 Task: Find connections with filter location Manzanillo with filter topic #innovationwith filter profile language French with filter current company GovtJobsAlert.In with filter school Sri Eshwar College of Engineering with filter industry Plastics Manufacturing with filter service category Video Editing with filter keywords title Controller
Action: Mouse moved to (688, 90)
Screenshot: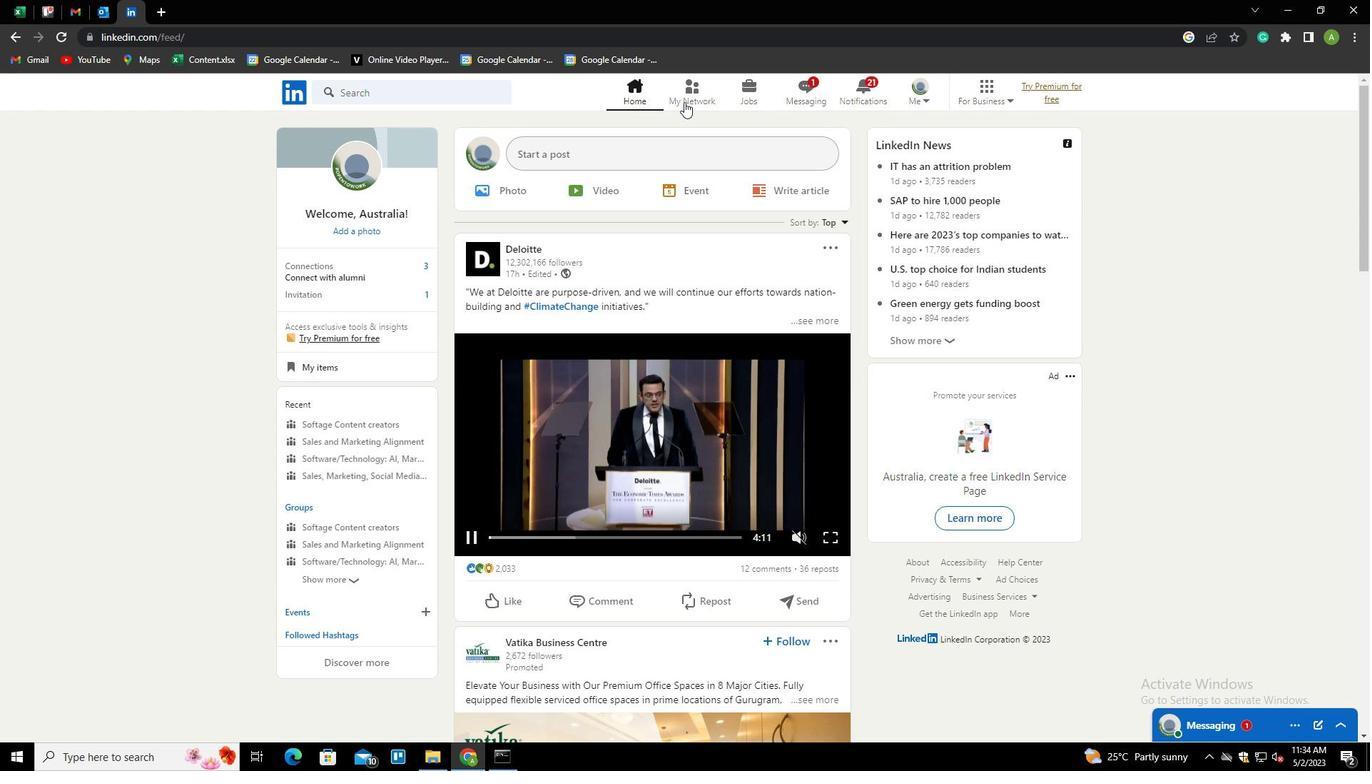 
Action: Mouse pressed left at (688, 90)
Screenshot: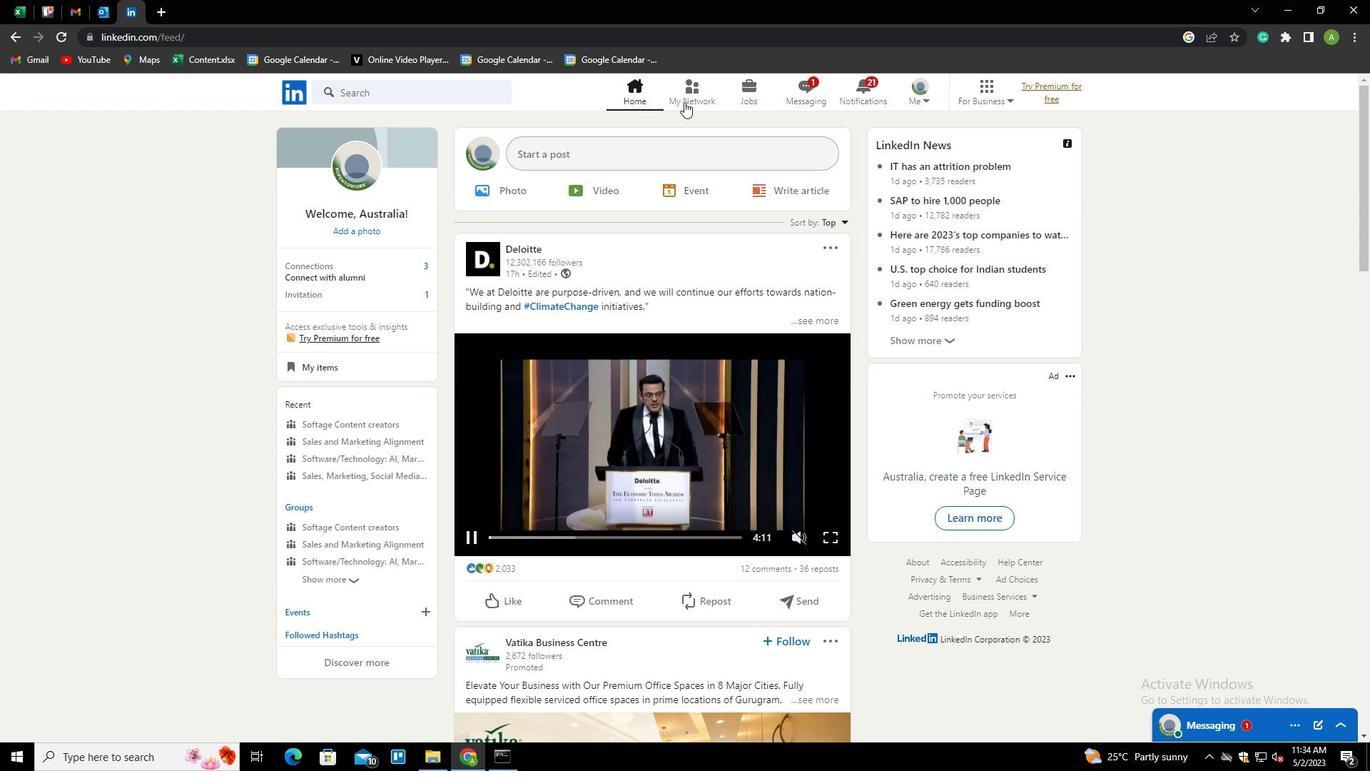 
Action: Mouse moved to (351, 161)
Screenshot: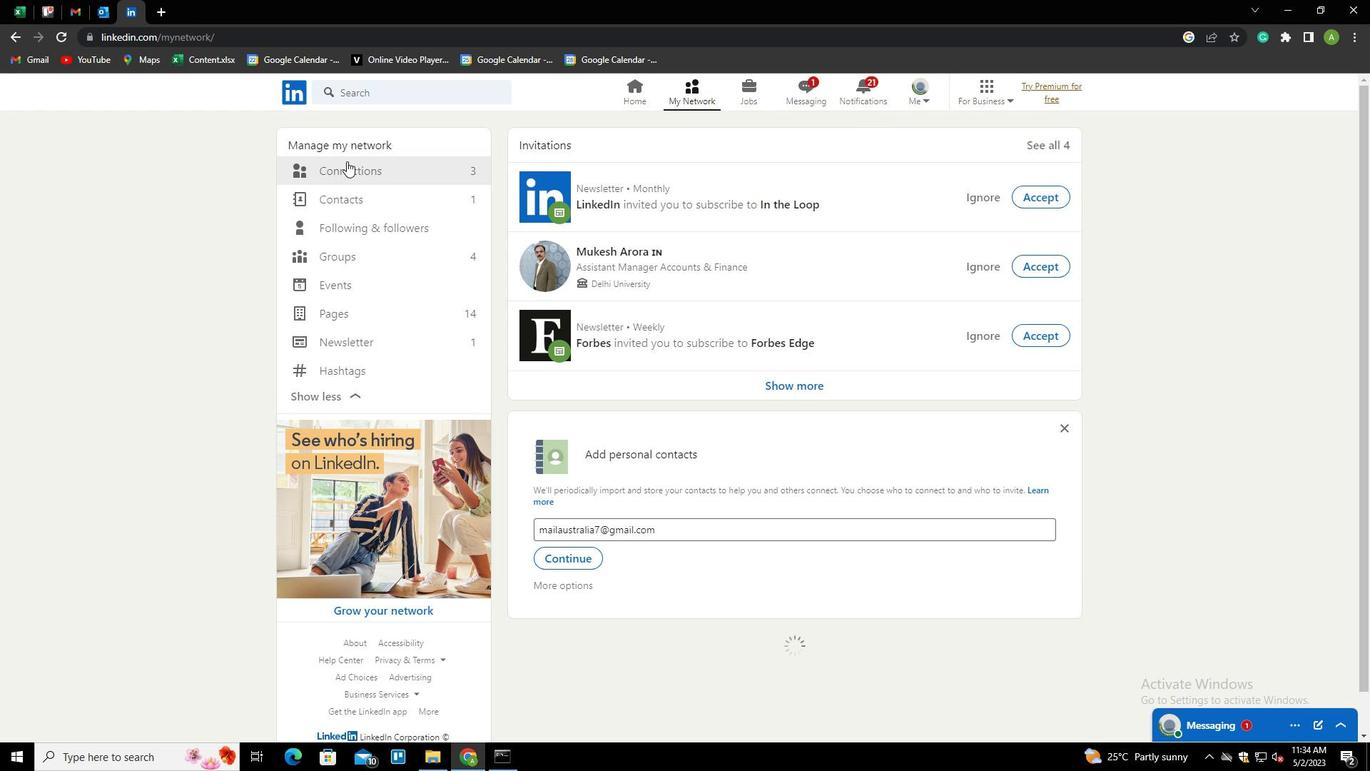 
Action: Mouse pressed left at (351, 161)
Screenshot: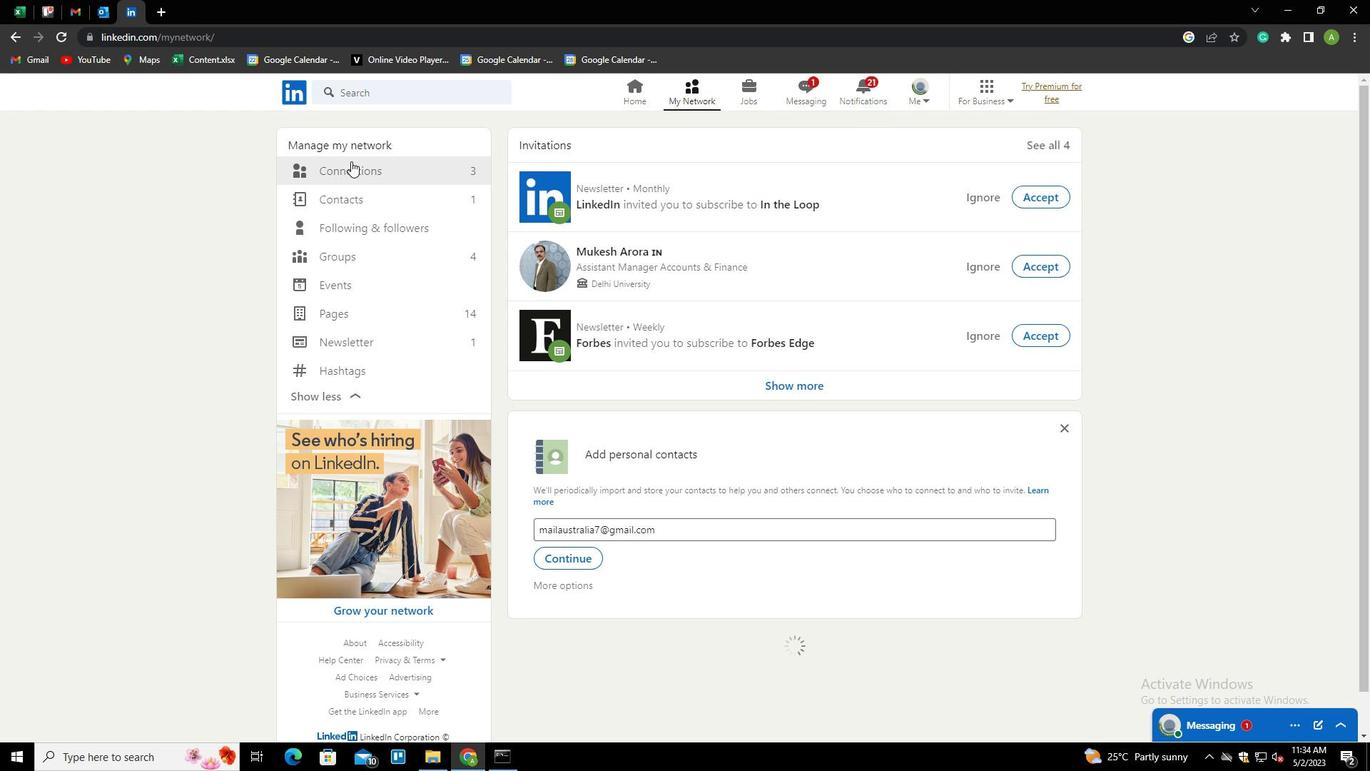 
Action: Mouse moved to (391, 169)
Screenshot: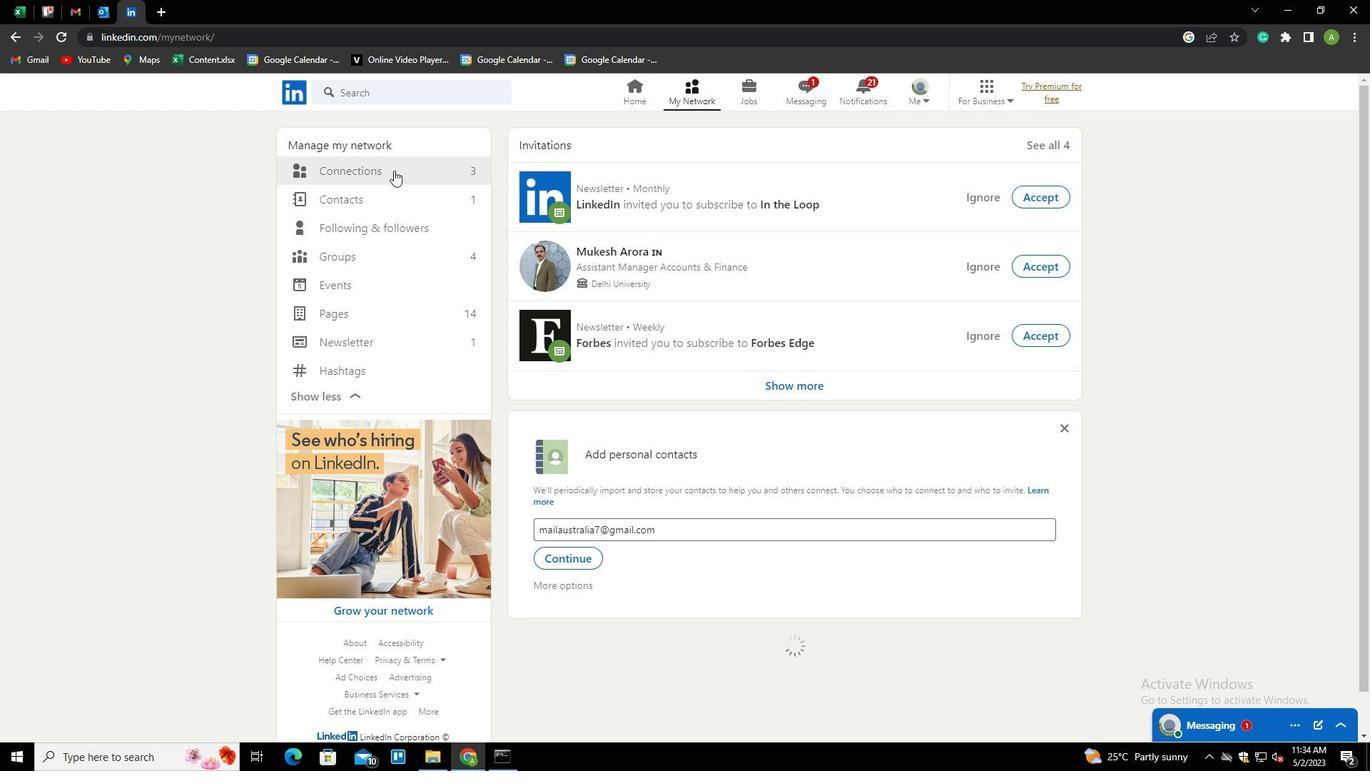 
Action: Mouse pressed left at (391, 169)
Screenshot: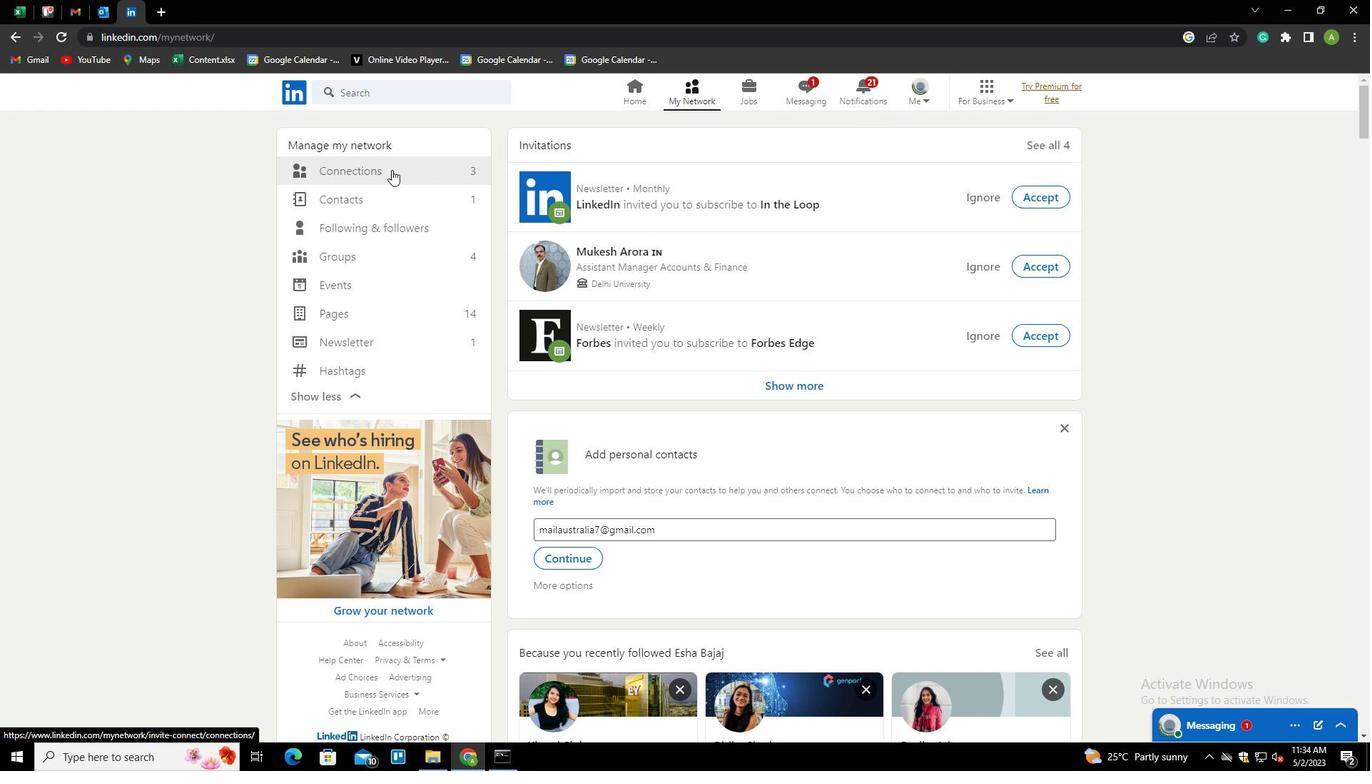 
Action: Mouse moved to (783, 172)
Screenshot: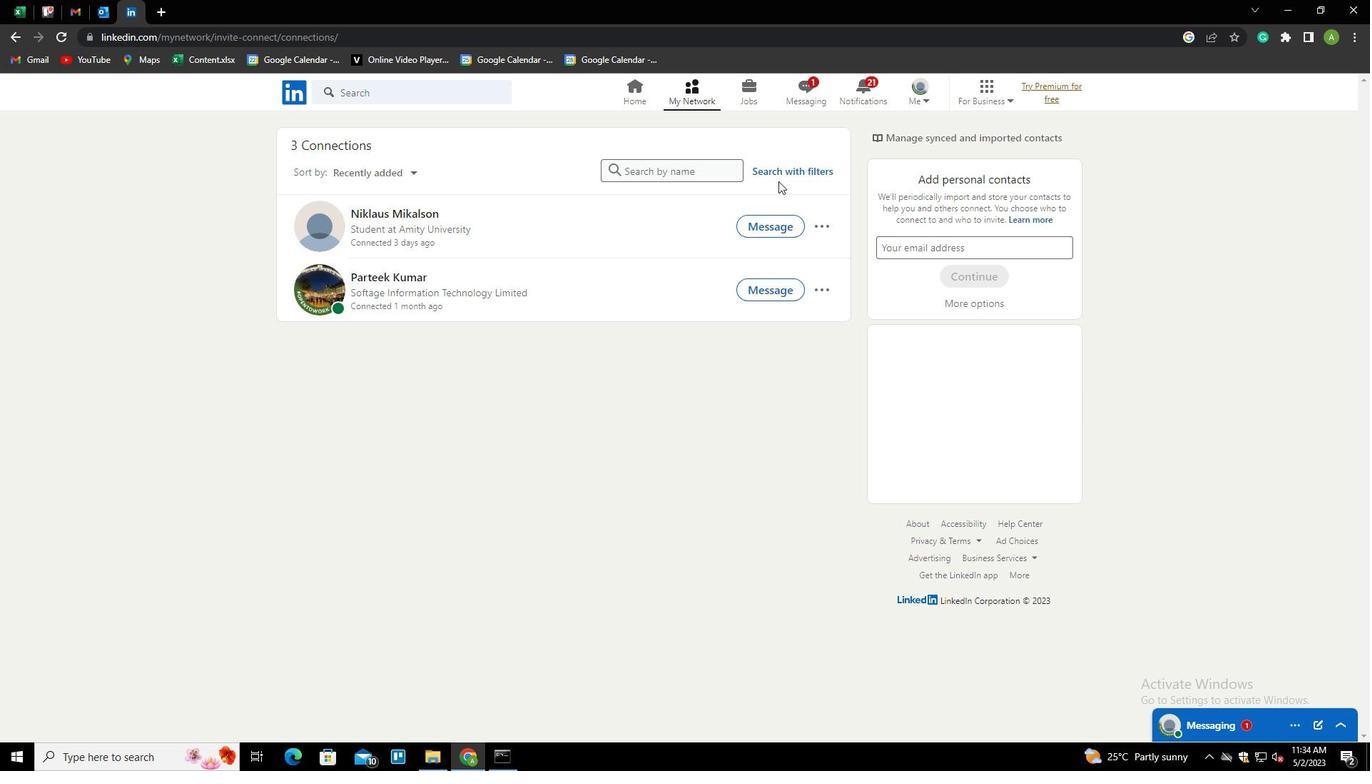 
Action: Mouse pressed left at (783, 172)
Screenshot: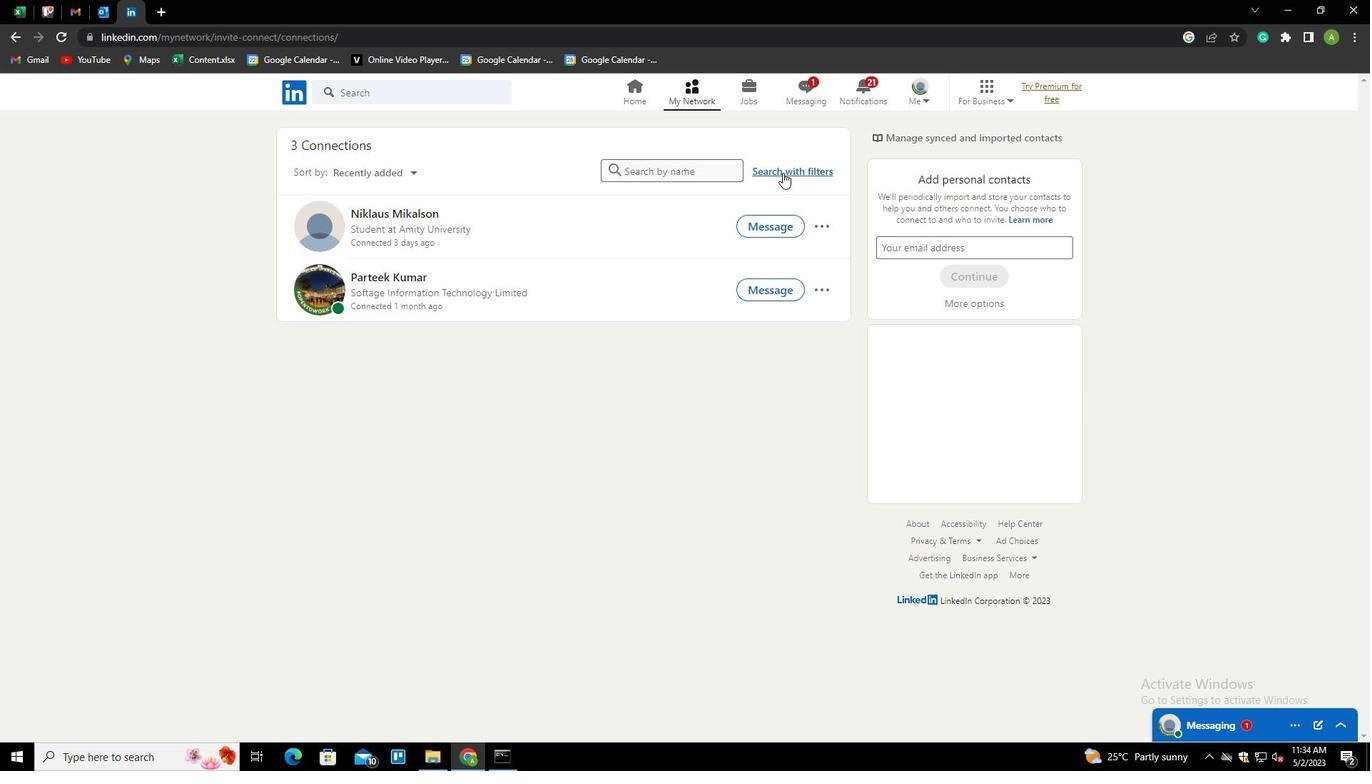 
Action: Mouse moved to (721, 132)
Screenshot: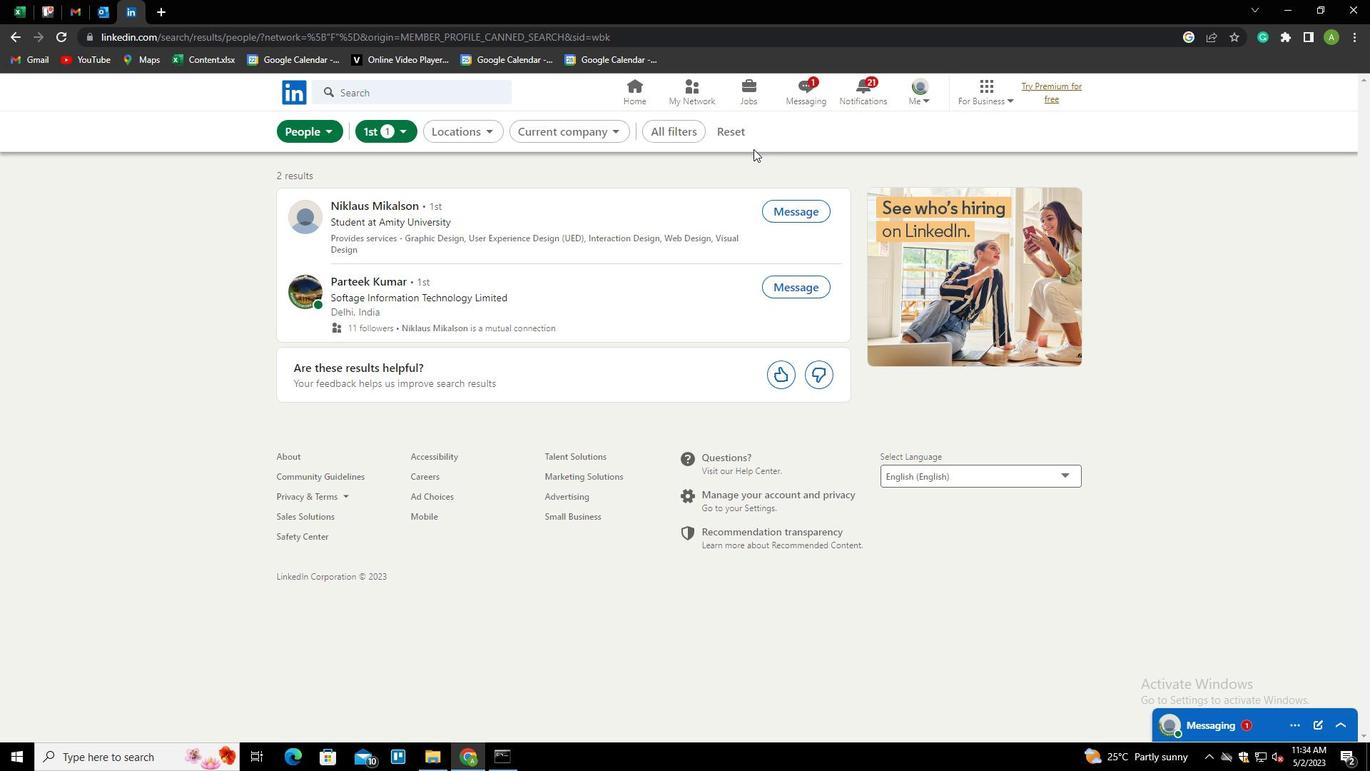 
Action: Mouse pressed left at (721, 132)
Screenshot: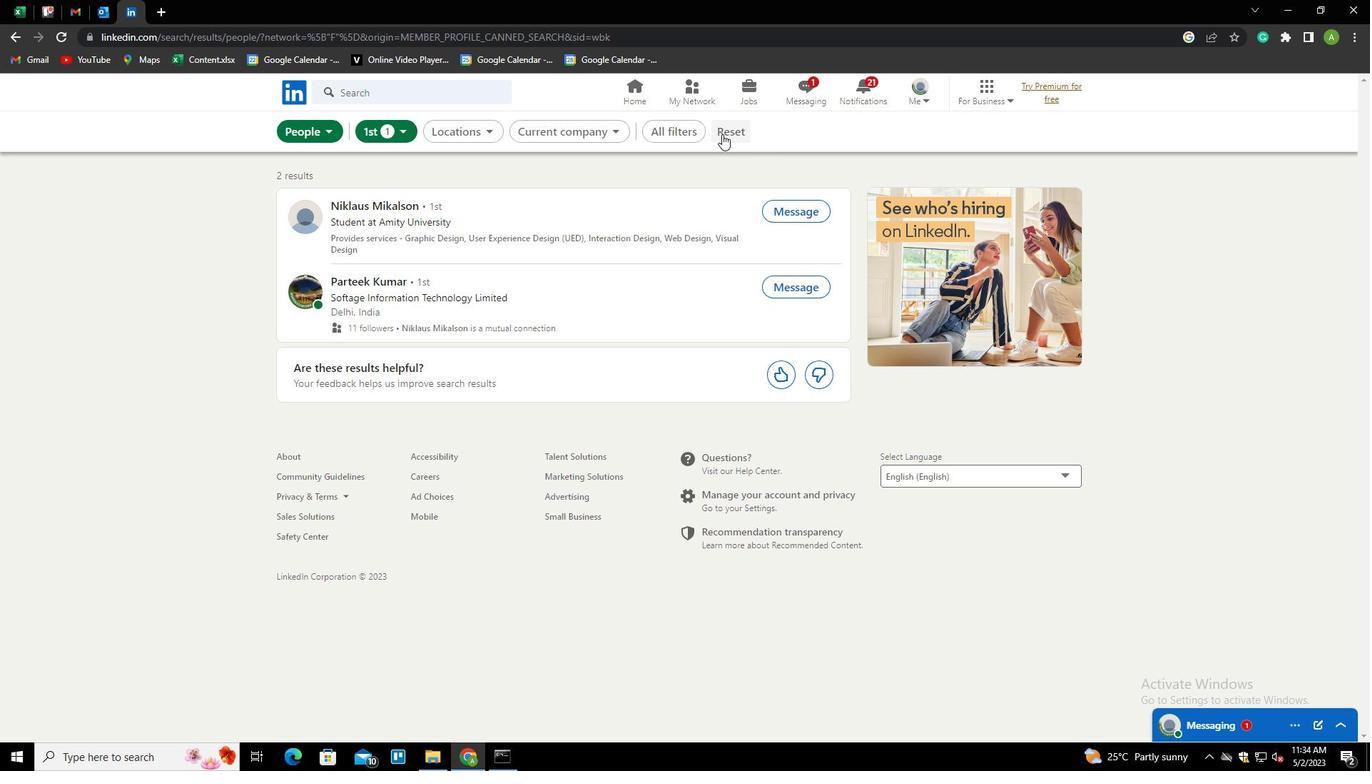 
Action: Mouse moved to (716, 121)
Screenshot: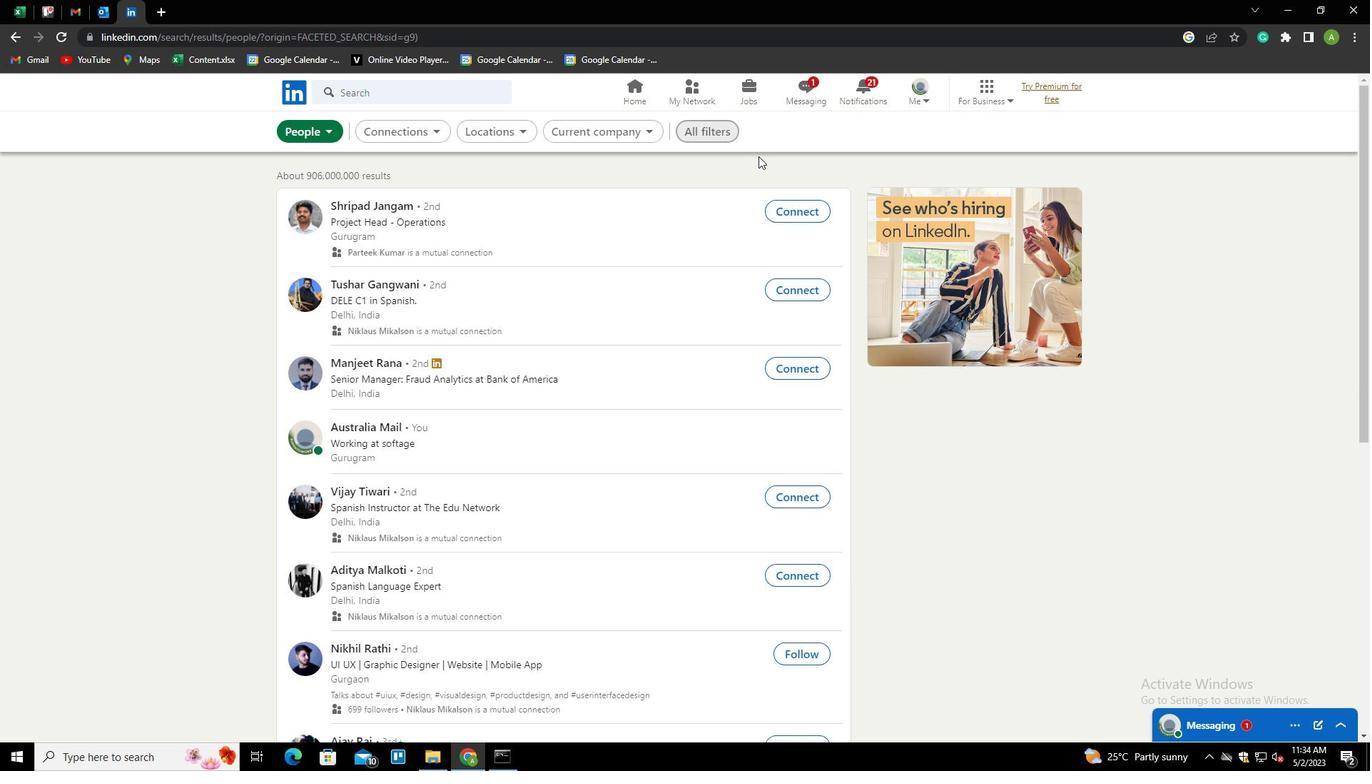 
Action: Mouse pressed left at (716, 121)
Screenshot: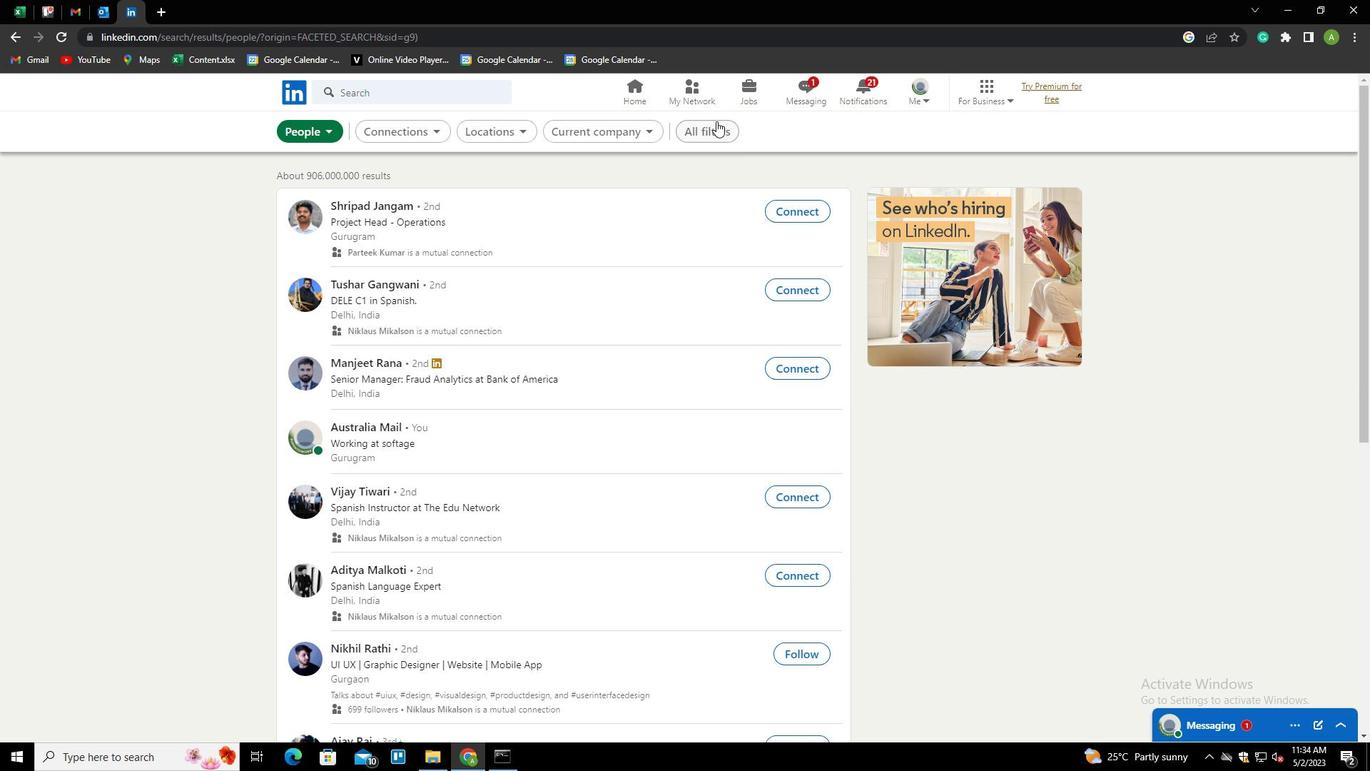 
Action: Mouse moved to (1216, 424)
Screenshot: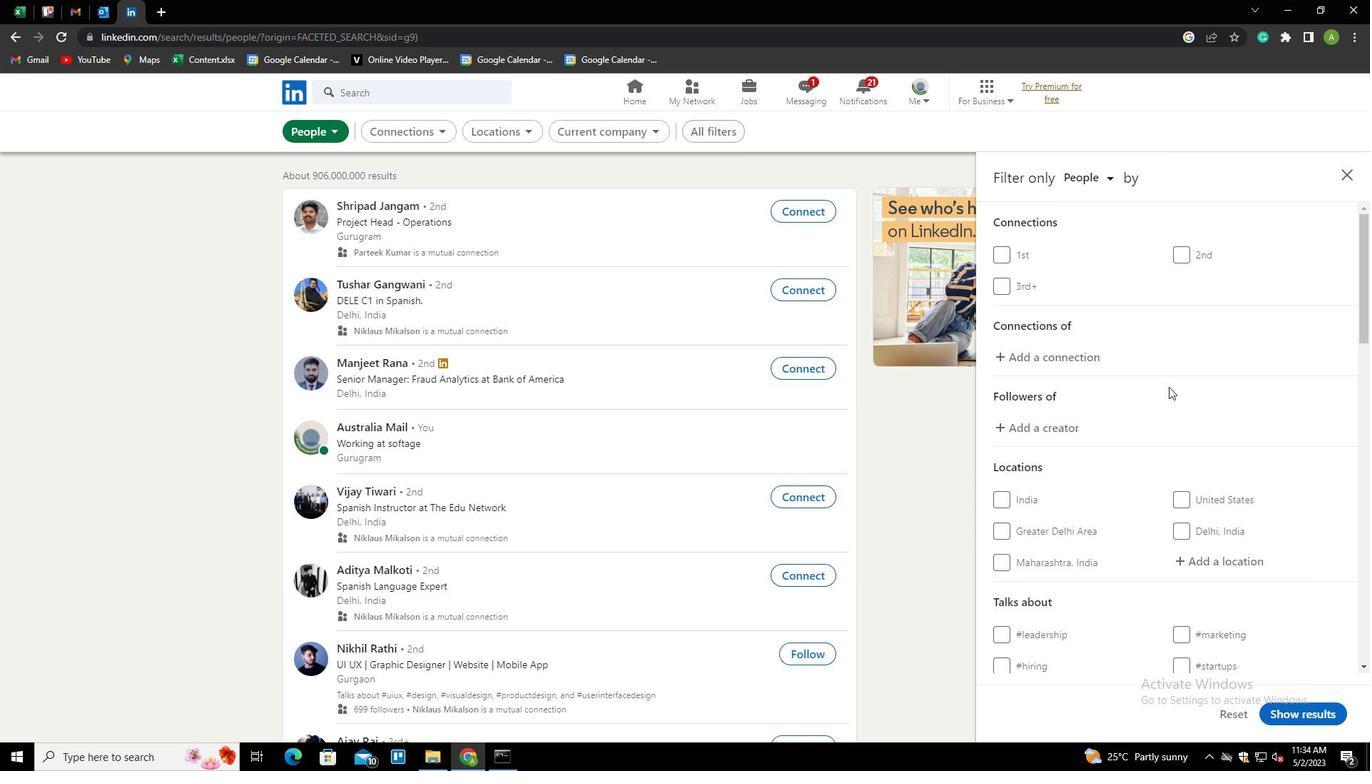
Action: Mouse scrolled (1216, 424) with delta (0, 0)
Screenshot: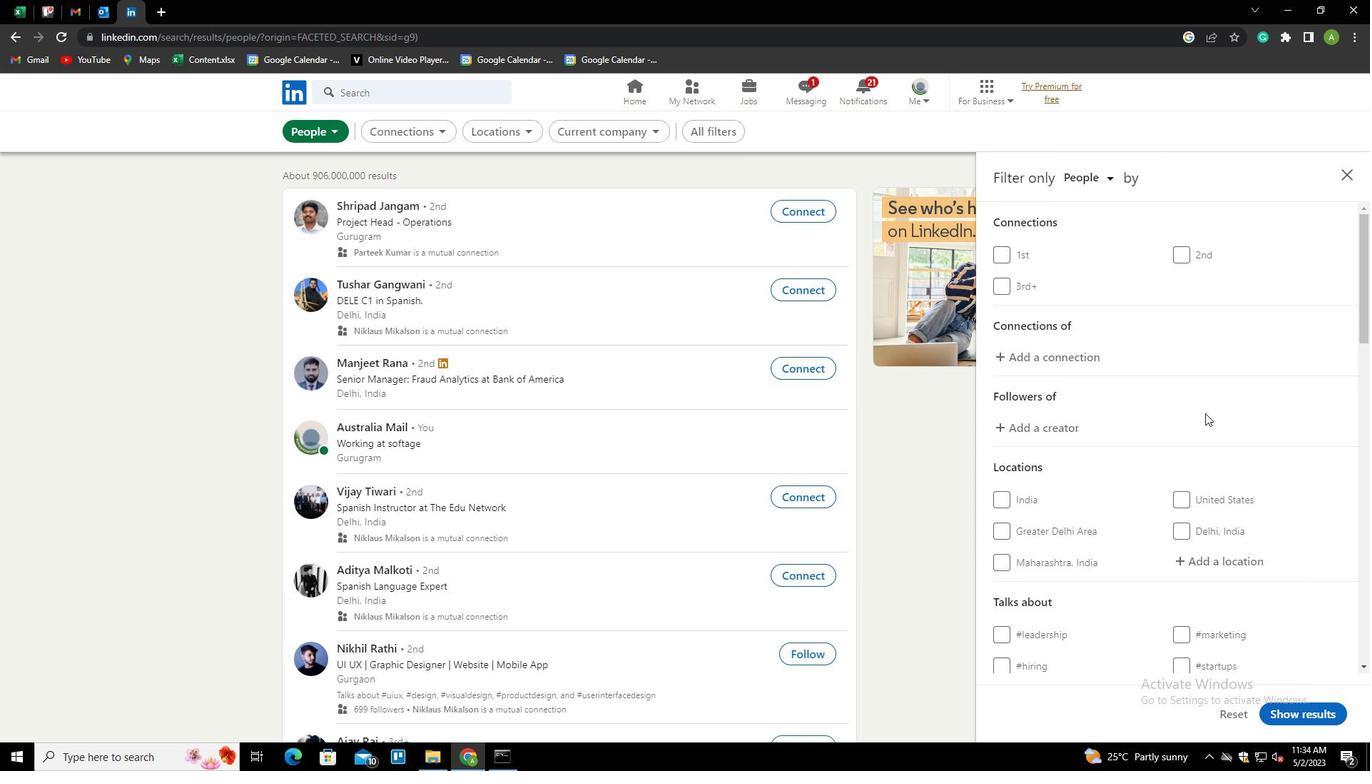 
Action: Mouse scrolled (1216, 424) with delta (0, 0)
Screenshot: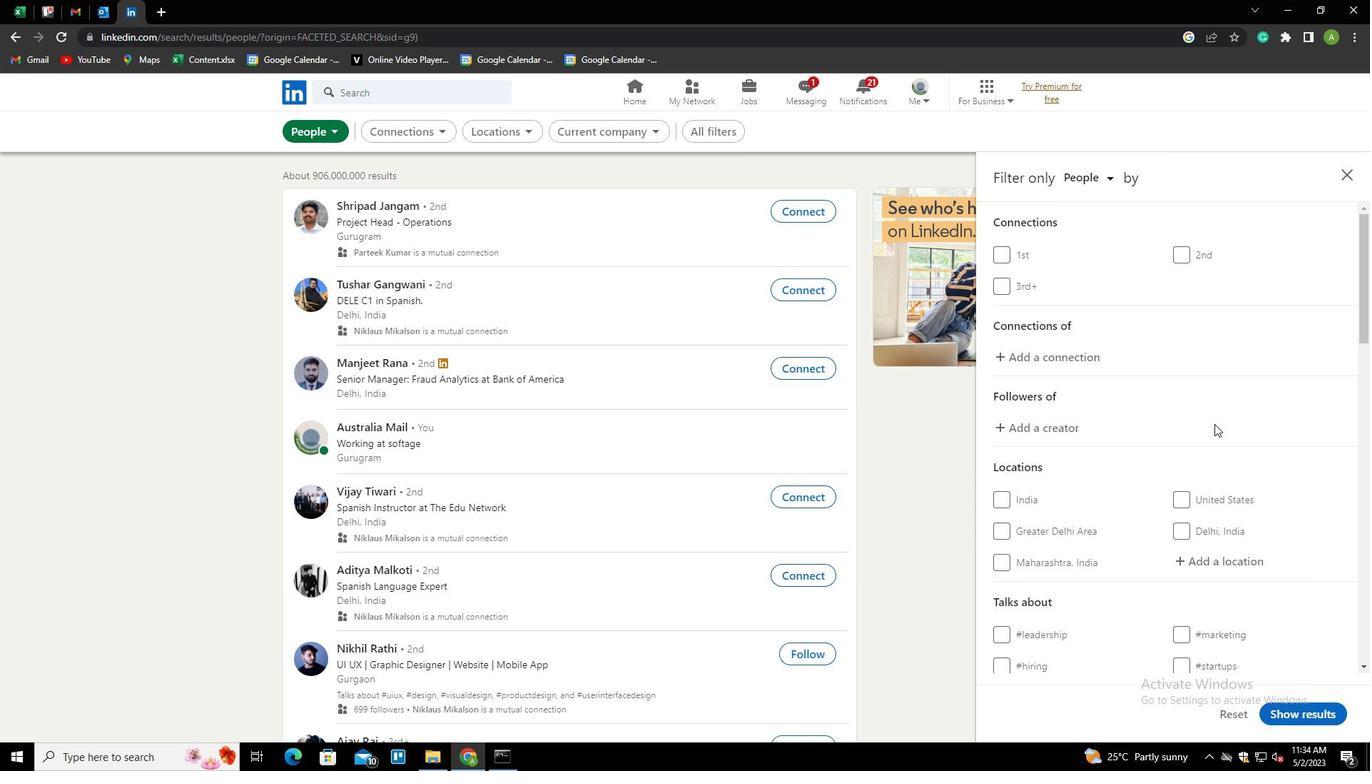 
Action: Mouse scrolled (1216, 424) with delta (0, 0)
Screenshot: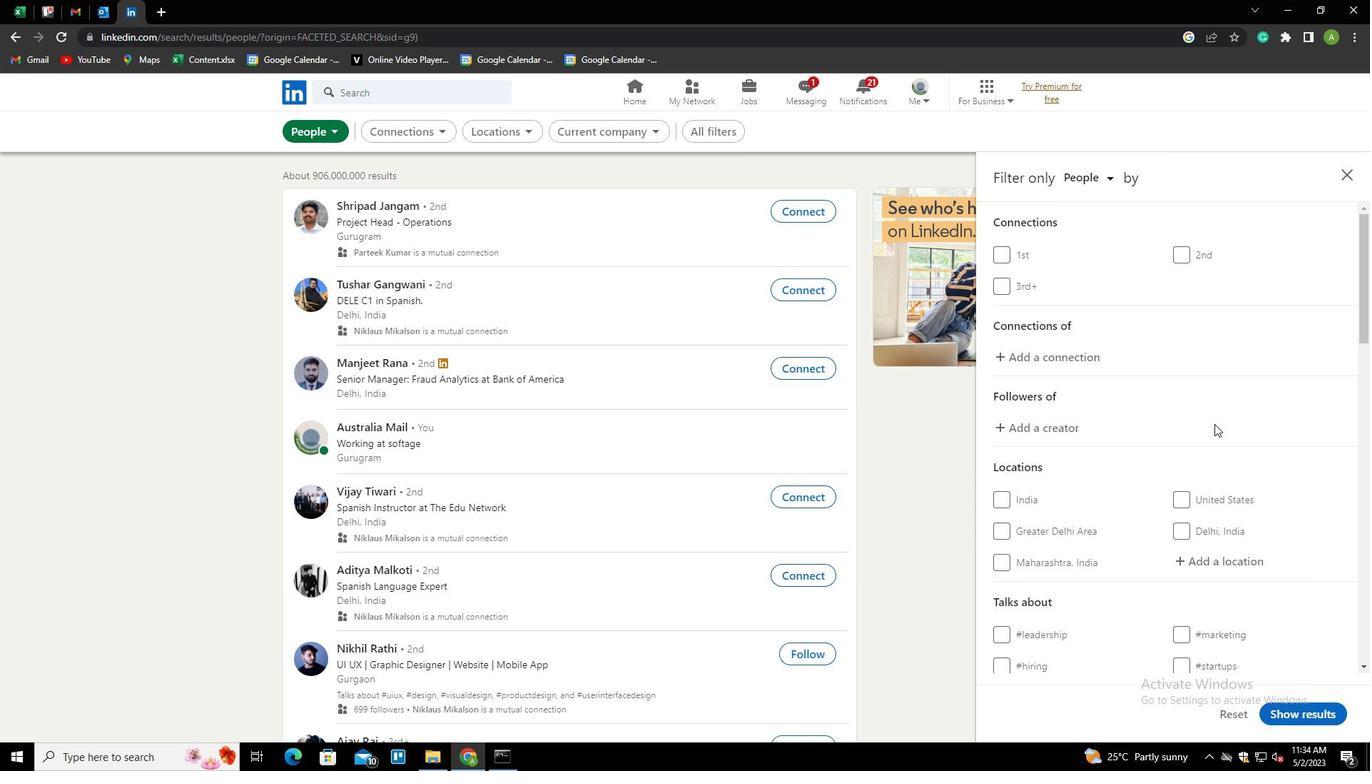
Action: Mouse moved to (1200, 346)
Screenshot: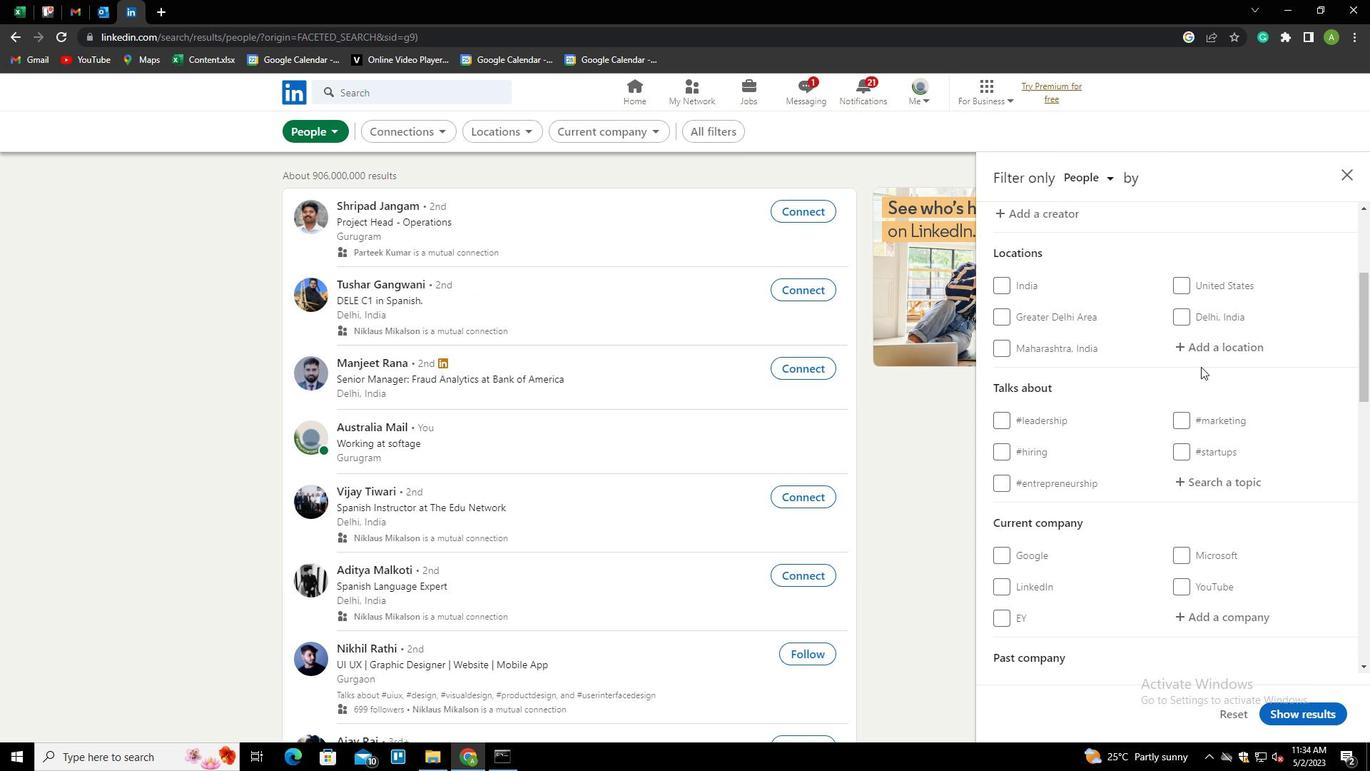 
Action: Mouse pressed left at (1200, 346)
Screenshot: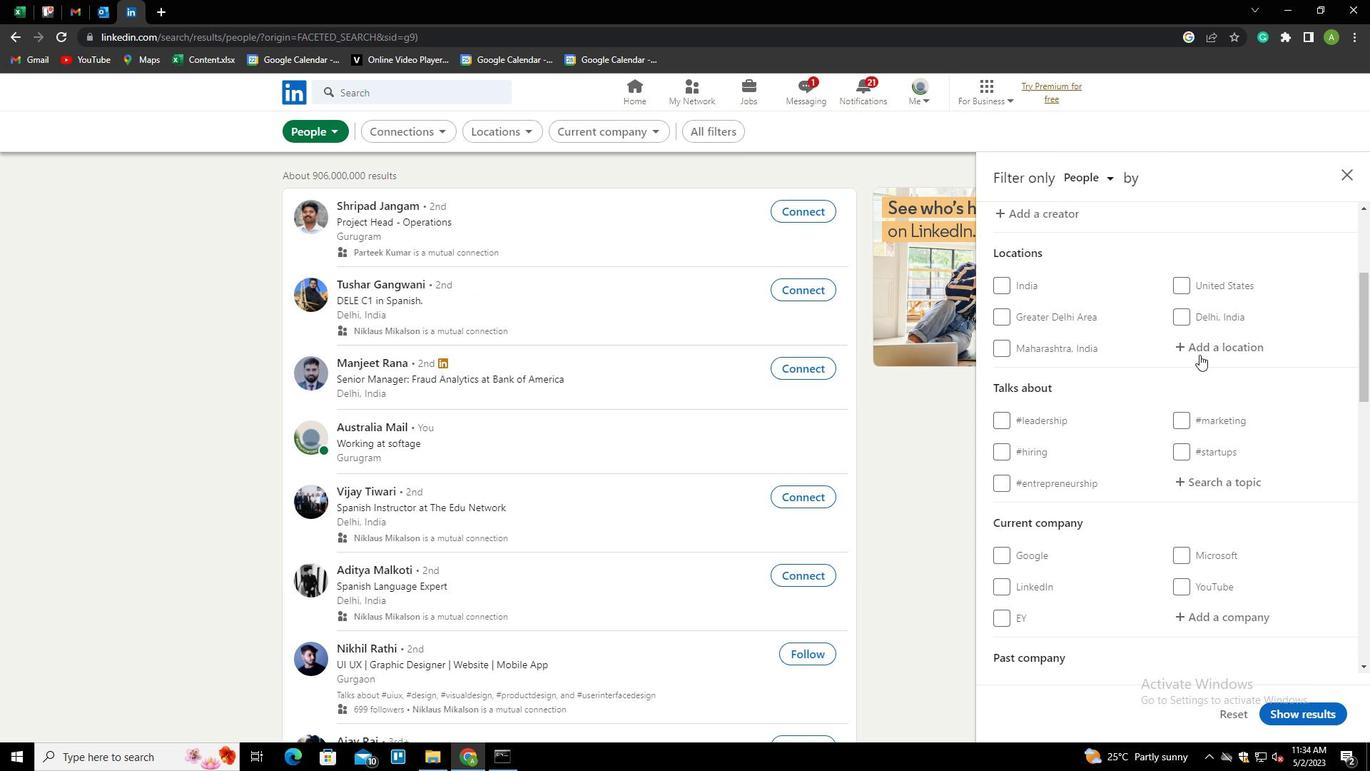 
Action: Key pressed <Key.shift>MAZA<Key.backspace>ANILLO
Screenshot: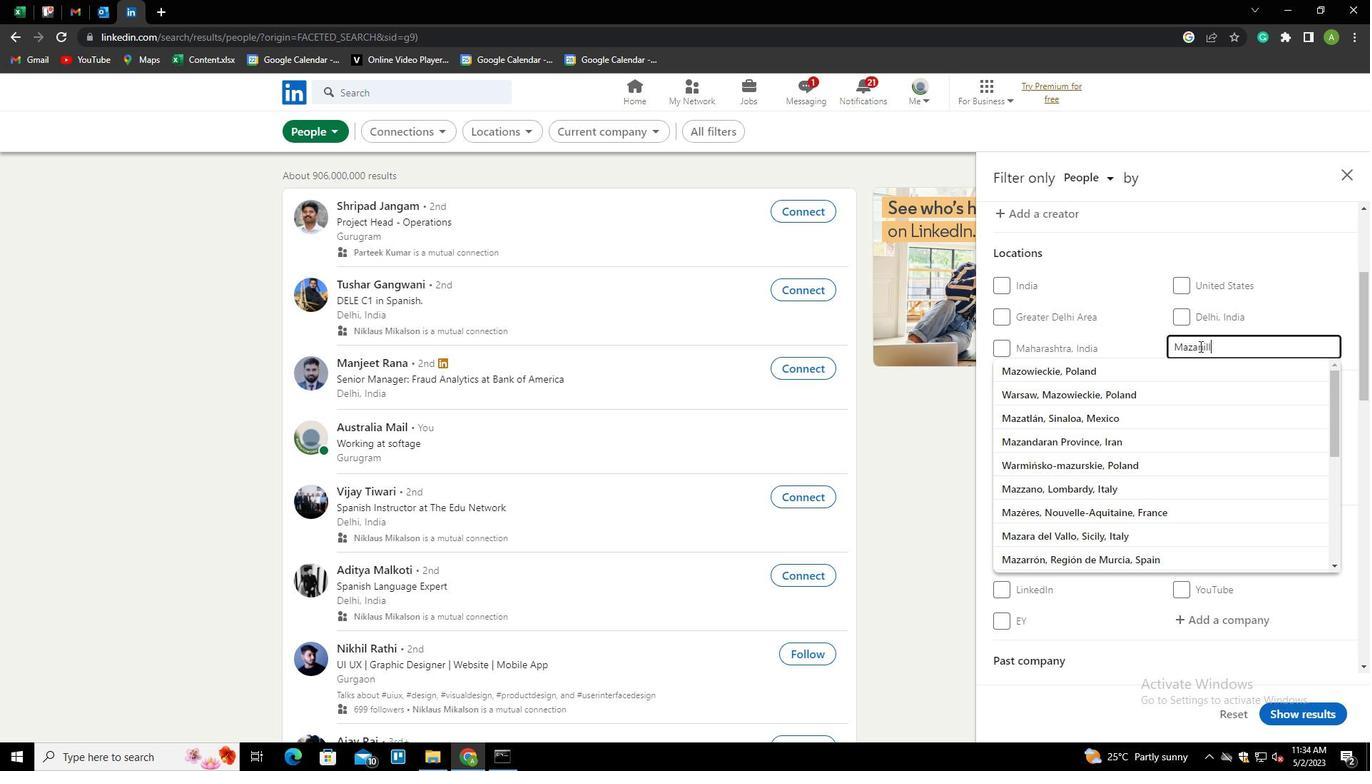 
Action: Mouse moved to (1287, 385)
Screenshot: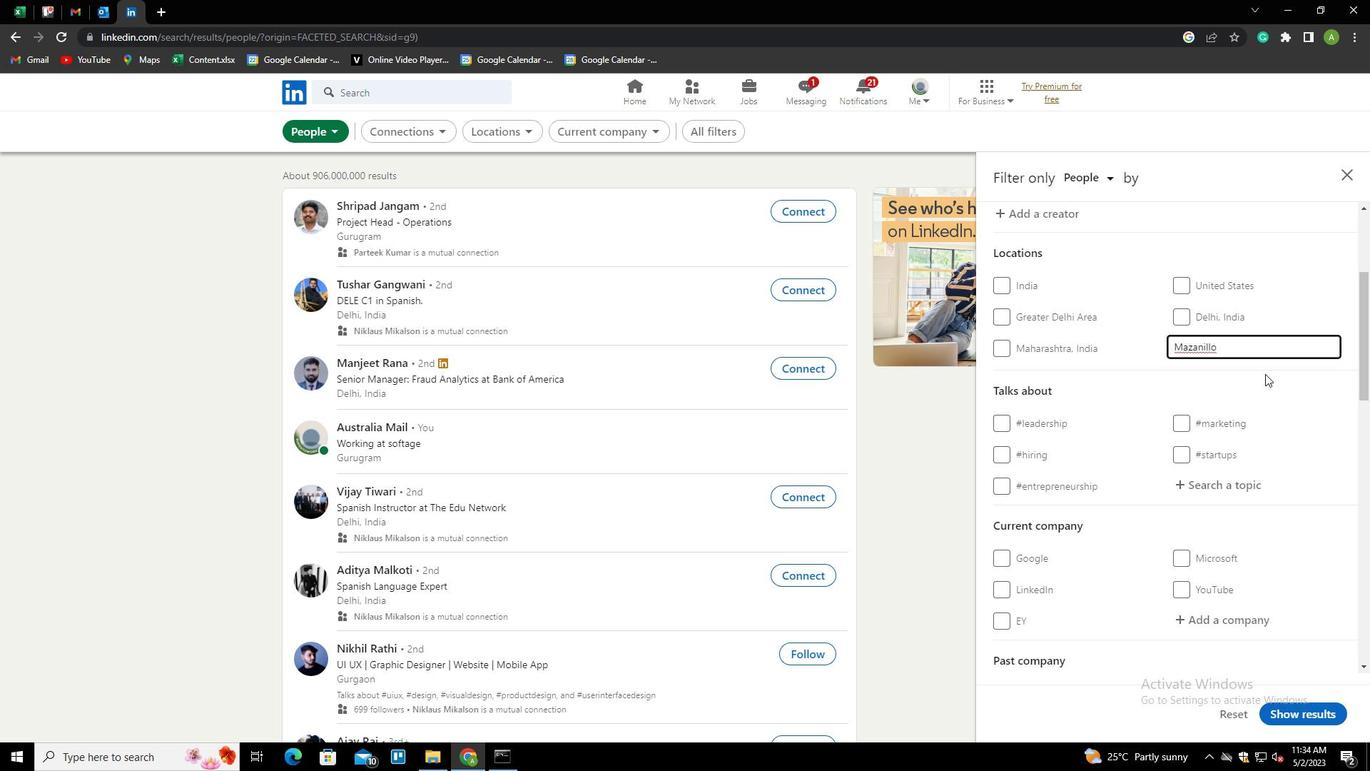
Action: Mouse pressed left at (1287, 385)
Screenshot: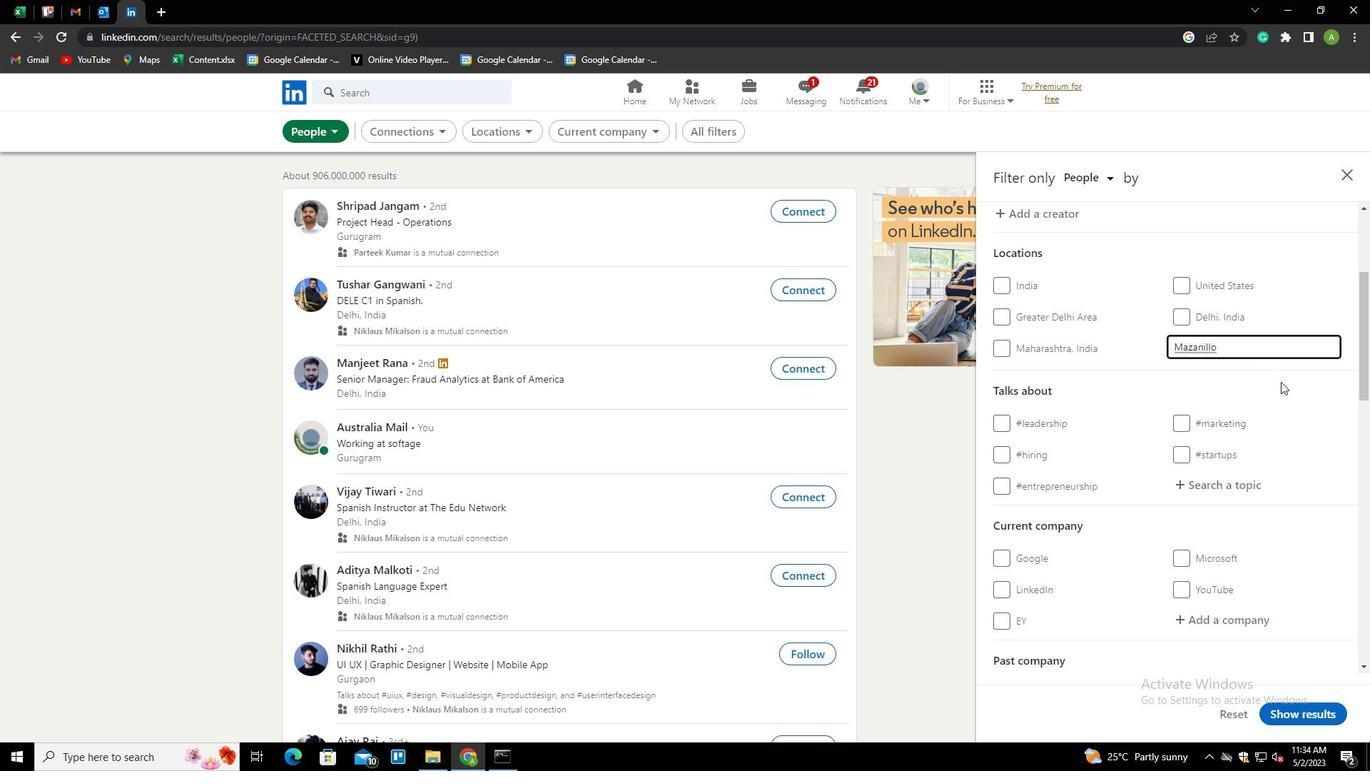 
Action: Mouse moved to (1219, 491)
Screenshot: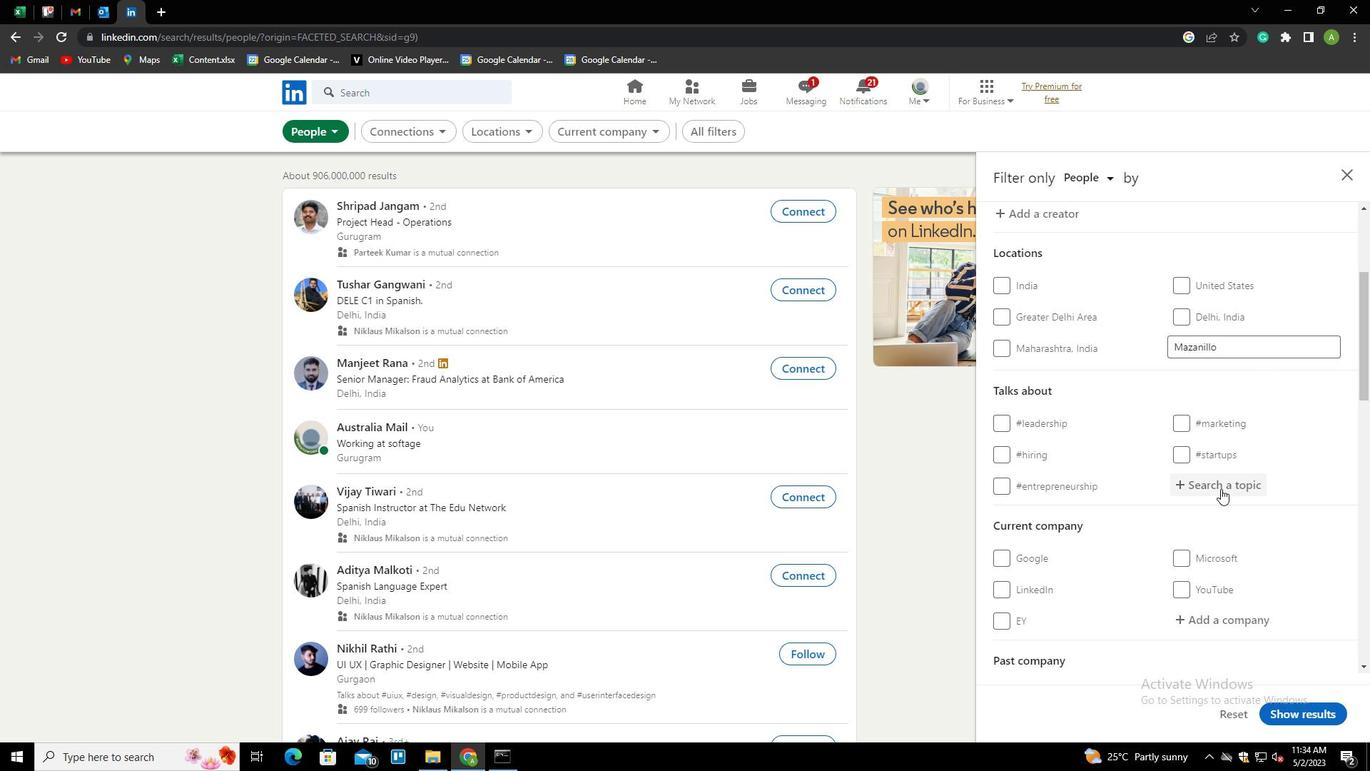 
Action: Mouse pressed left at (1219, 491)
Screenshot: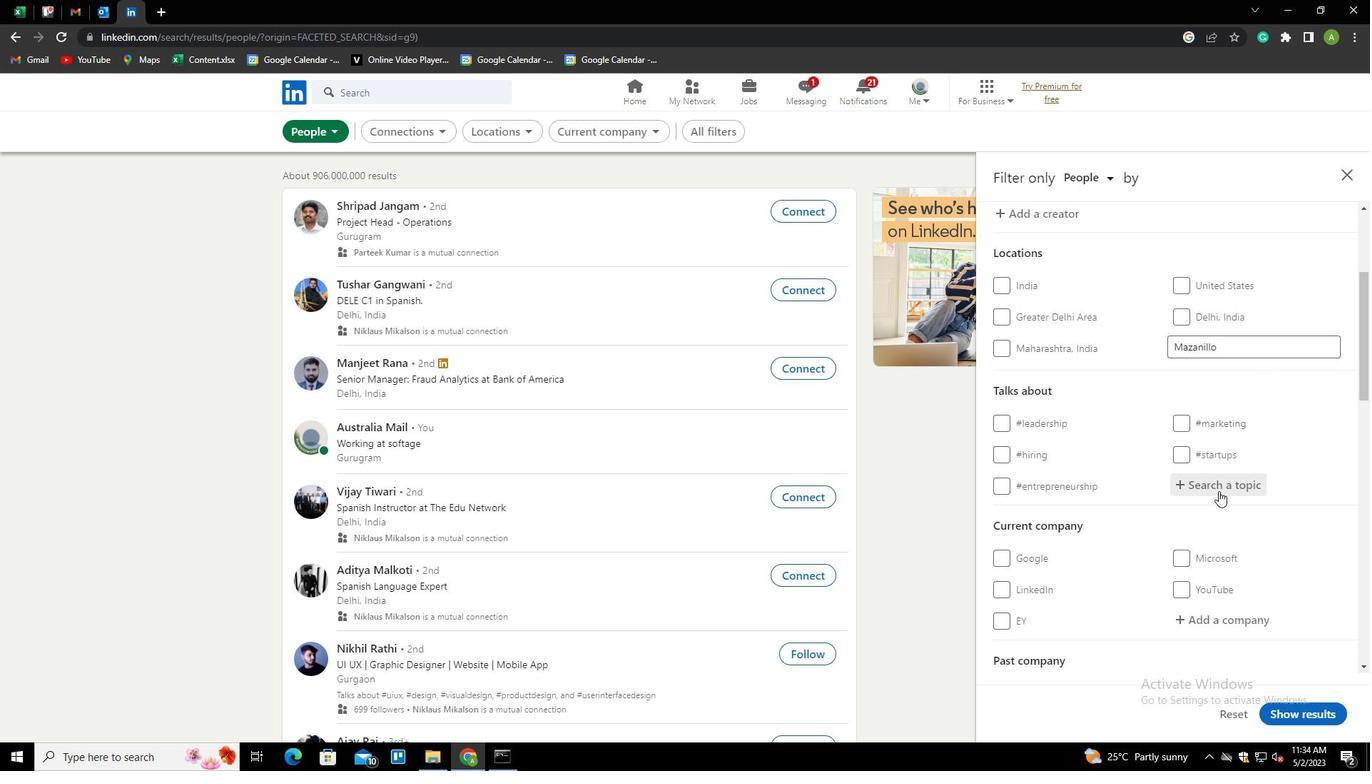 
Action: Mouse moved to (1226, 484)
Screenshot: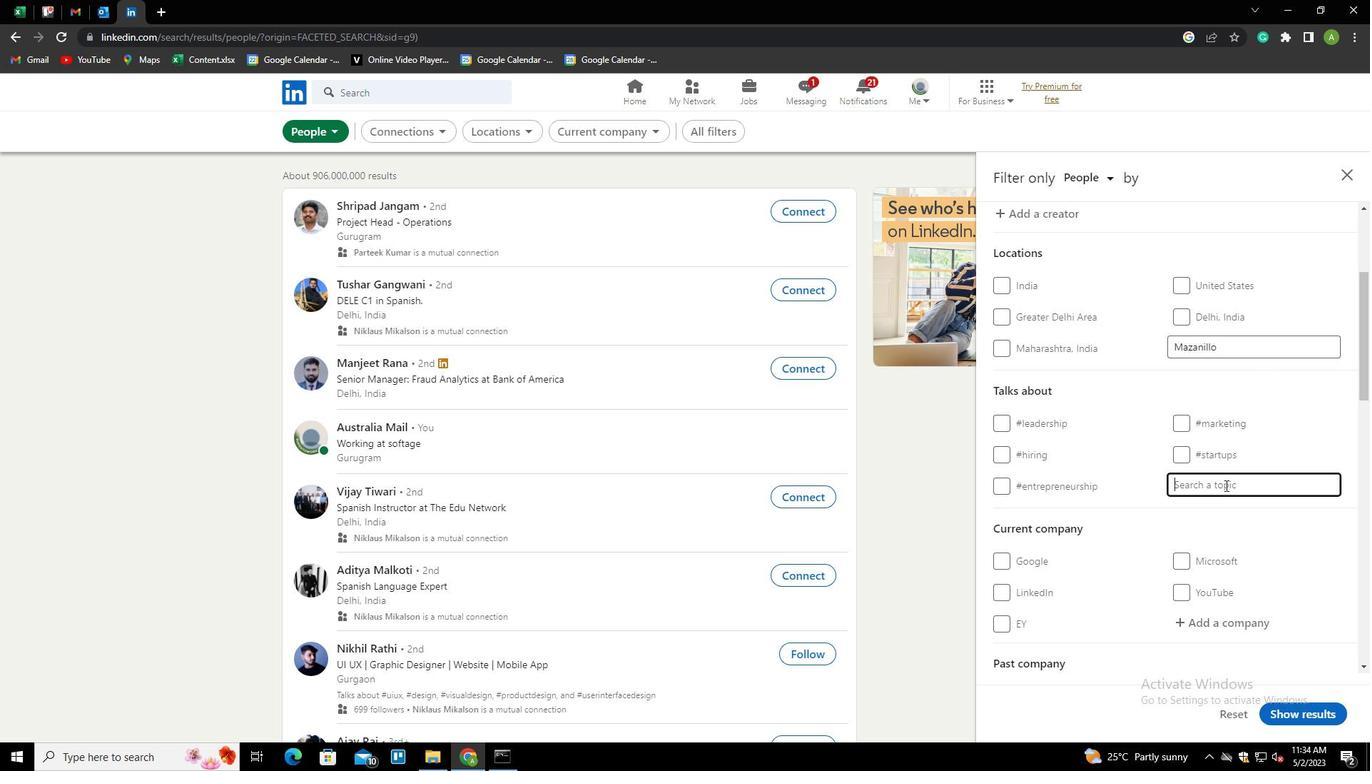 
Action: Mouse pressed left at (1226, 484)
Screenshot: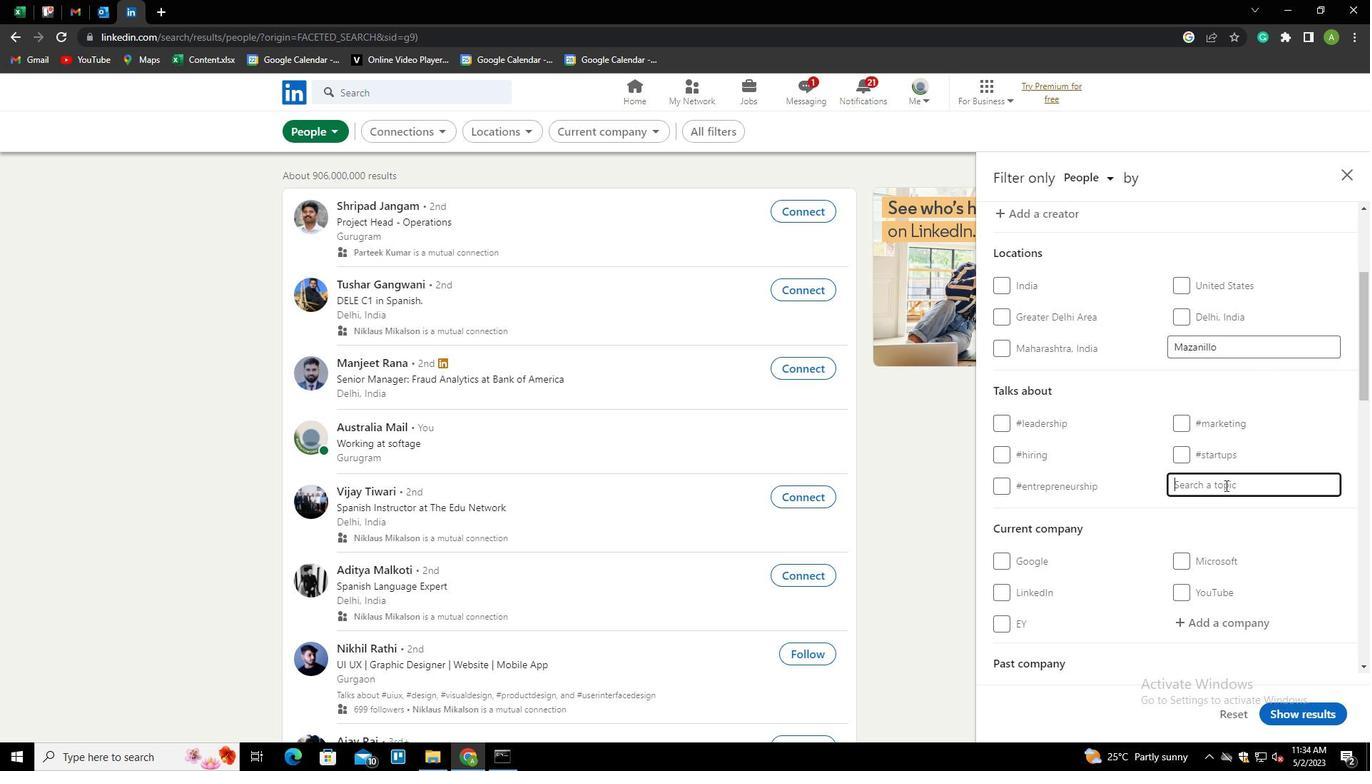 
Action: Key pressed INNOCATION<Key.backspace><Key.backspace><Key.backspace><Key.backspace><Key.backspace><Key.backspace><Key.down><Key.enter>
Screenshot: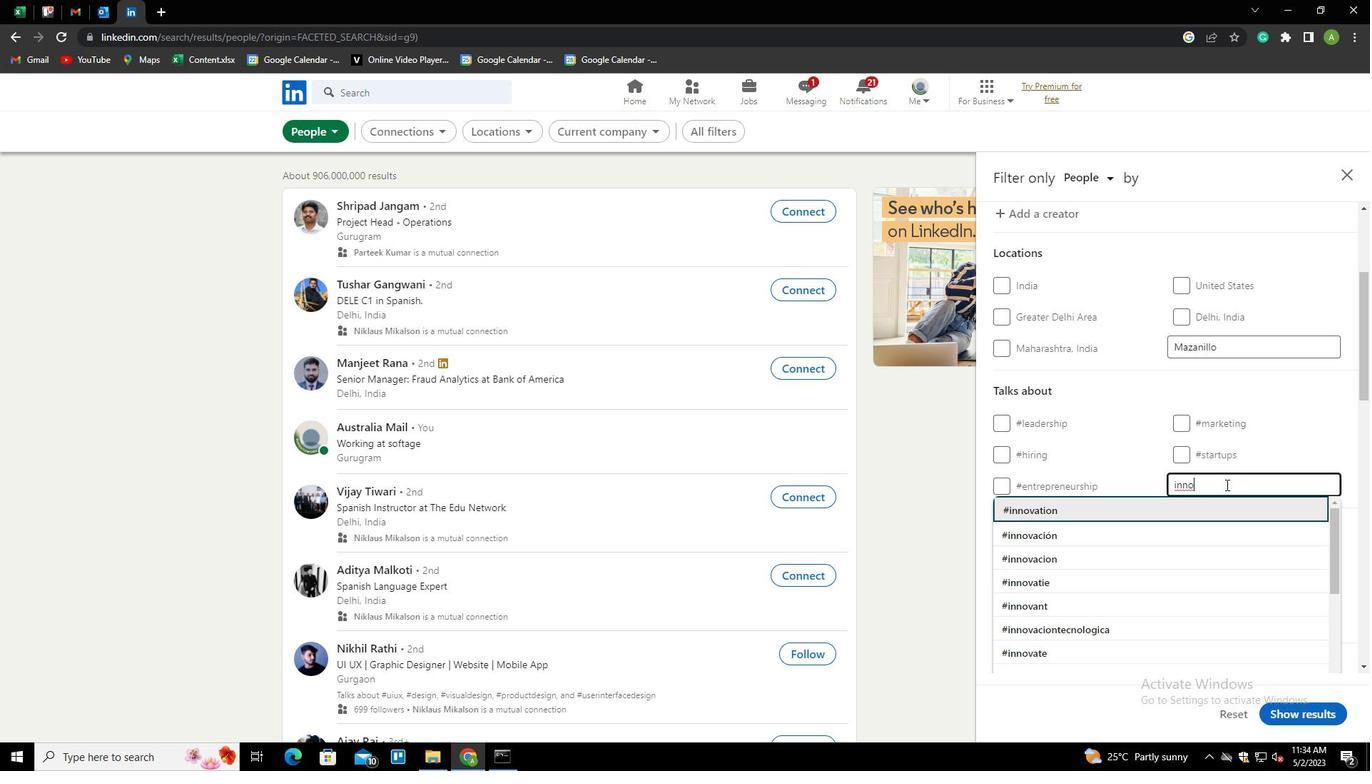 
Action: Mouse scrolled (1226, 484) with delta (0, 0)
Screenshot: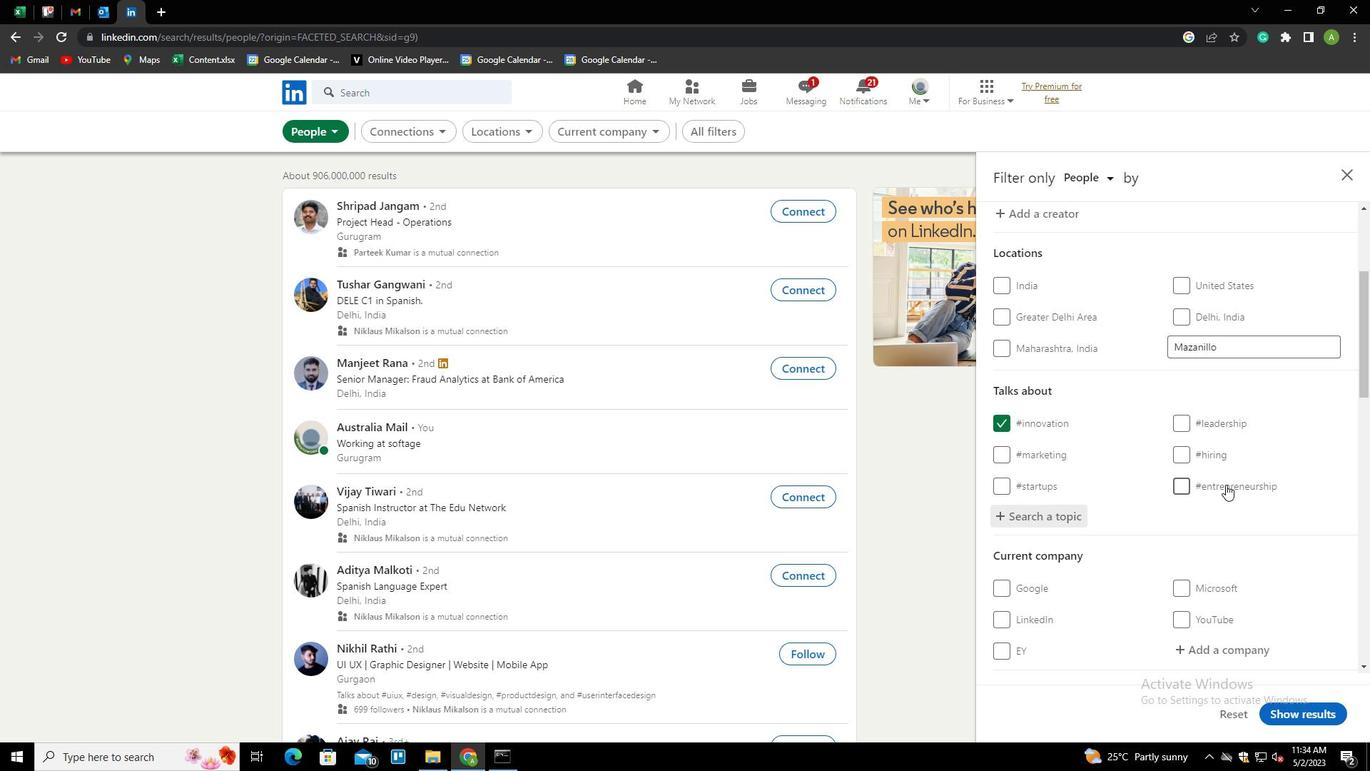 
Action: Mouse moved to (1245, 499)
Screenshot: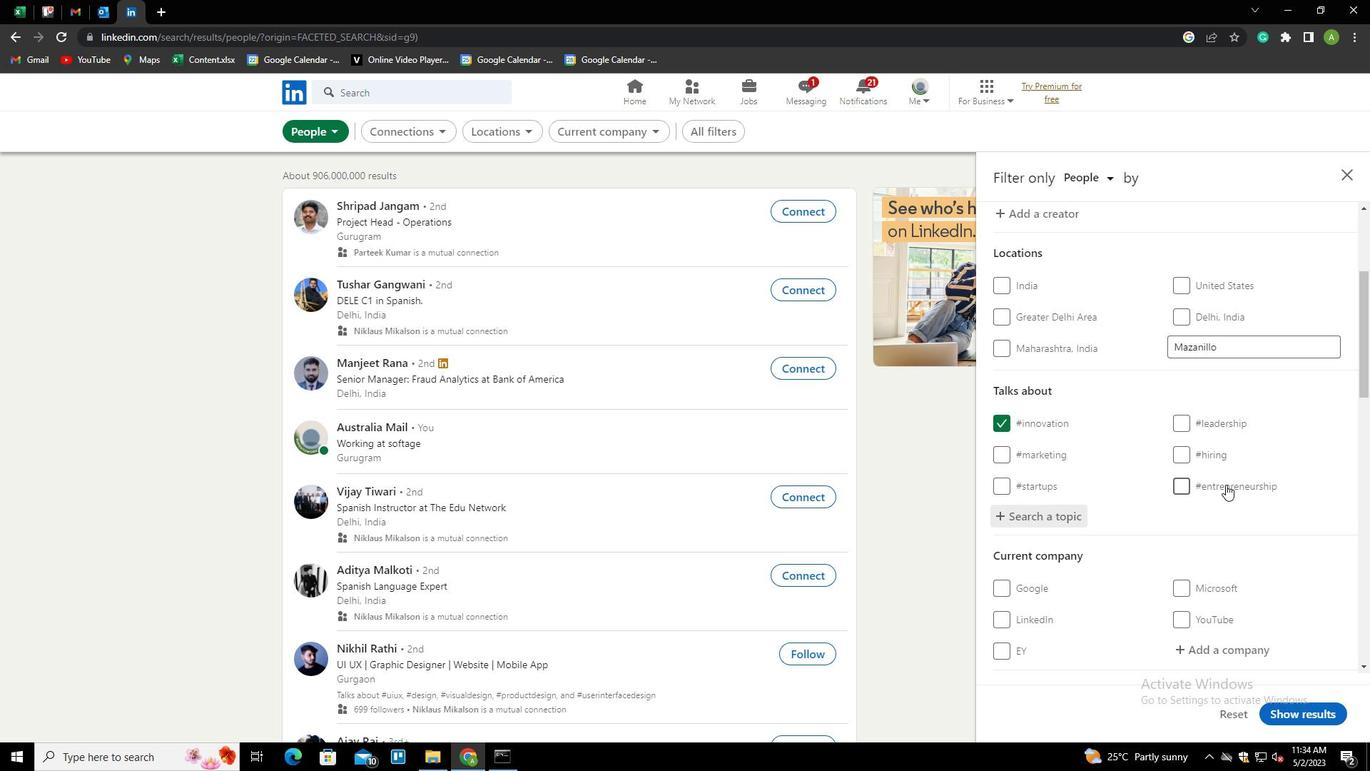 
Action: Mouse scrolled (1245, 498) with delta (0, 0)
Screenshot: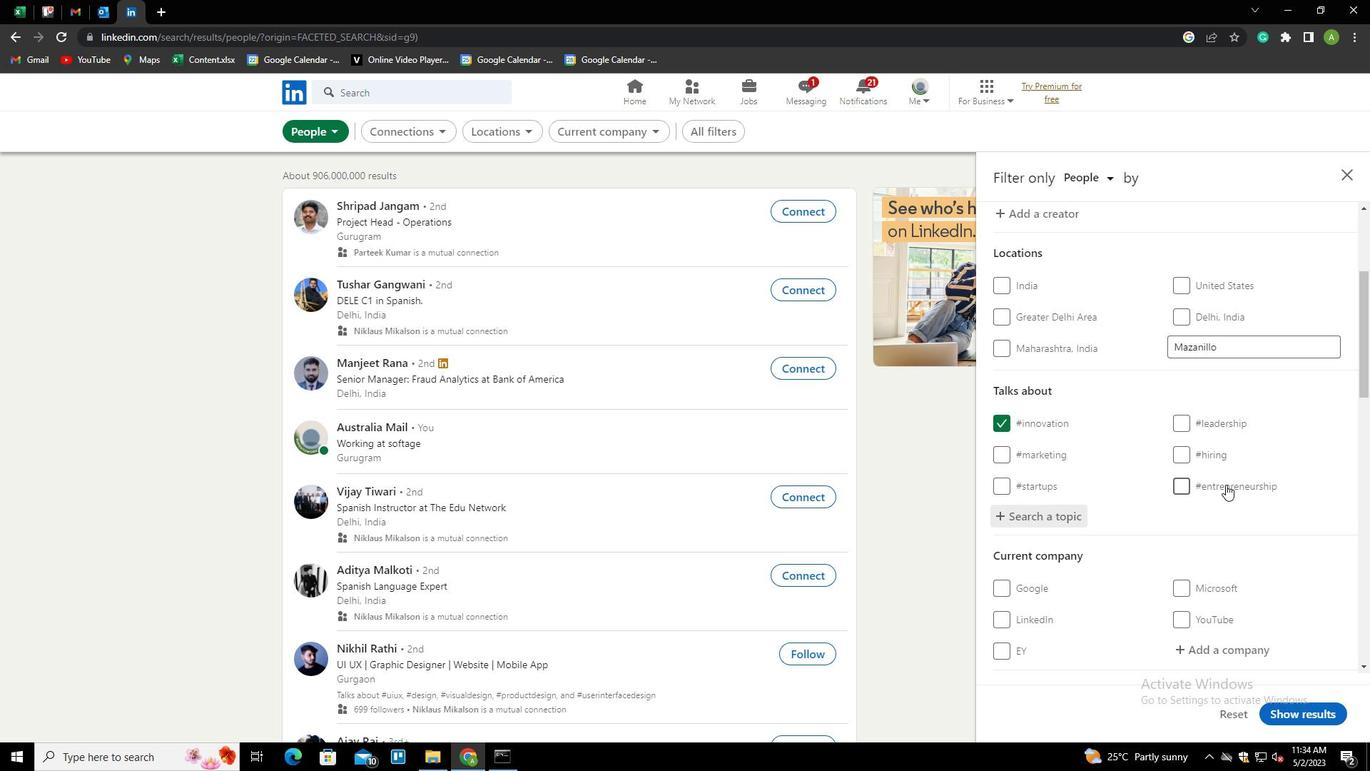 
Action: Mouse scrolled (1245, 498) with delta (0, 0)
Screenshot: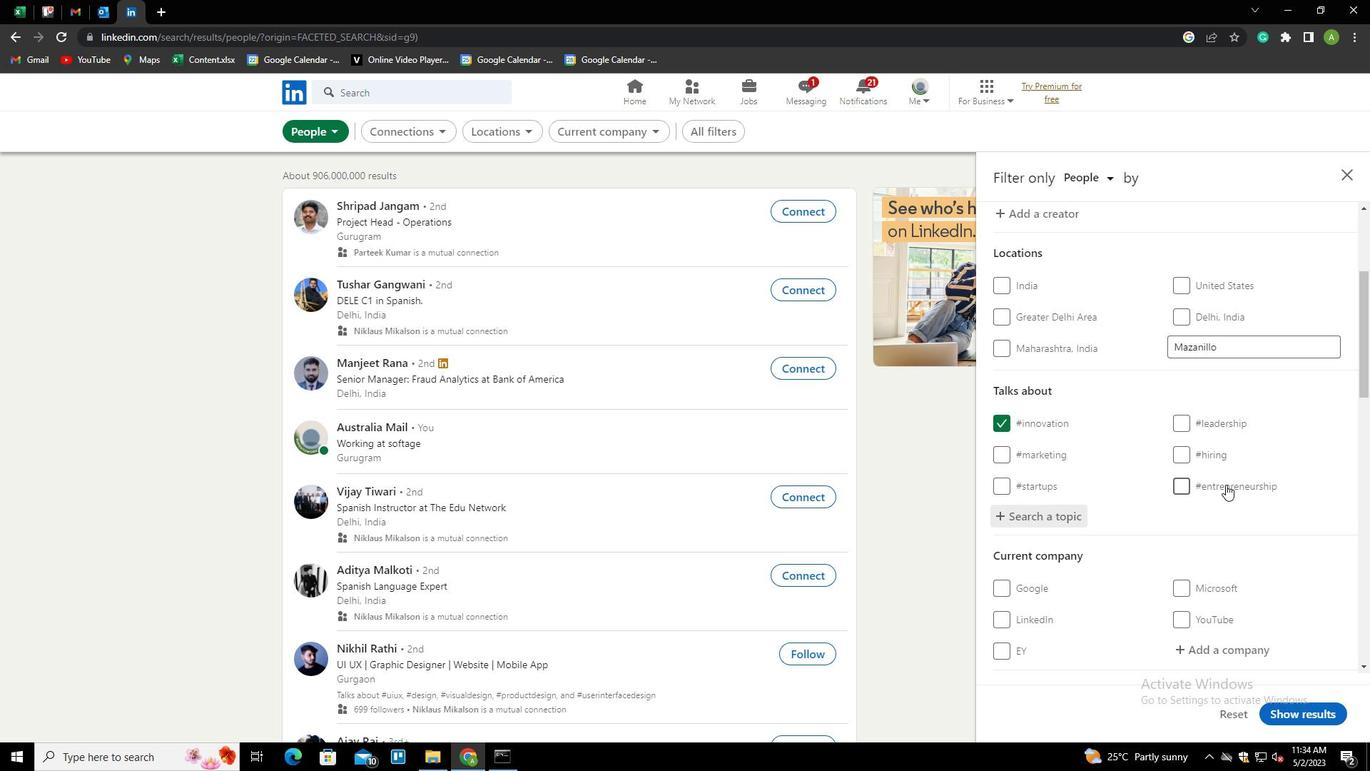 
Action: Mouse moved to (1245, 499)
Screenshot: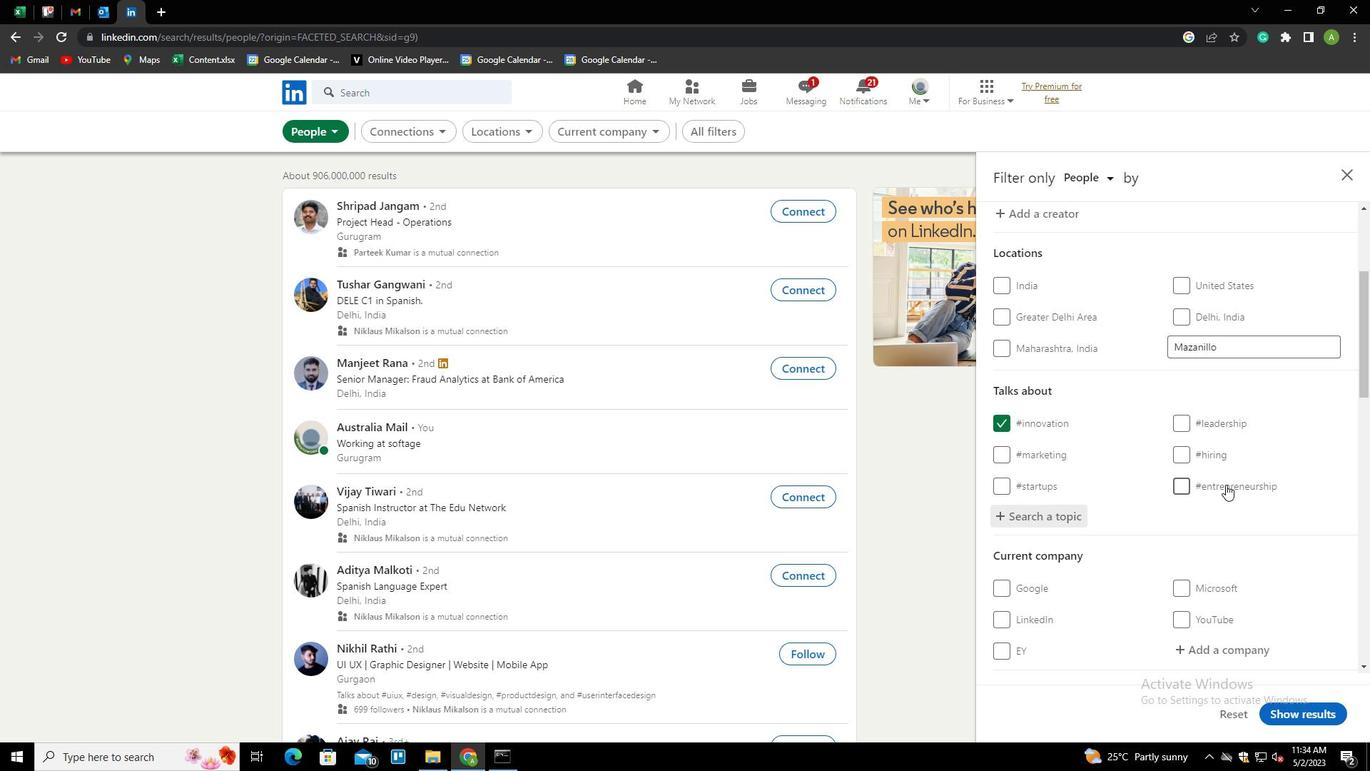
Action: Mouse scrolled (1245, 498) with delta (0, 0)
Screenshot: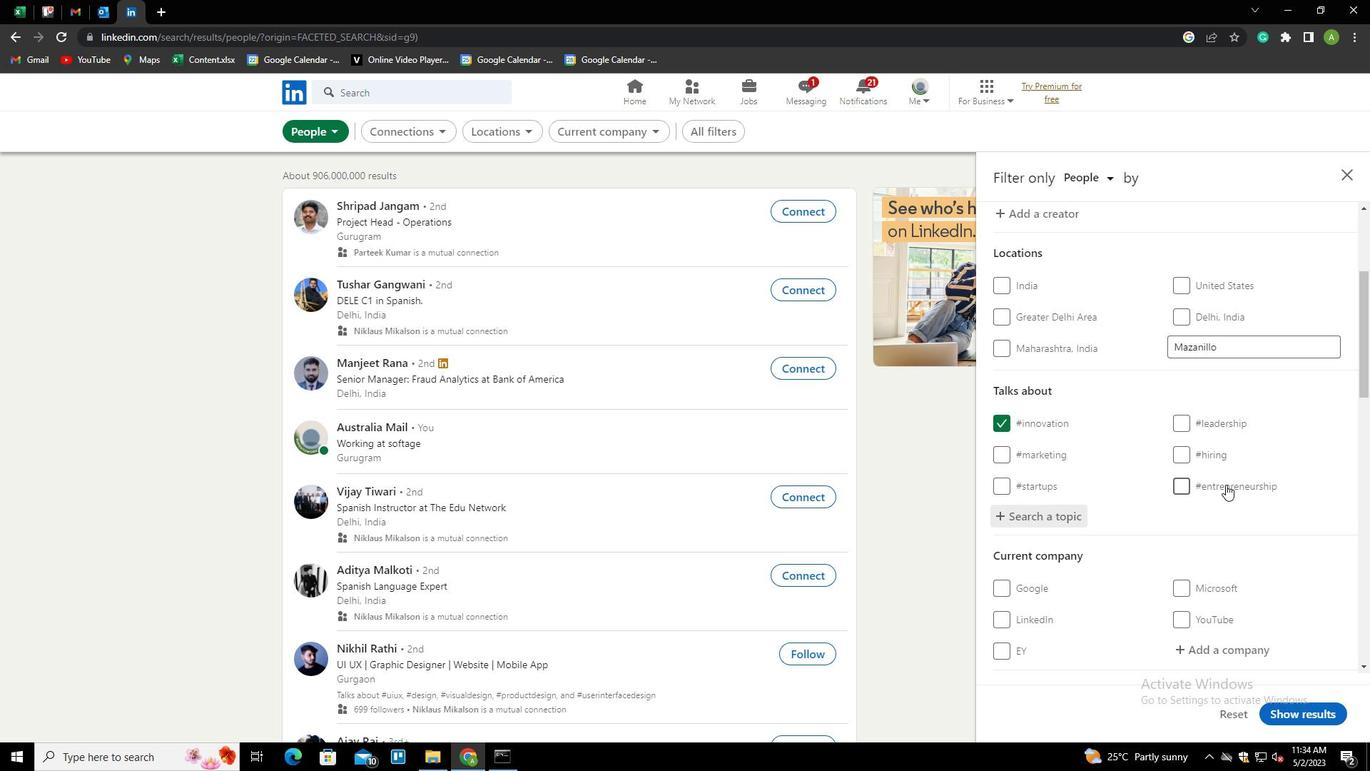 
Action: Mouse scrolled (1245, 498) with delta (0, 0)
Screenshot: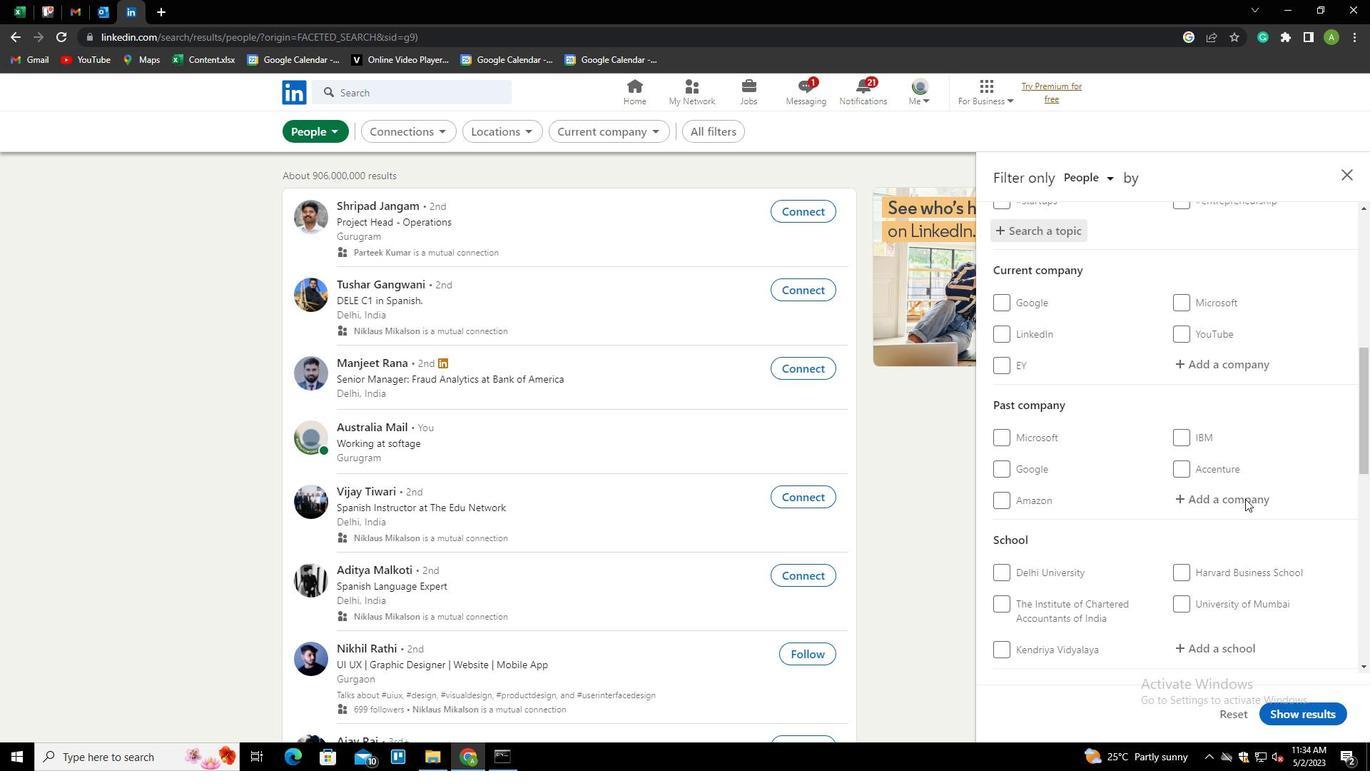 
Action: Mouse scrolled (1245, 498) with delta (0, 0)
Screenshot: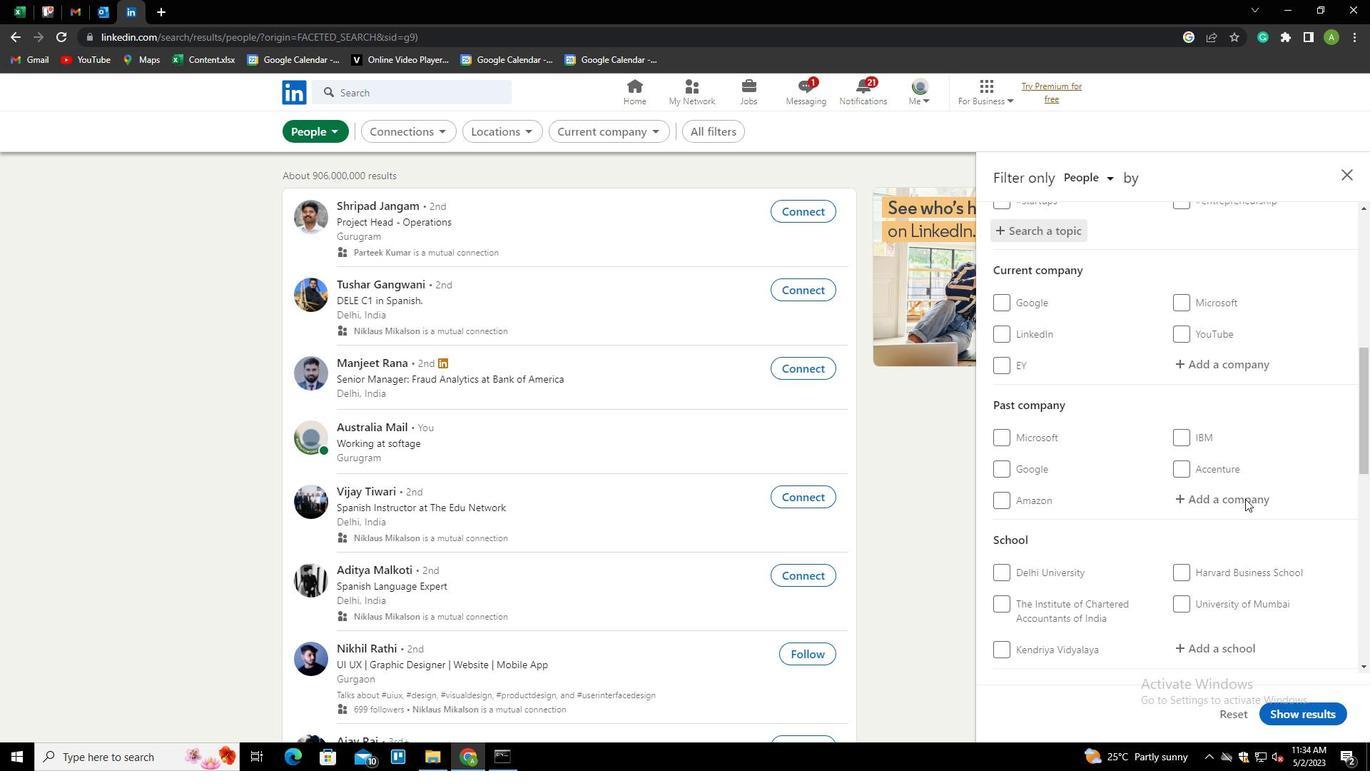 
Action: Mouse scrolled (1245, 498) with delta (0, 0)
Screenshot: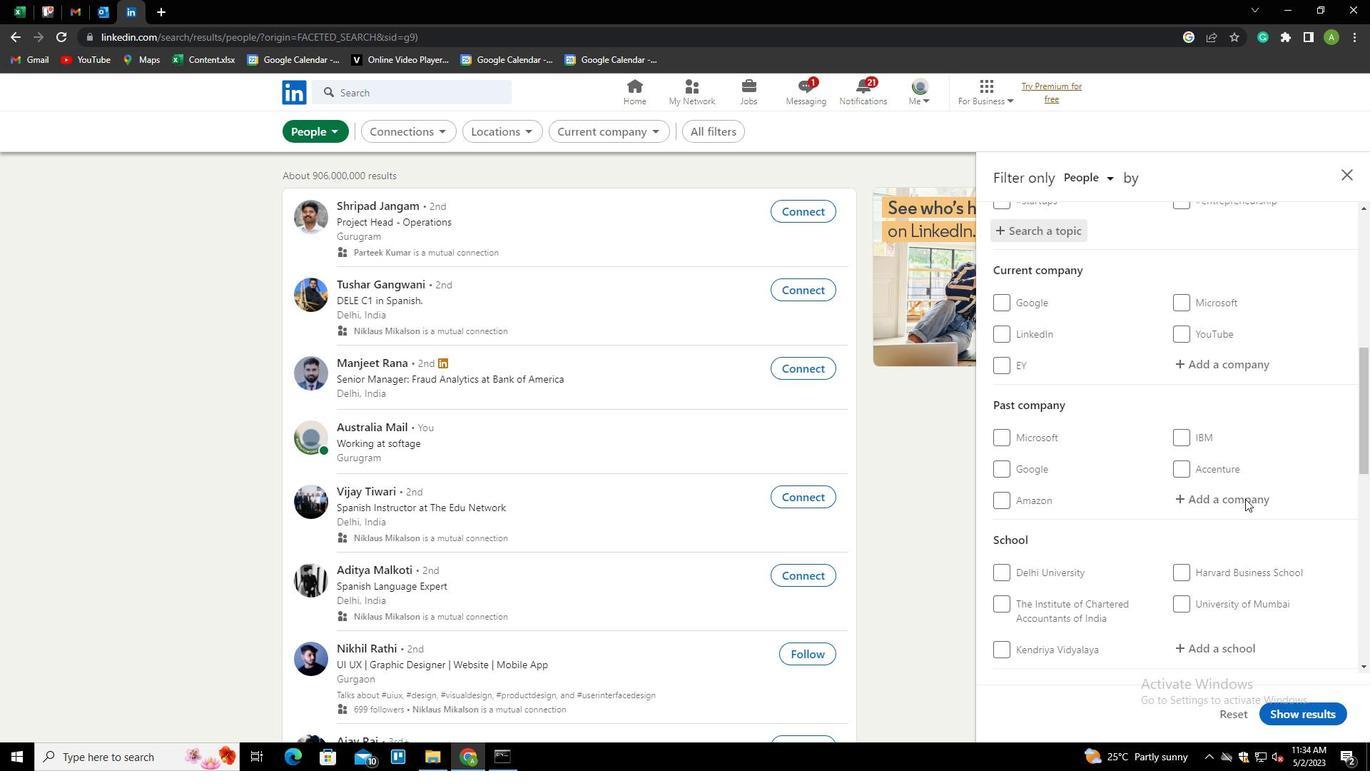 
Action: Mouse scrolled (1245, 498) with delta (0, 0)
Screenshot: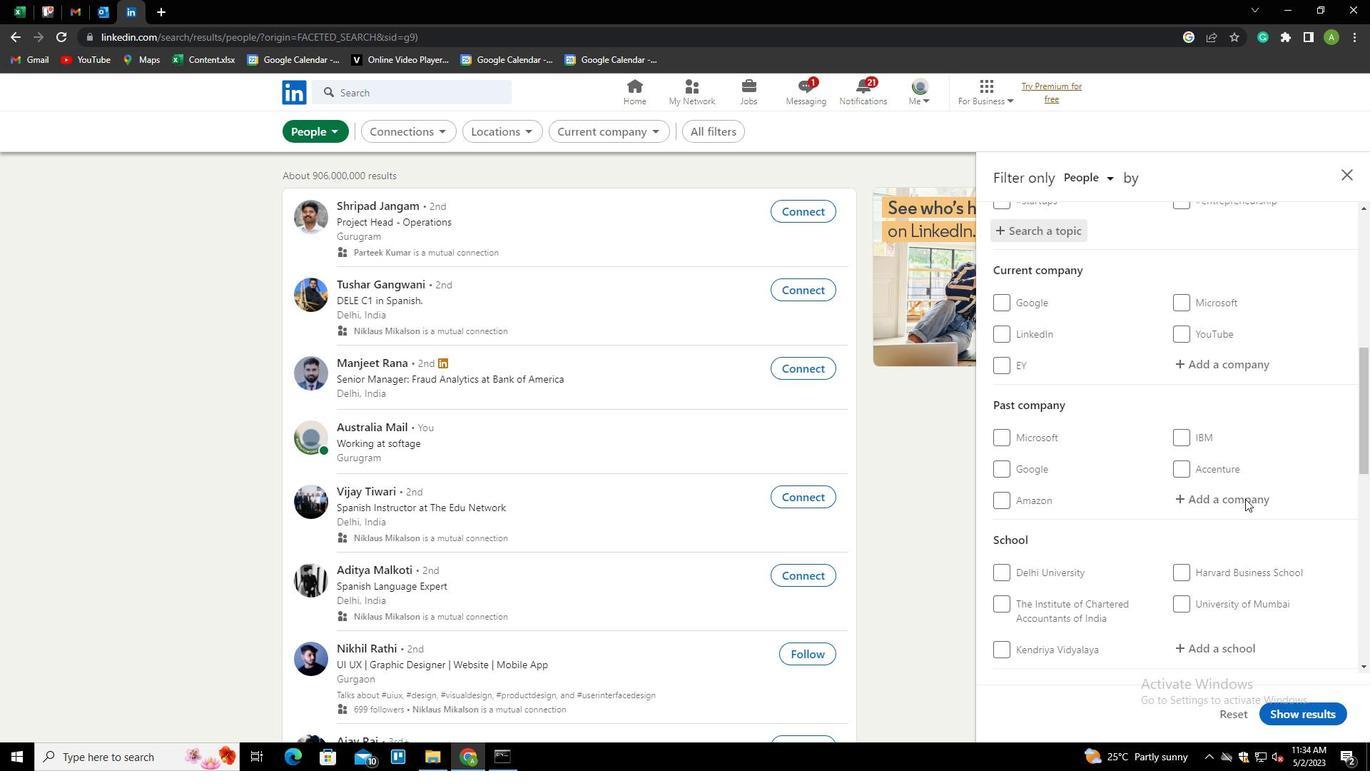
Action: Mouse scrolled (1245, 498) with delta (0, 0)
Screenshot: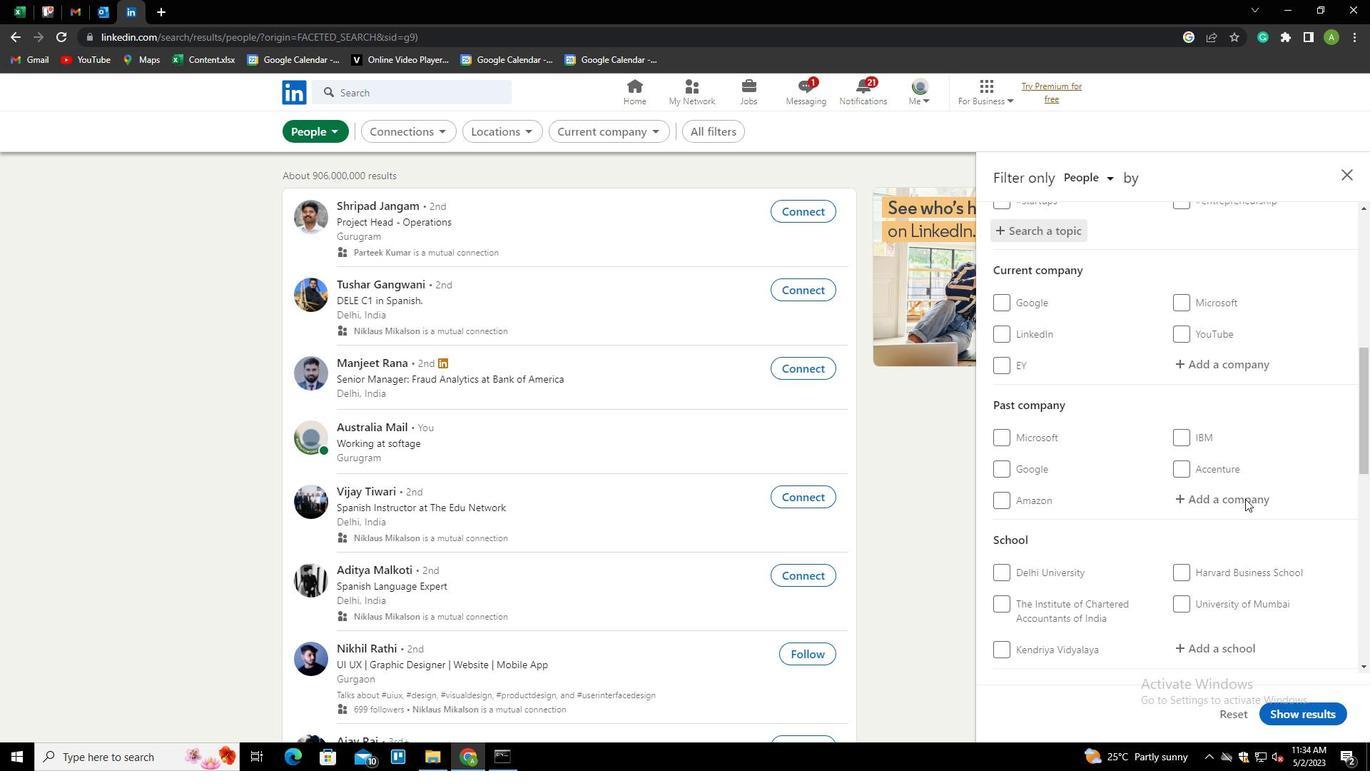 
Action: Mouse scrolled (1245, 498) with delta (0, 0)
Screenshot: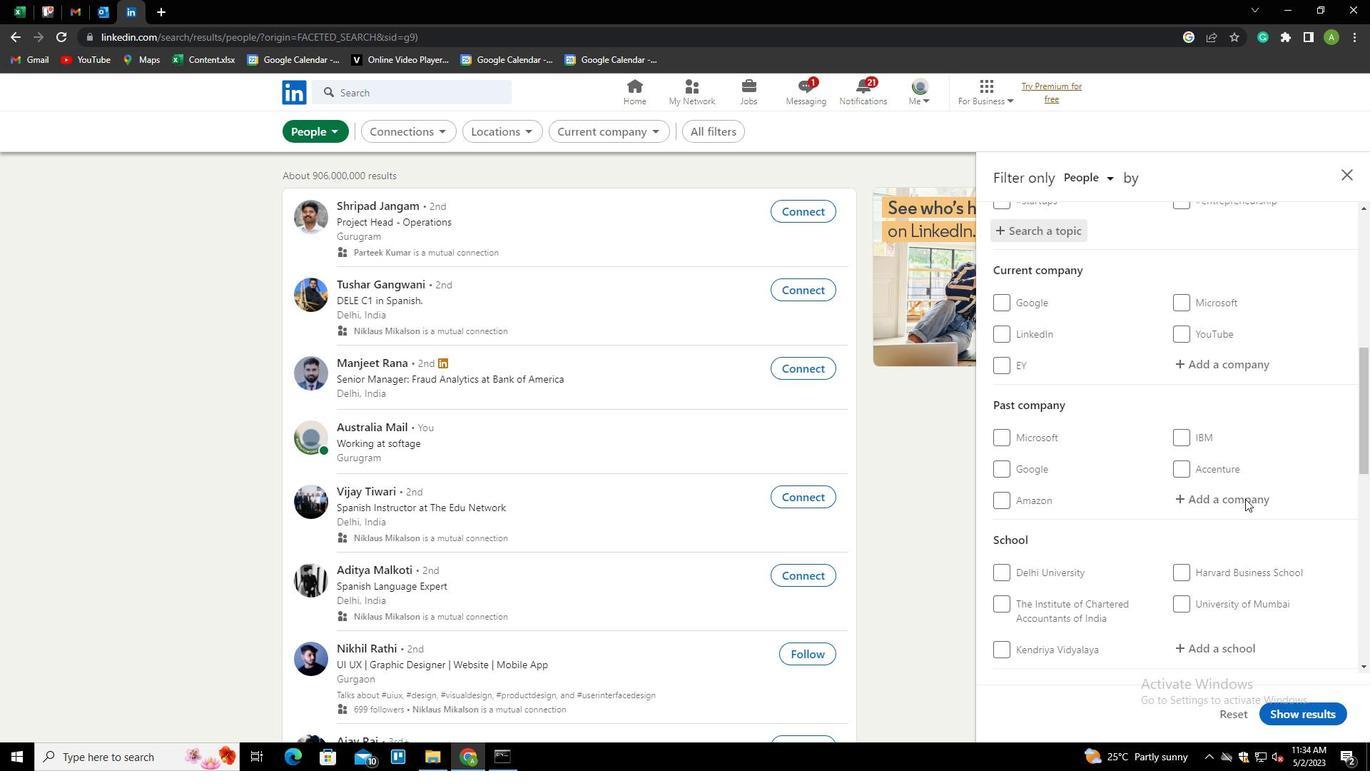 
Action: Mouse moved to (1173, 458)
Screenshot: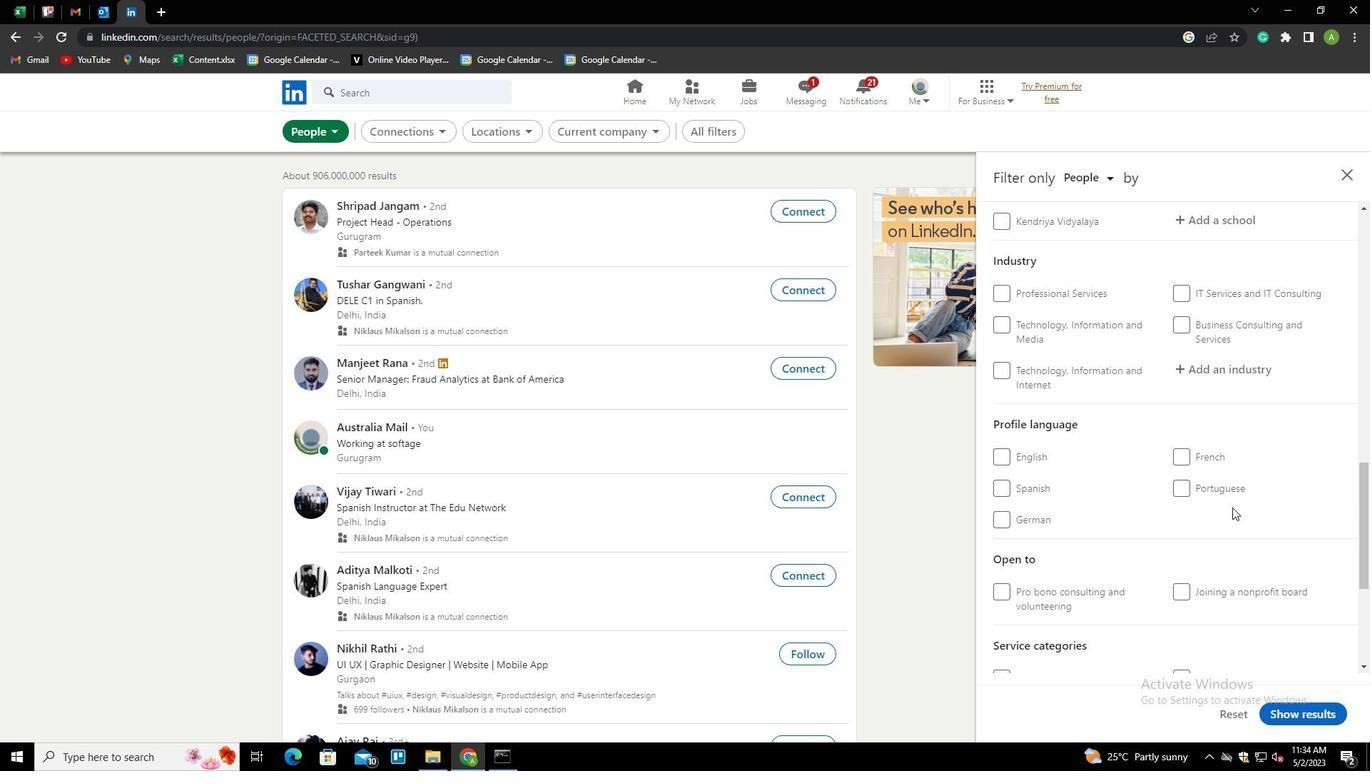 
Action: Mouse pressed left at (1173, 458)
Screenshot: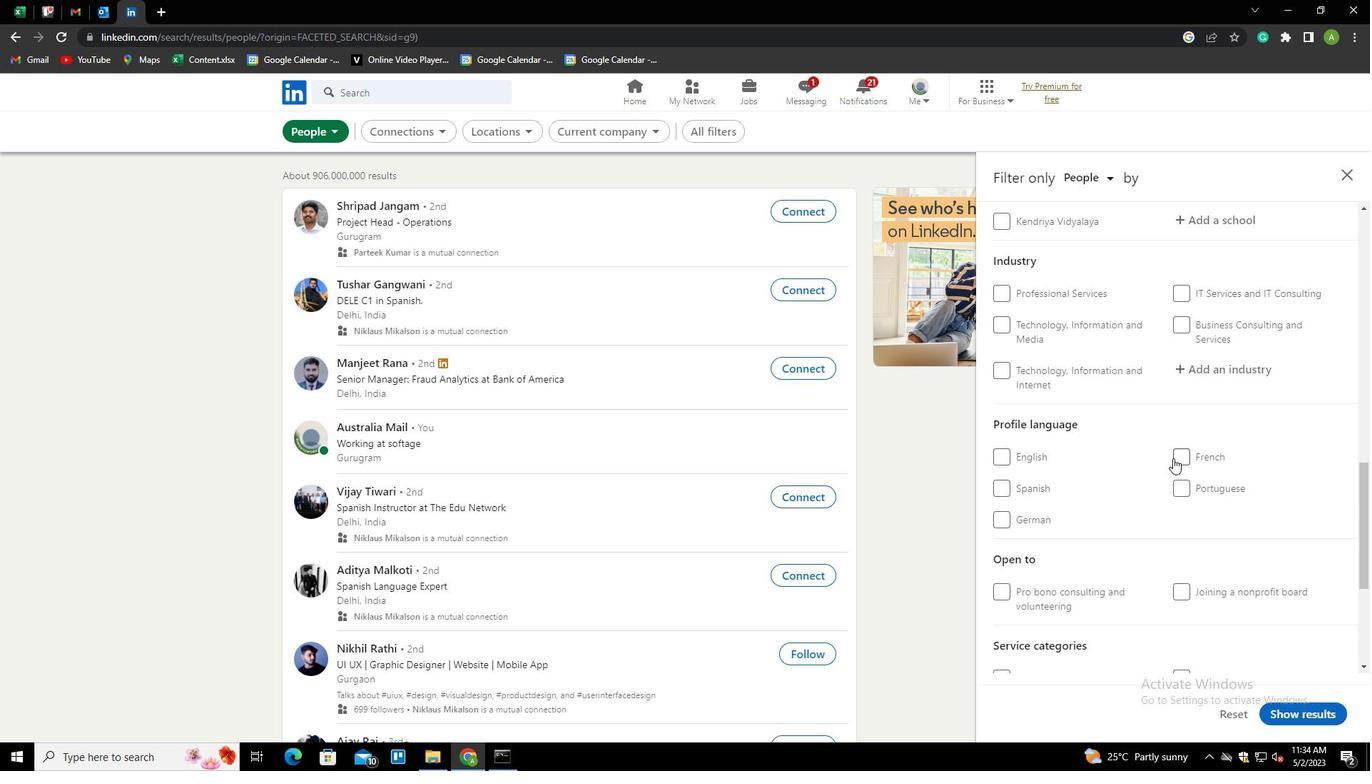 
Action: Mouse moved to (1223, 451)
Screenshot: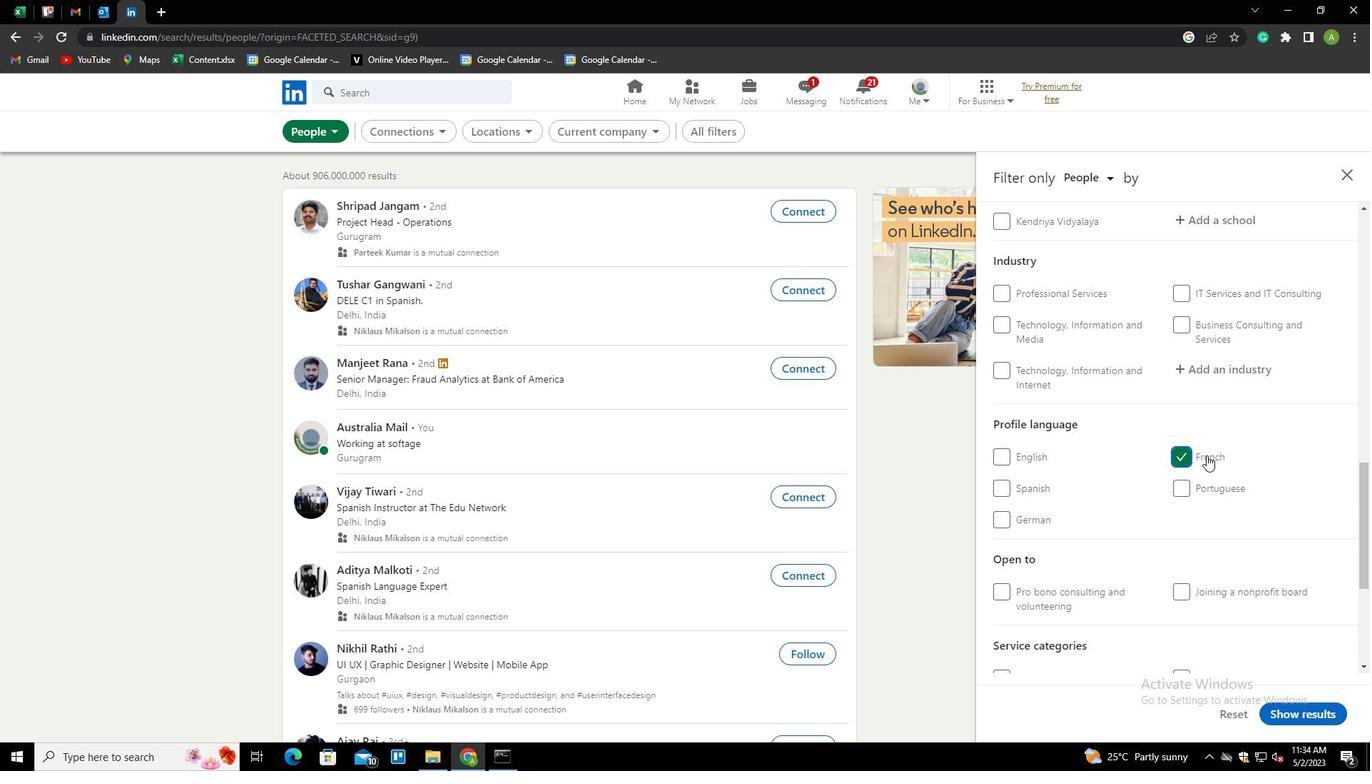 
Action: Mouse scrolled (1223, 451) with delta (0, 0)
Screenshot: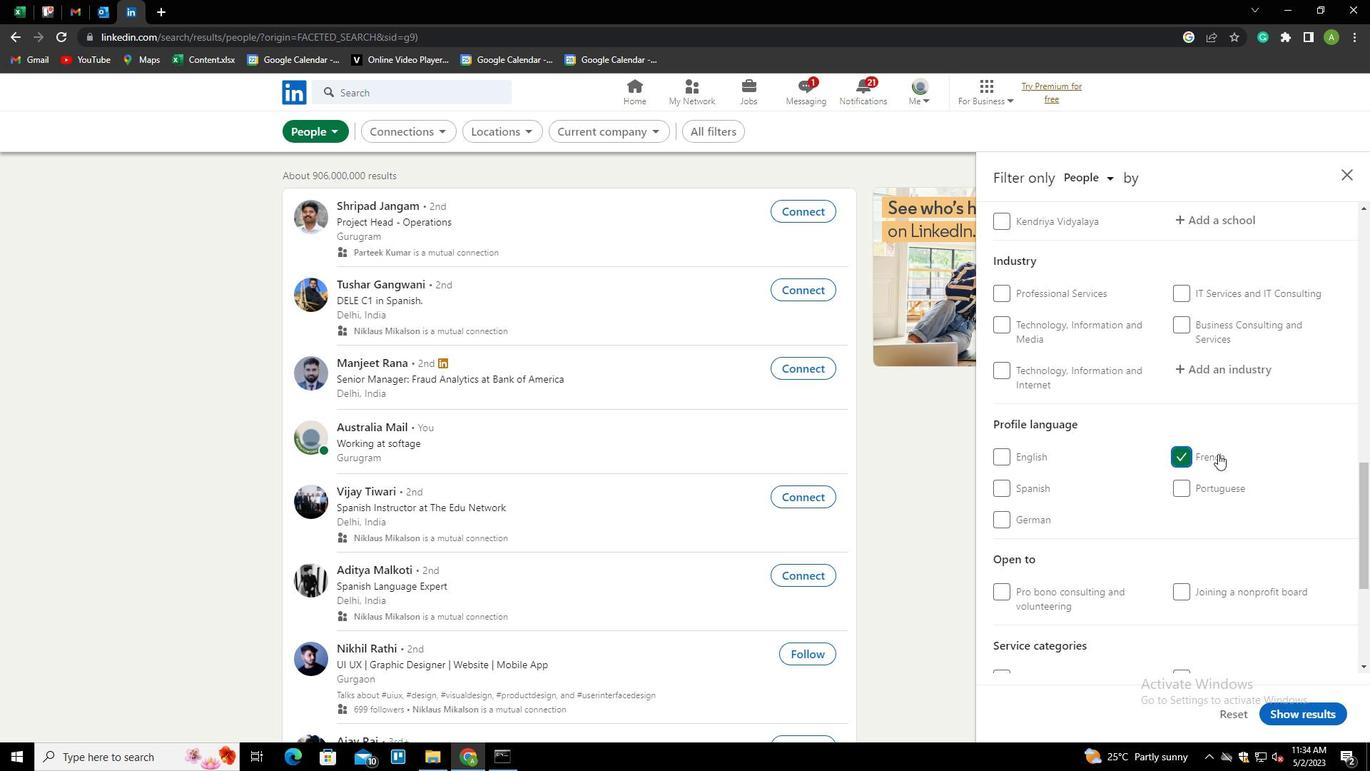 
Action: Mouse scrolled (1223, 451) with delta (0, 0)
Screenshot: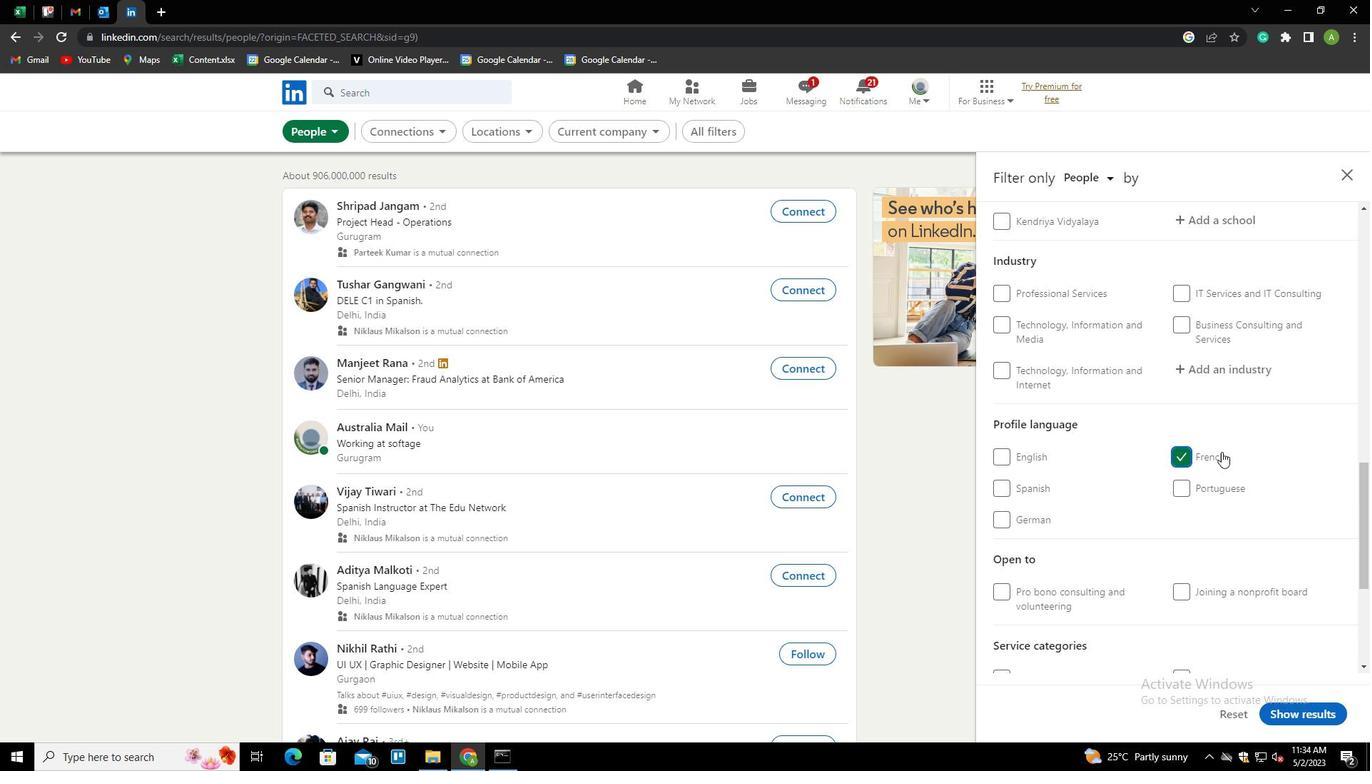 
Action: Mouse scrolled (1223, 451) with delta (0, 0)
Screenshot: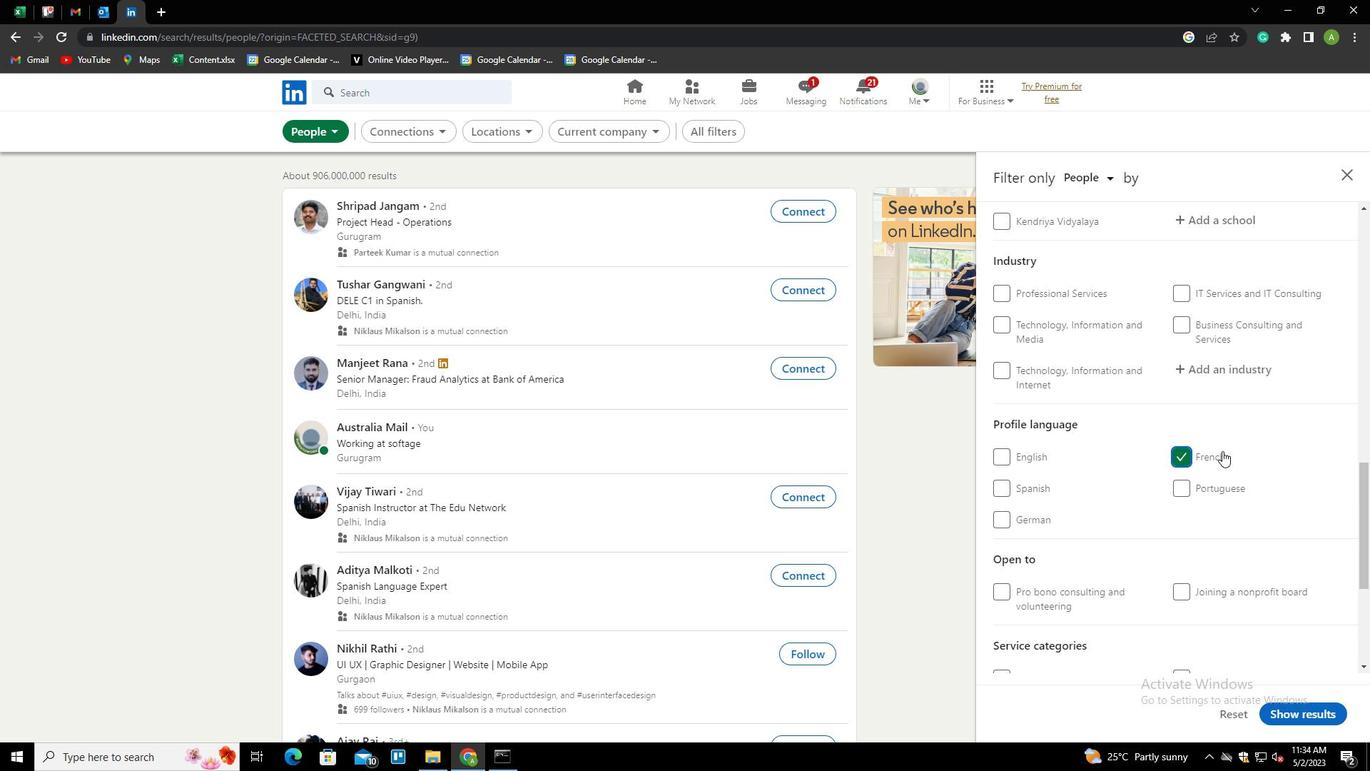 
Action: Mouse scrolled (1223, 451) with delta (0, 0)
Screenshot: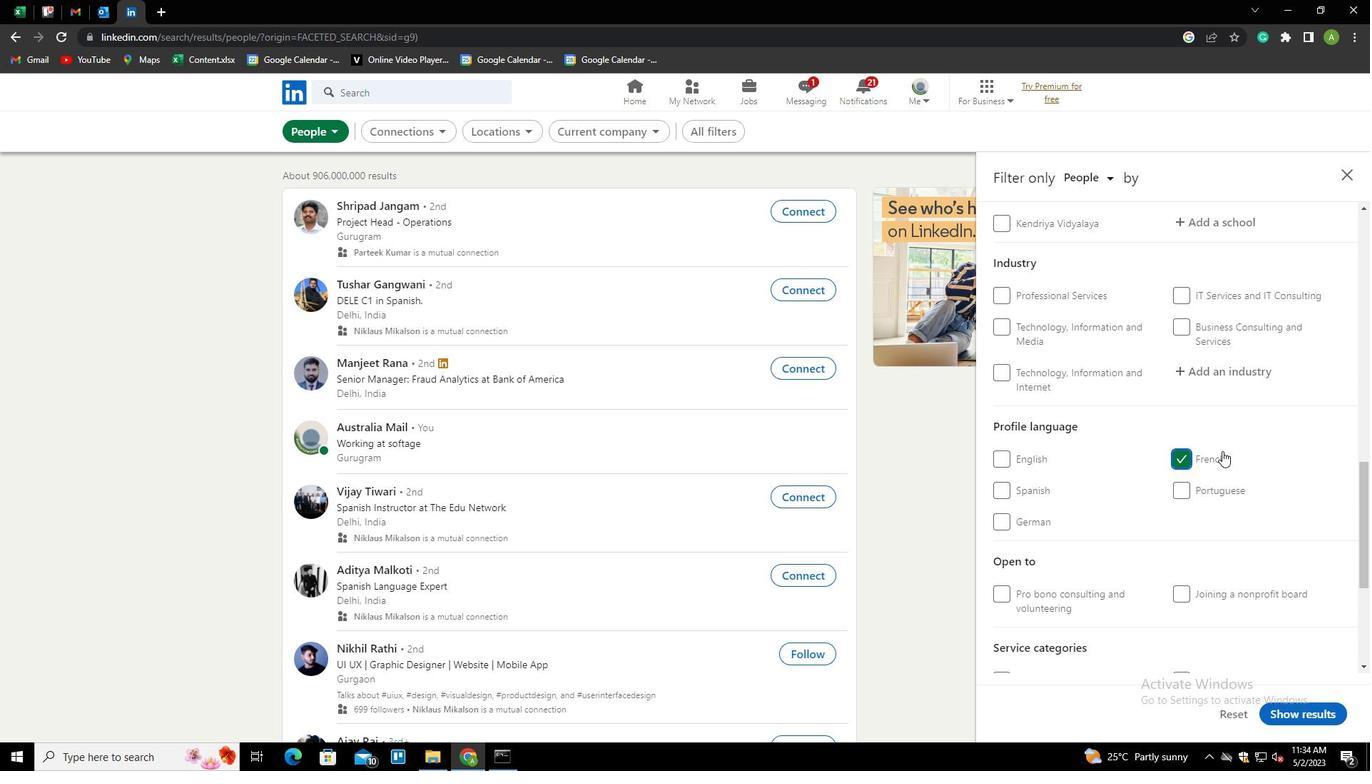 
Action: Mouse scrolled (1223, 451) with delta (0, 0)
Screenshot: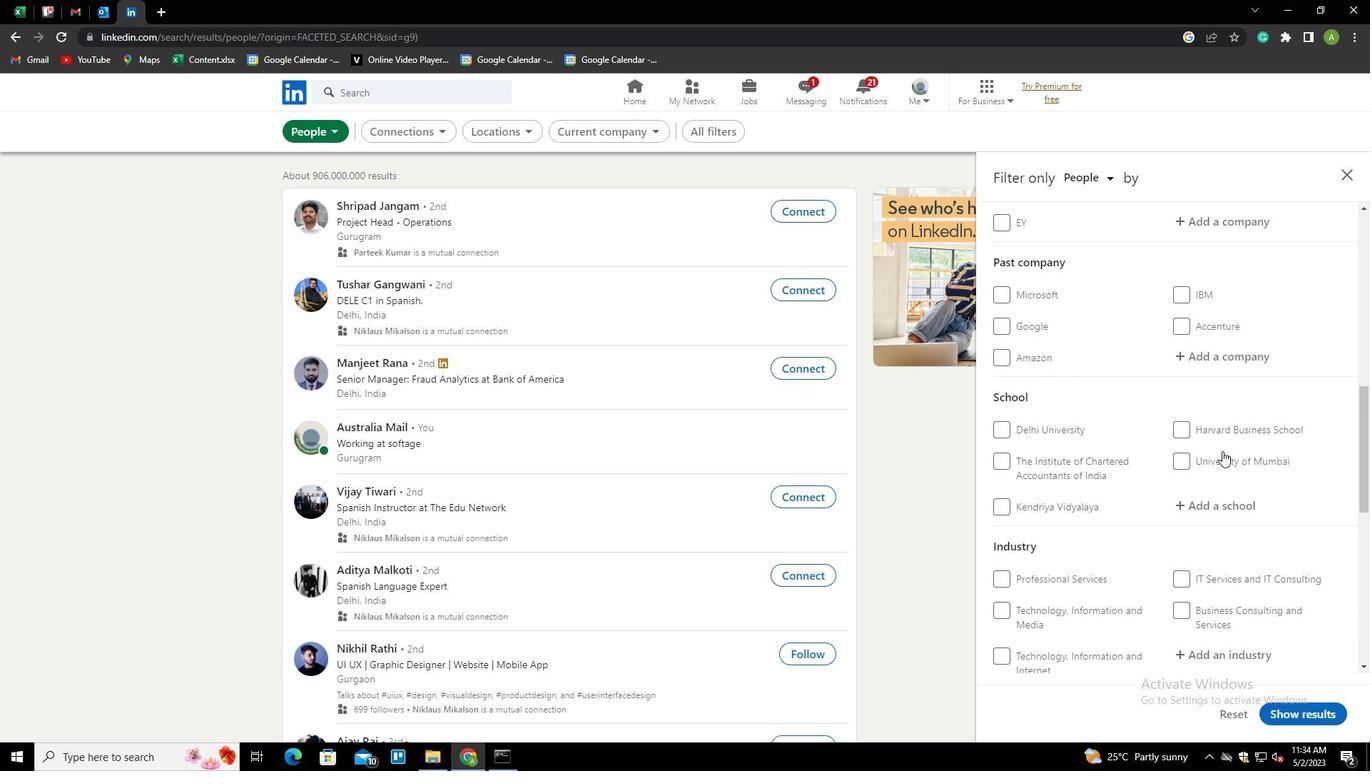 
Action: Mouse scrolled (1223, 451) with delta (0, 0)
Screenshot: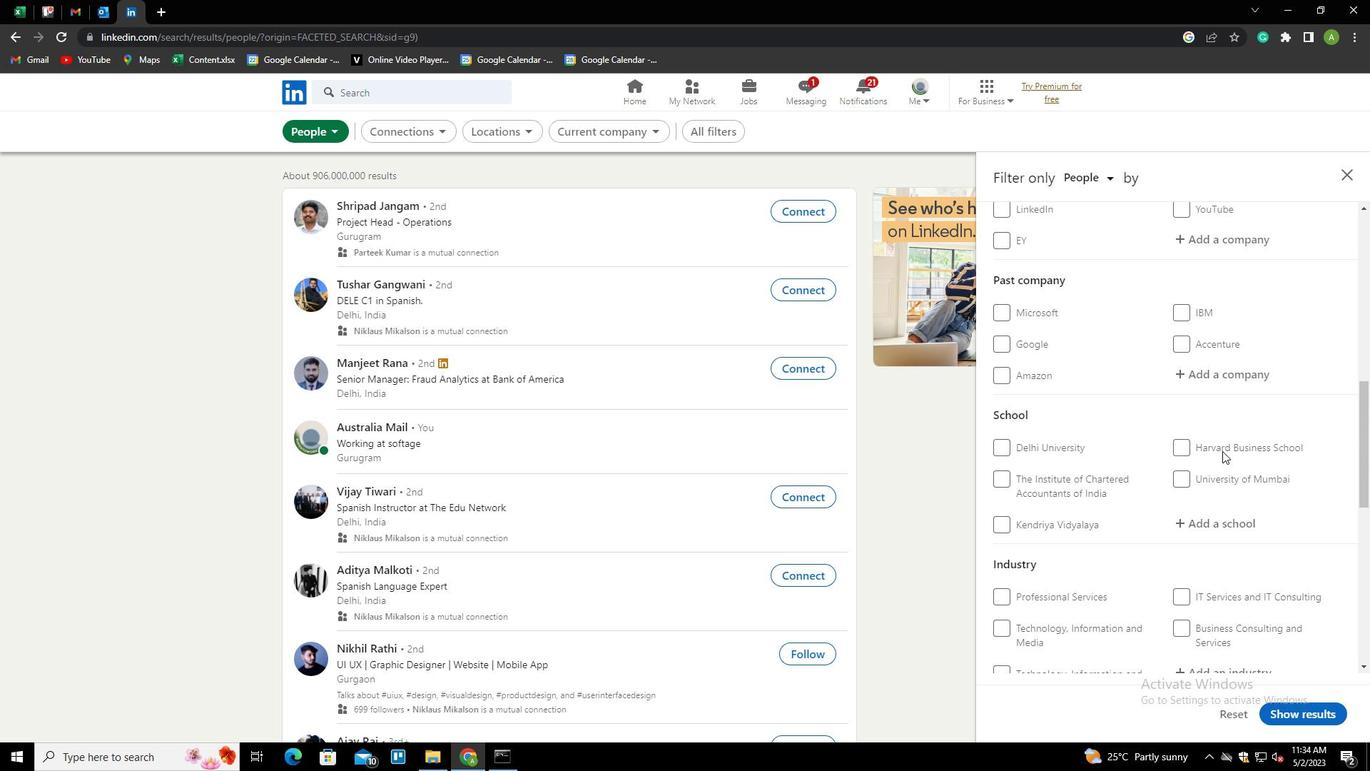 
Action: Mouse moved to (1223, 359)
Screenshot: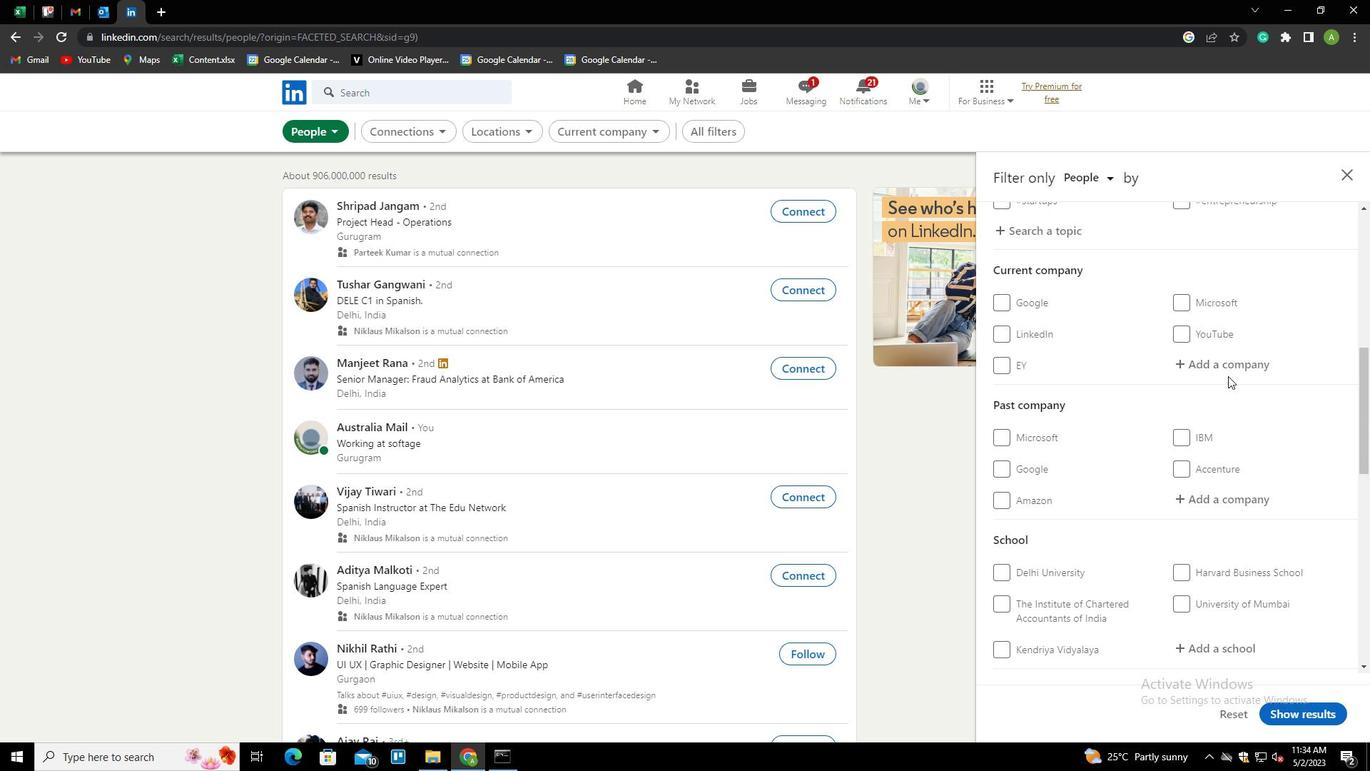 
Action: Mouse pressed left at (1223, 359)
Screenshot: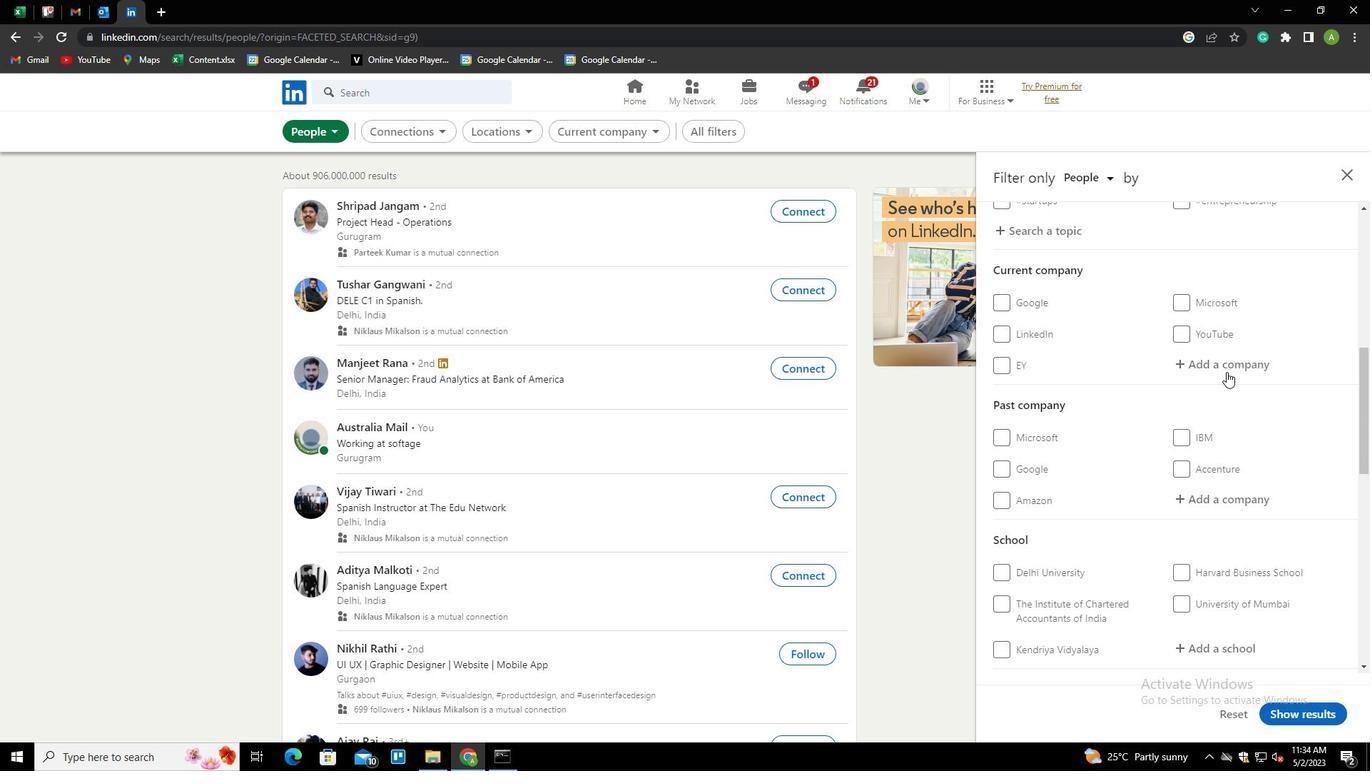 
Action: Key pressed <Key.shift><Key.shift><Key.shift><Key.shift><Key.shift><Key.shift><Key.shift><Key.shift><Key.shift>GOVT<Key.shift>H<Key.backspace>JO<Key.backspace>O<Key.down><Key.enter>
Screenshot: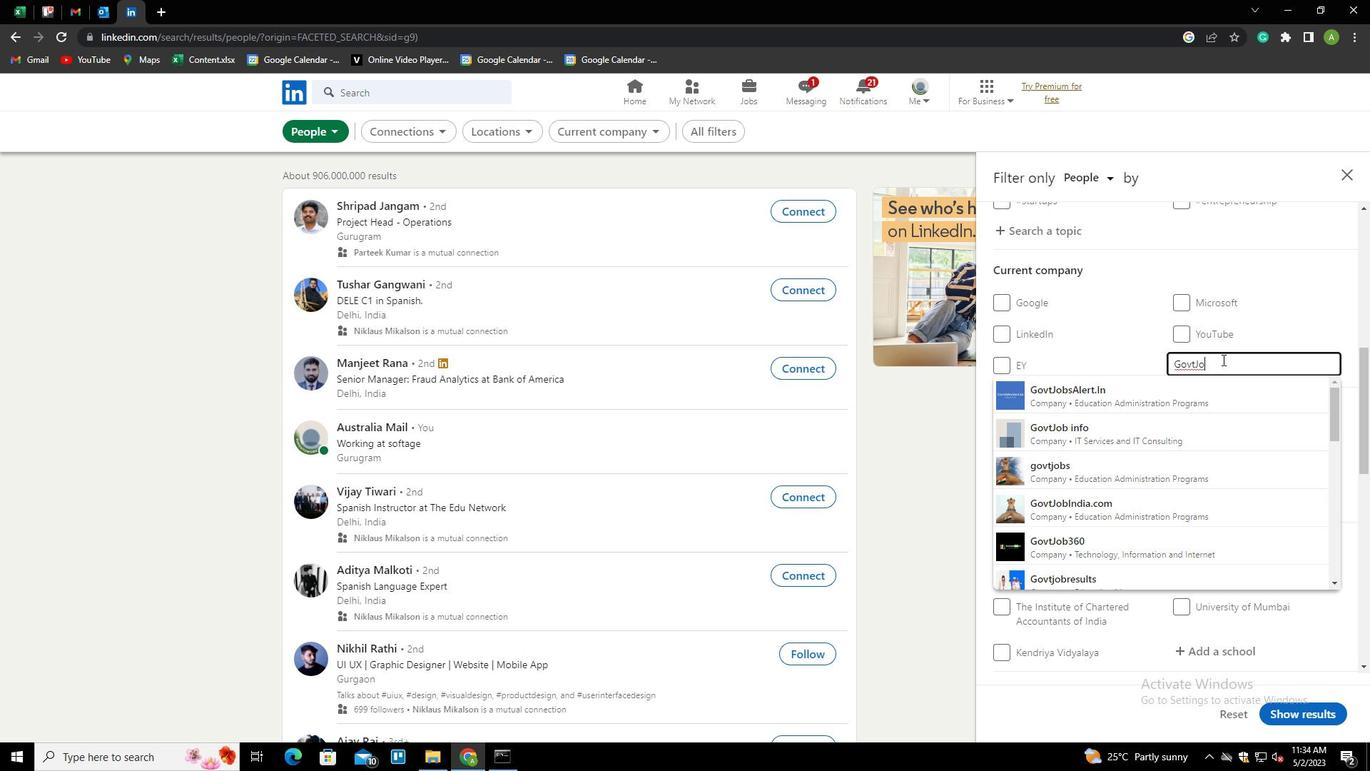 
Action: Mouse scrolled (1223, 359) with delta (0, 0)
Screenshot: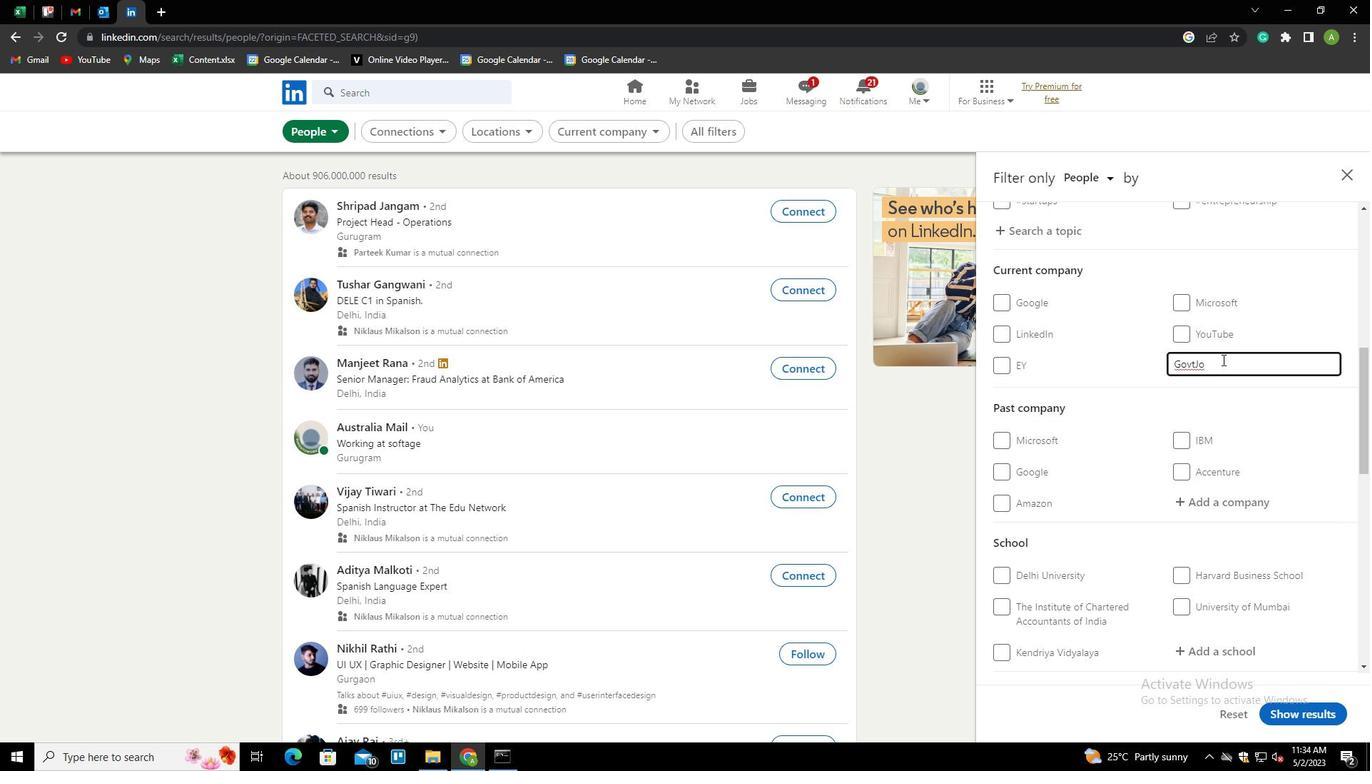 
Action: Mouse scrolled (1223, 359) with delta (0, 0)
Screenshot: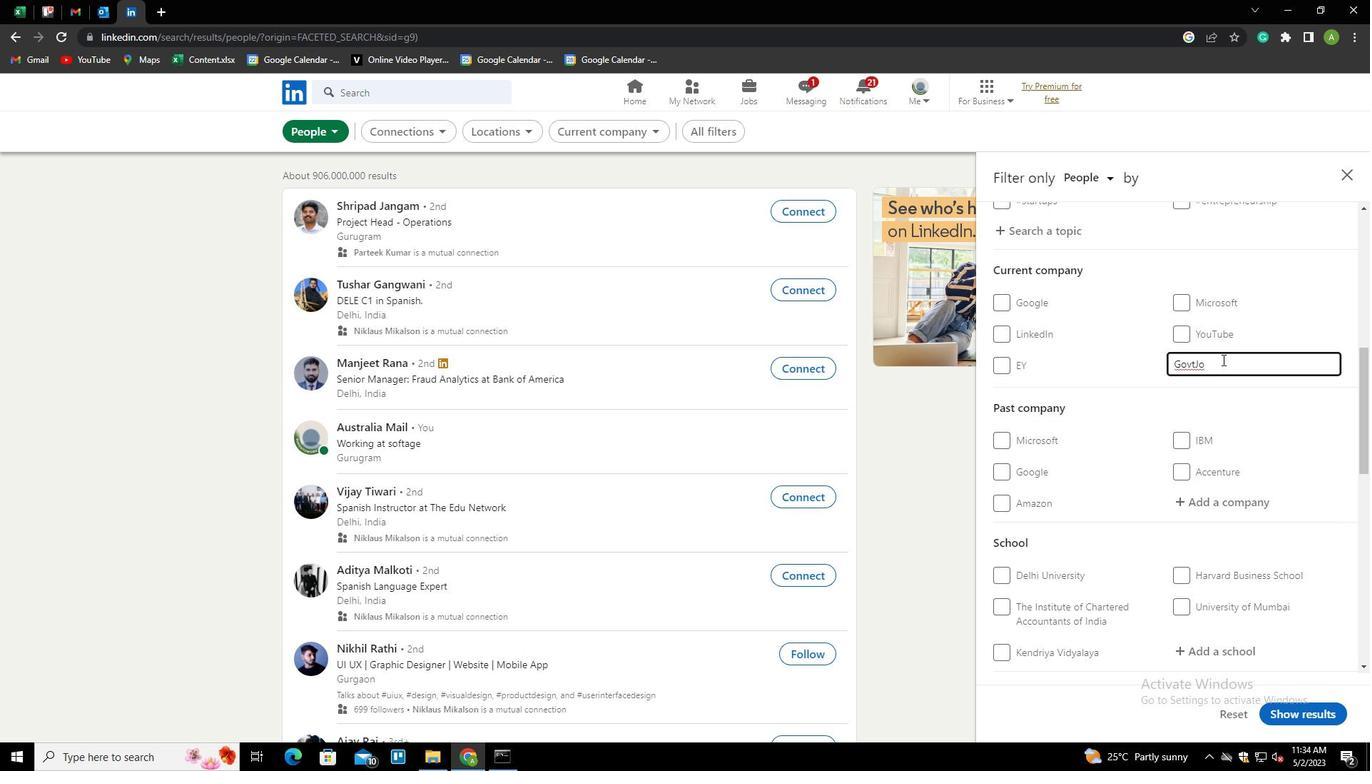 
Action: Mouse scrolled (1223, 359) with delta (0, 0)
Screenshot: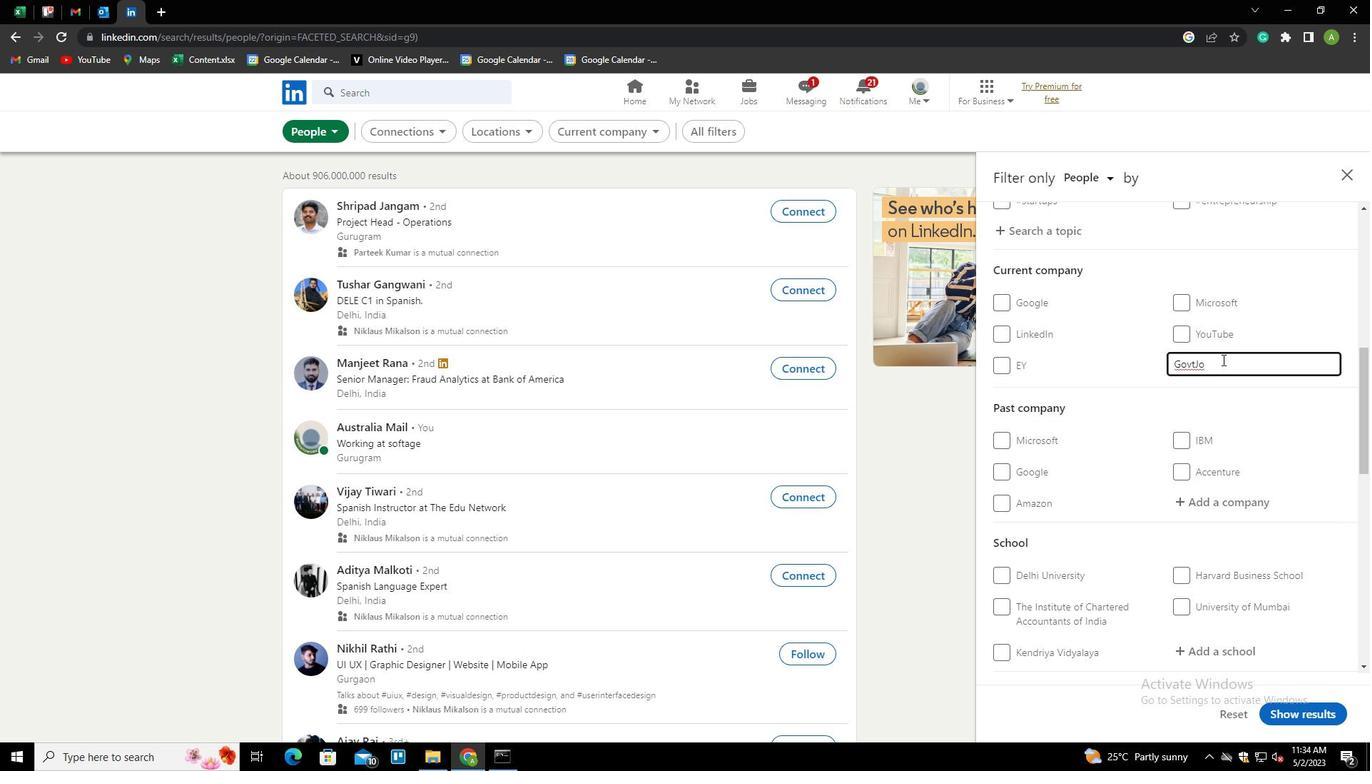 
Action: Mouse scrolled (1223, 359) with delta (0, 0)
Screenshot: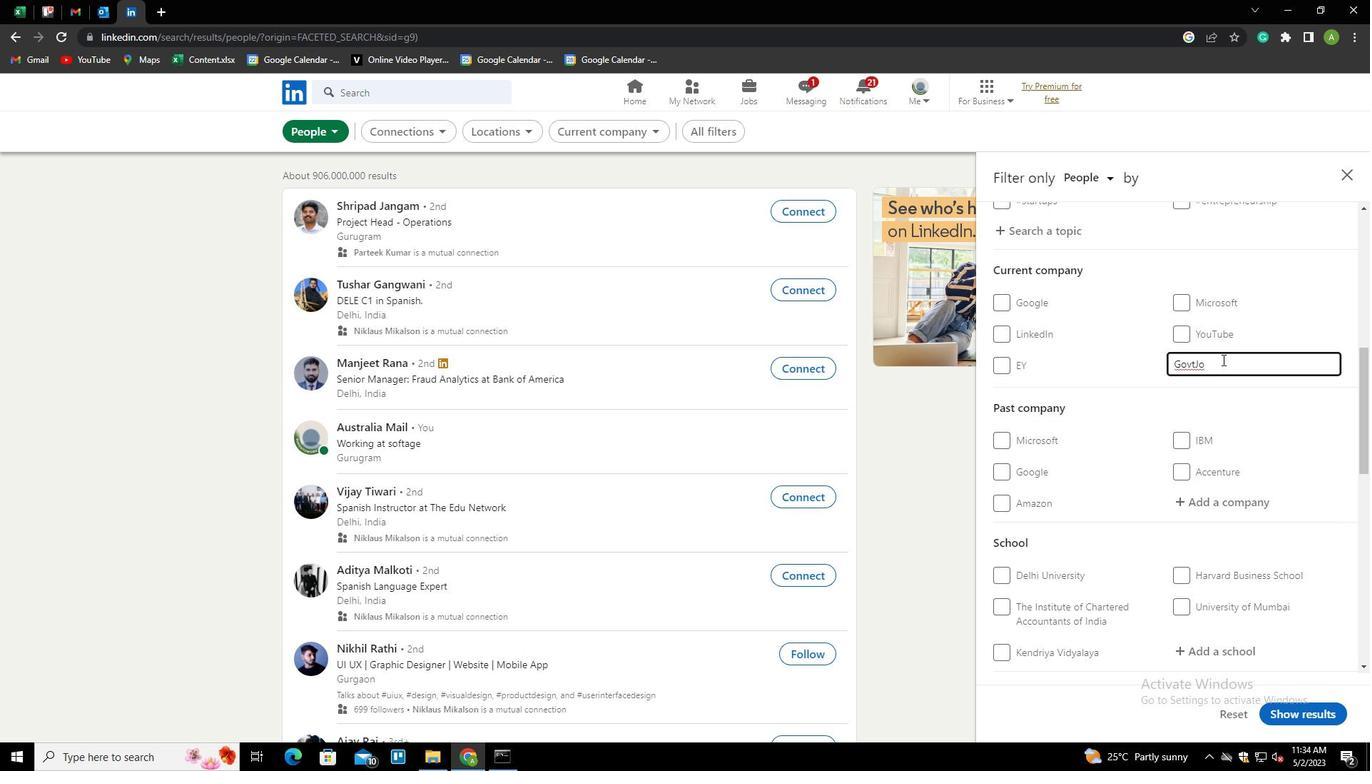 
Action: Mouse scrolled (1223, 359) with delta (0, 0)
Screenshot: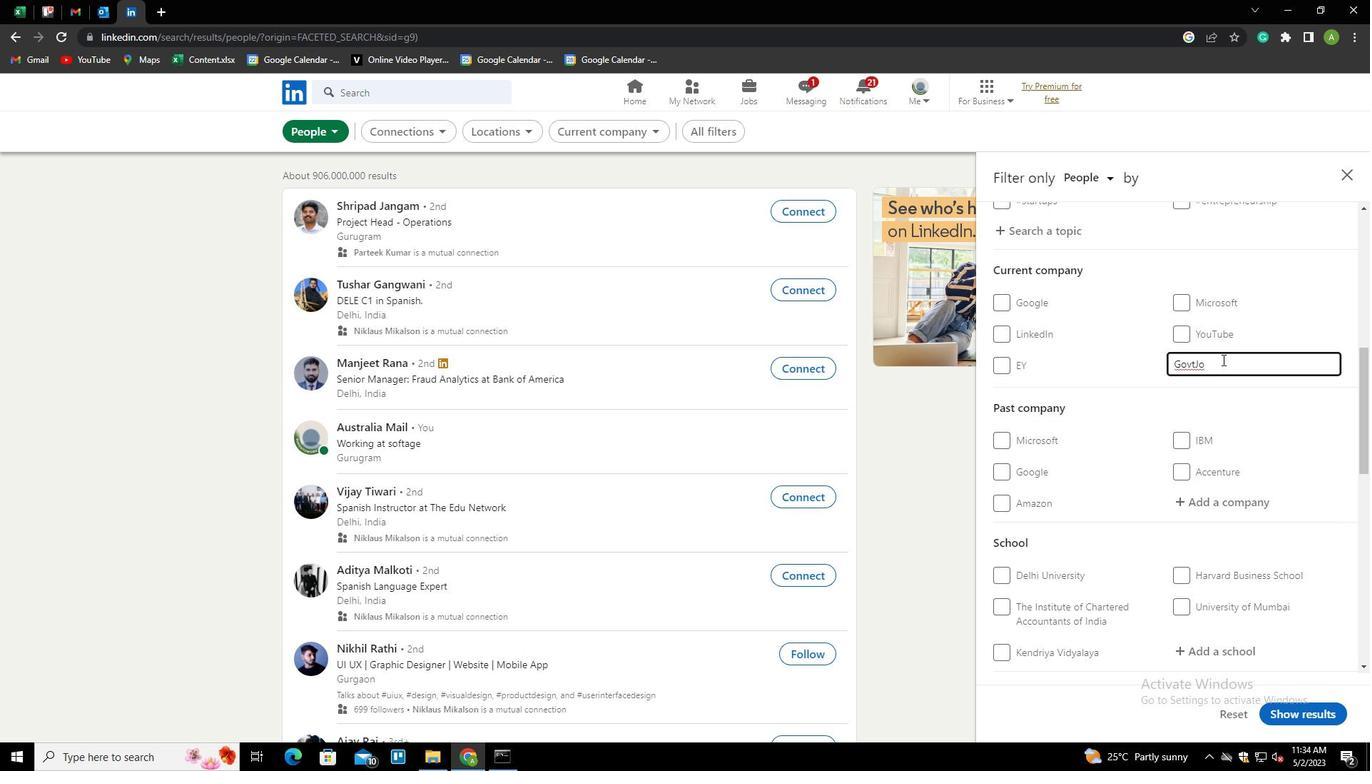 
Action: Mouse moved to (1198, 296)
Screenshot: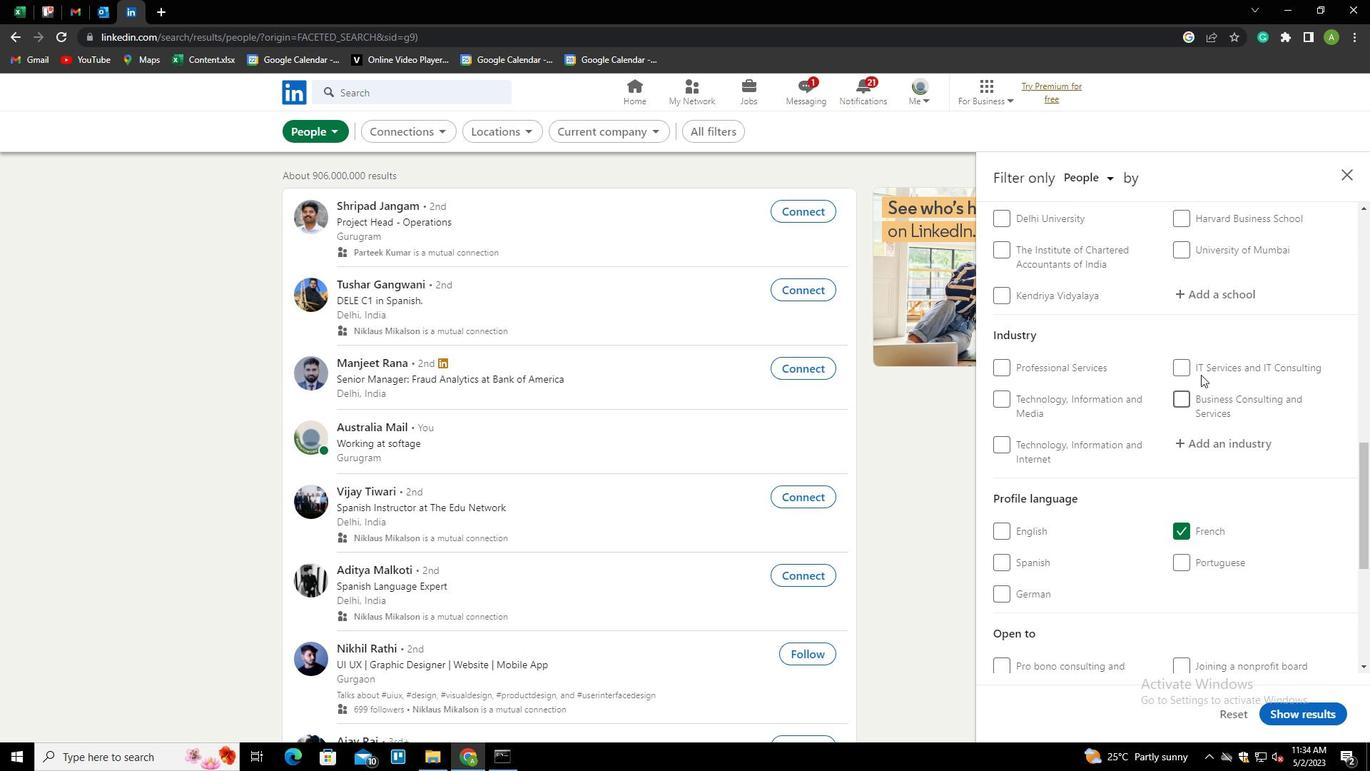 
Action: Mouse pressed left at (1198, 296)
Screenshot: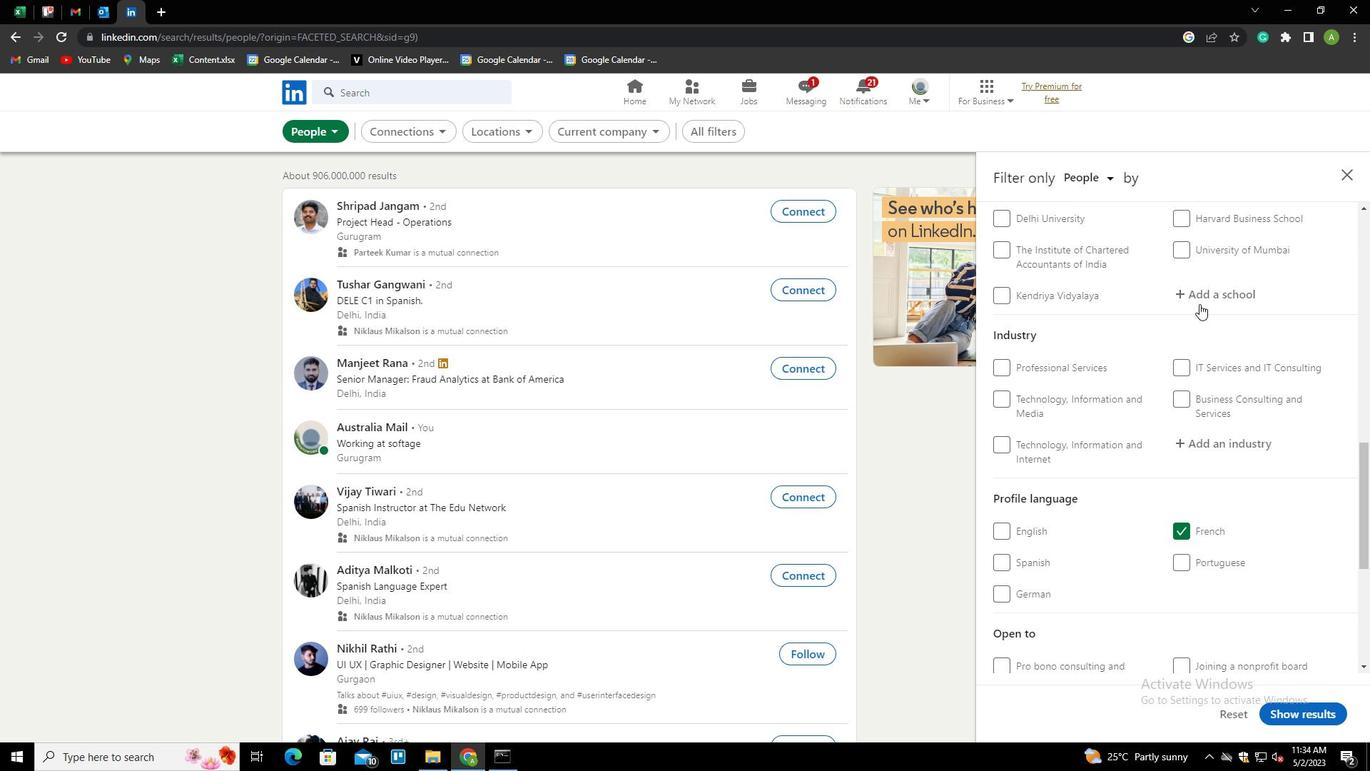 
Action: Key pressed <Key.shift>SRI<Key.space><Key.shift>ESHWAR<Key.down><Key.enter>
Screenshot: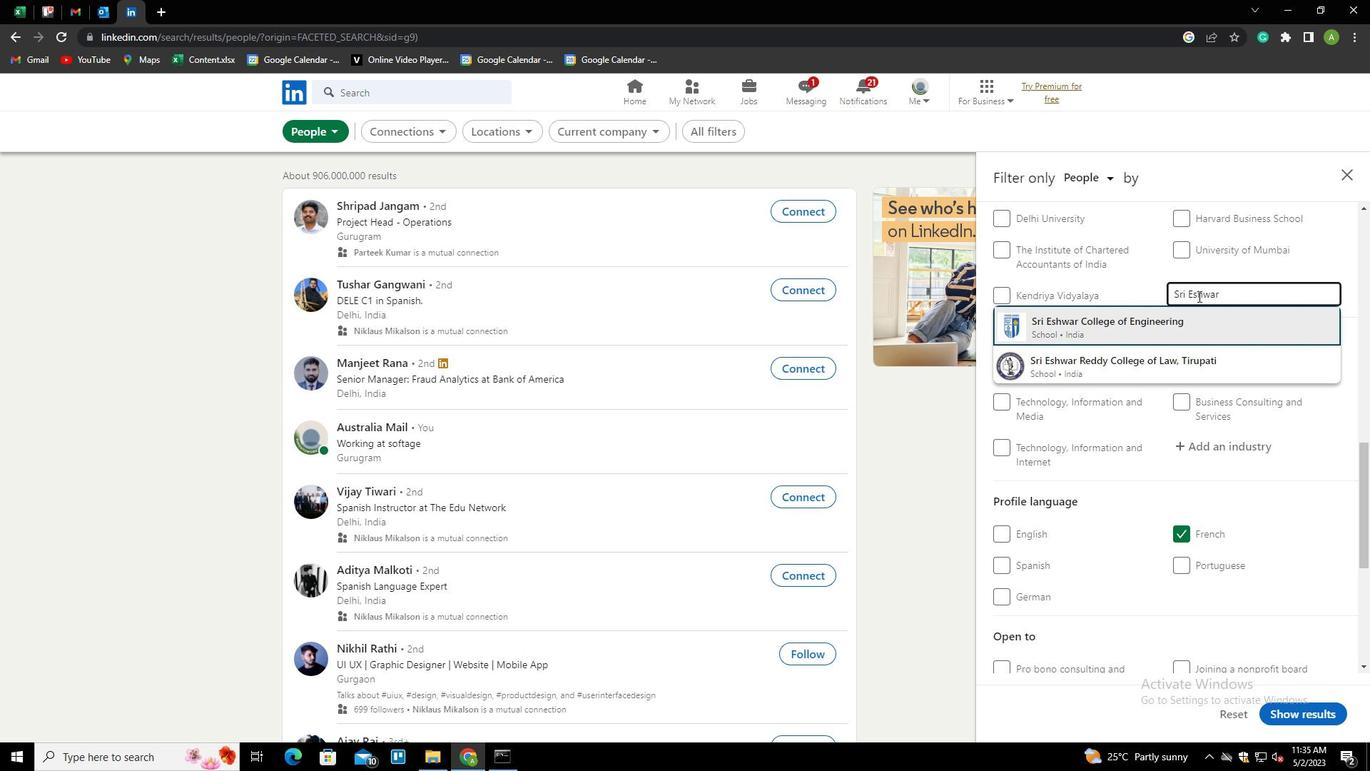 
Action: Mouse scrolled (1198, 295) with delta (0, 0)
Screenshot: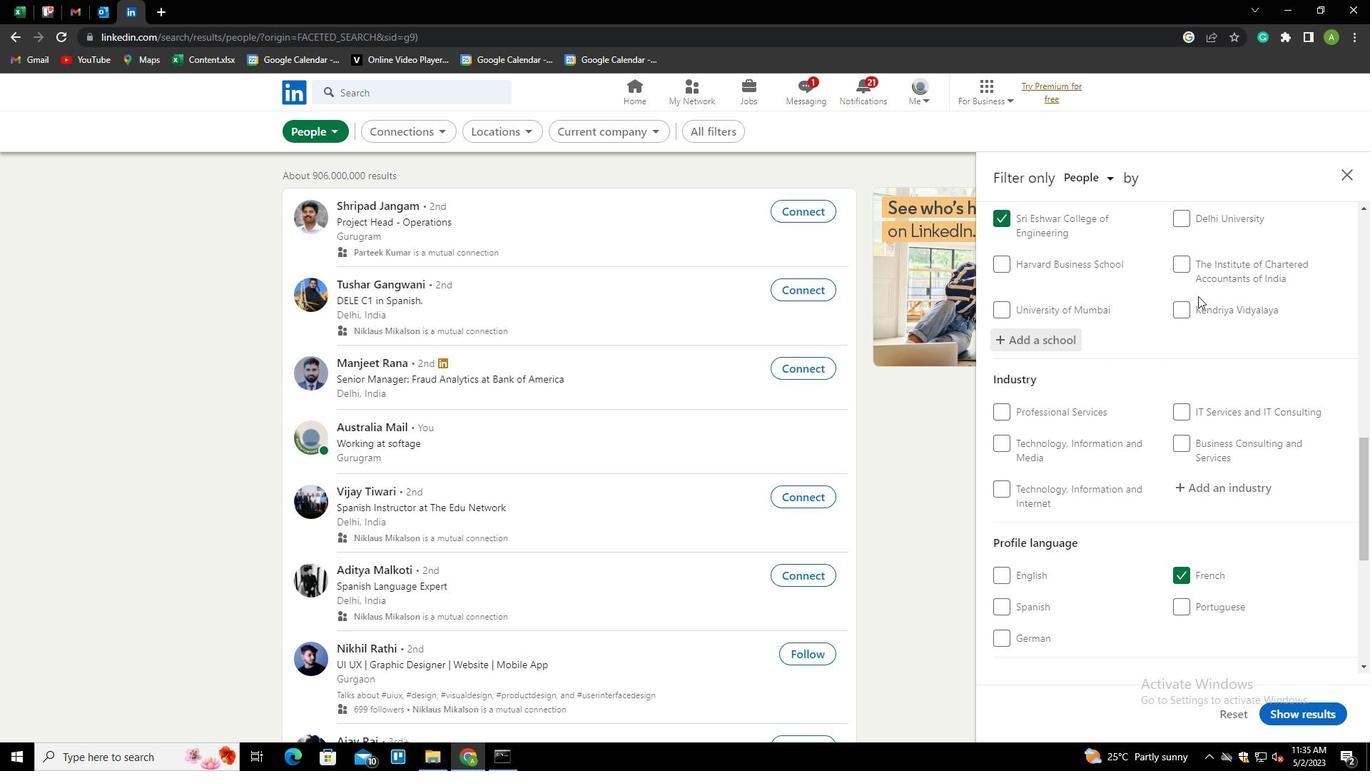 
Action: Mouse scrolled (1198, 295) with delta (0, 0)
Screenshot: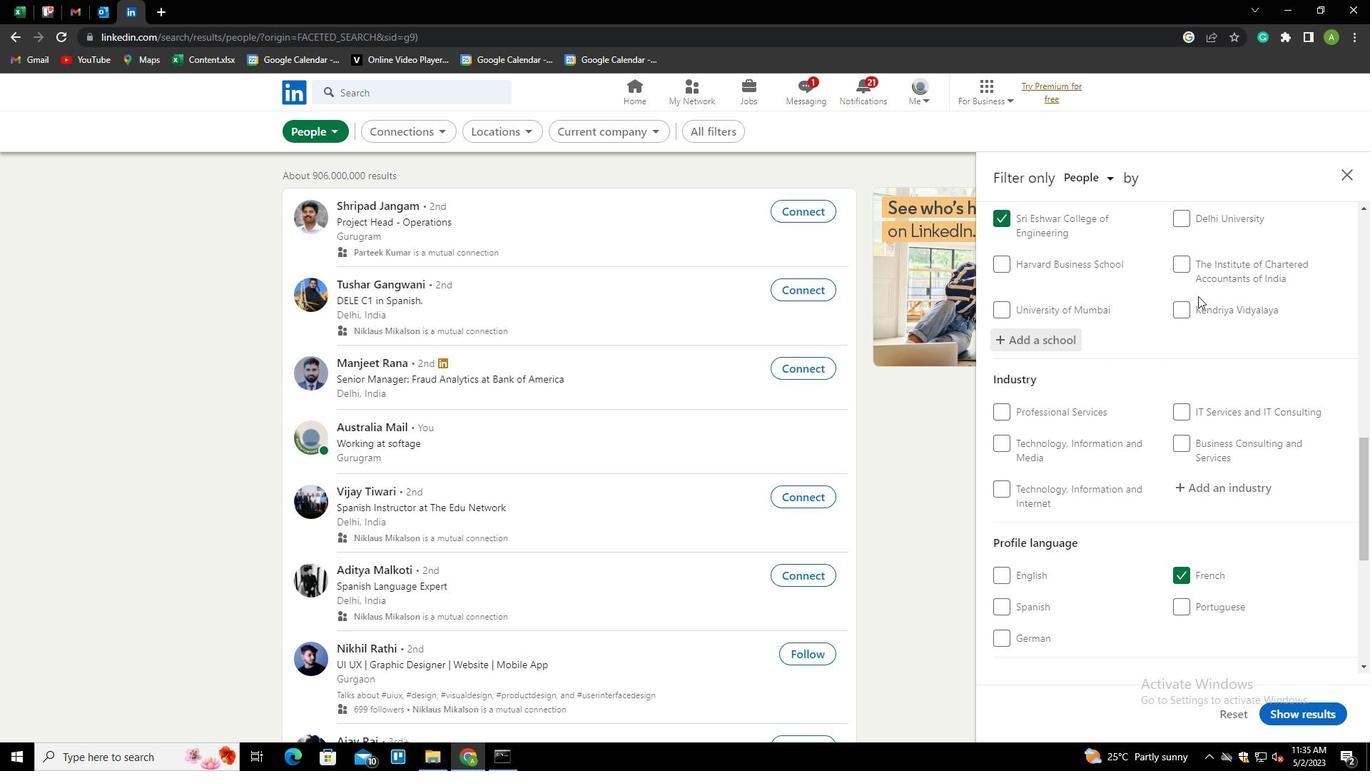 
Action: Mouse moved to (1202, 352)
Screenshot: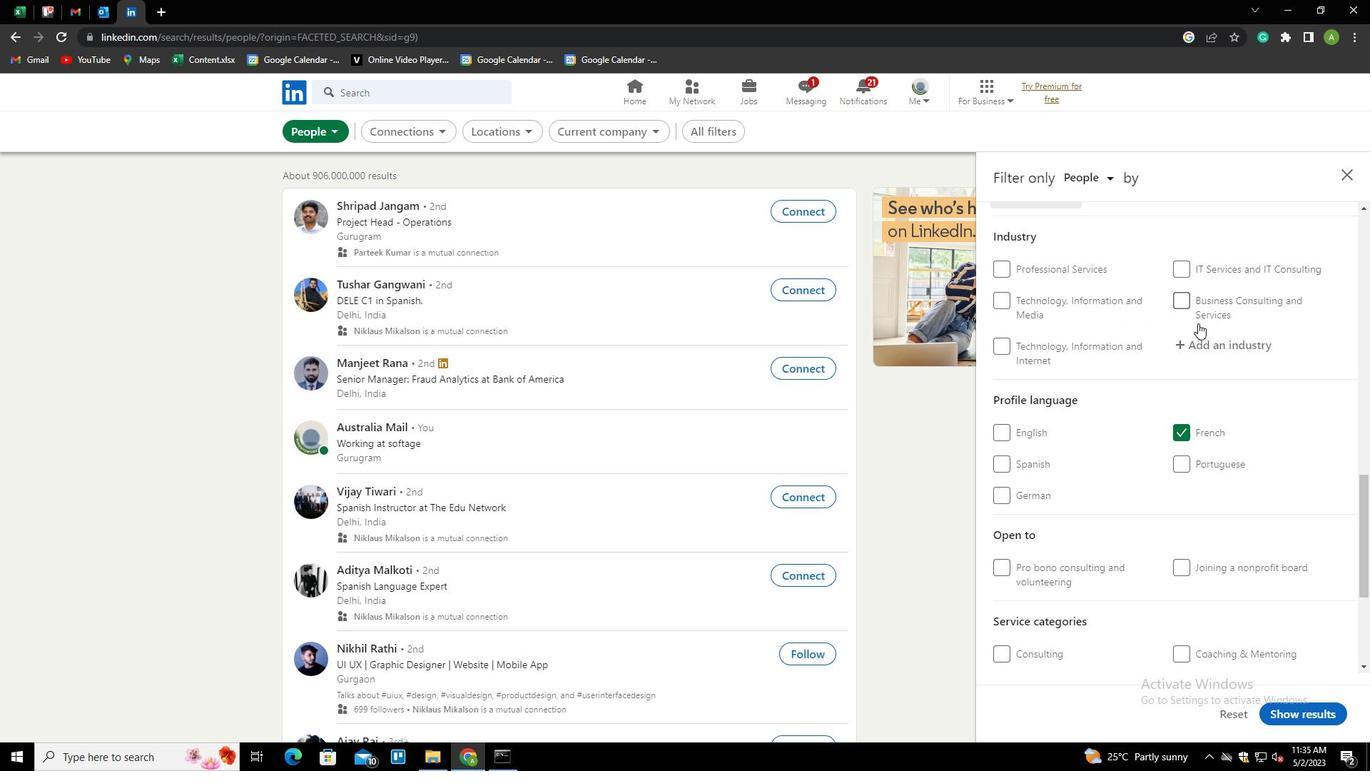 
Action: Mouse pressed left at (1202, 352)
Screenshot: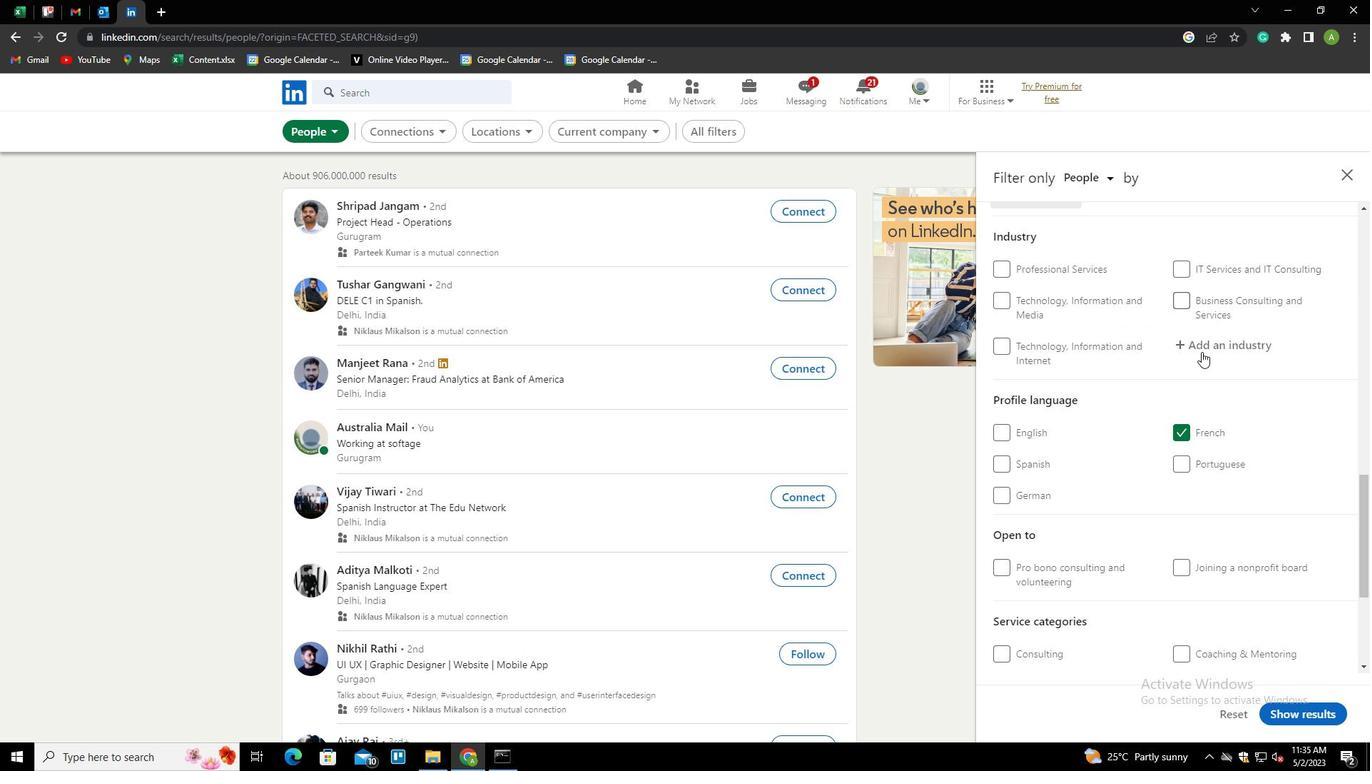 
Action: Mouse moved to (1200, 354)
Screenshot: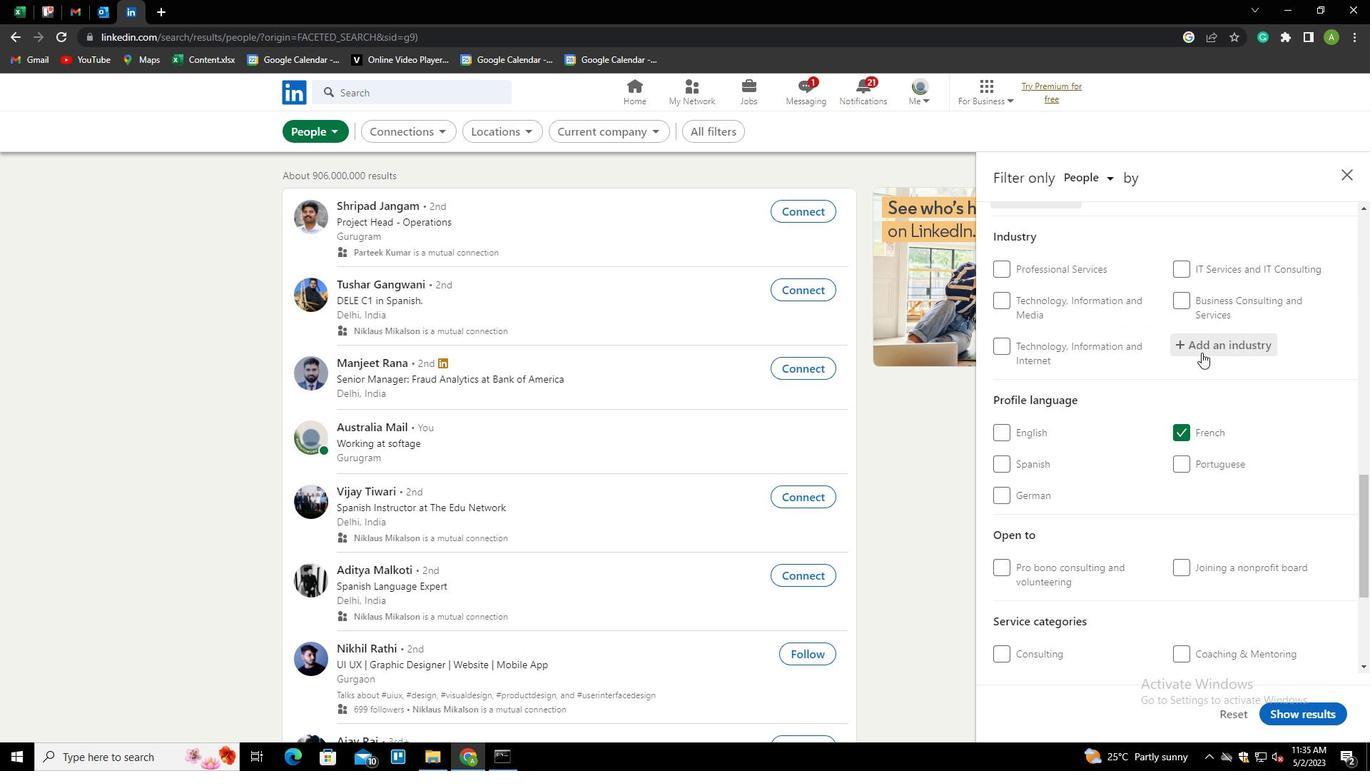 
Action: Key pressed <Key.shift>PLASTICA<Key.backspace>S<Key.down><Key.enter>
Screenshot: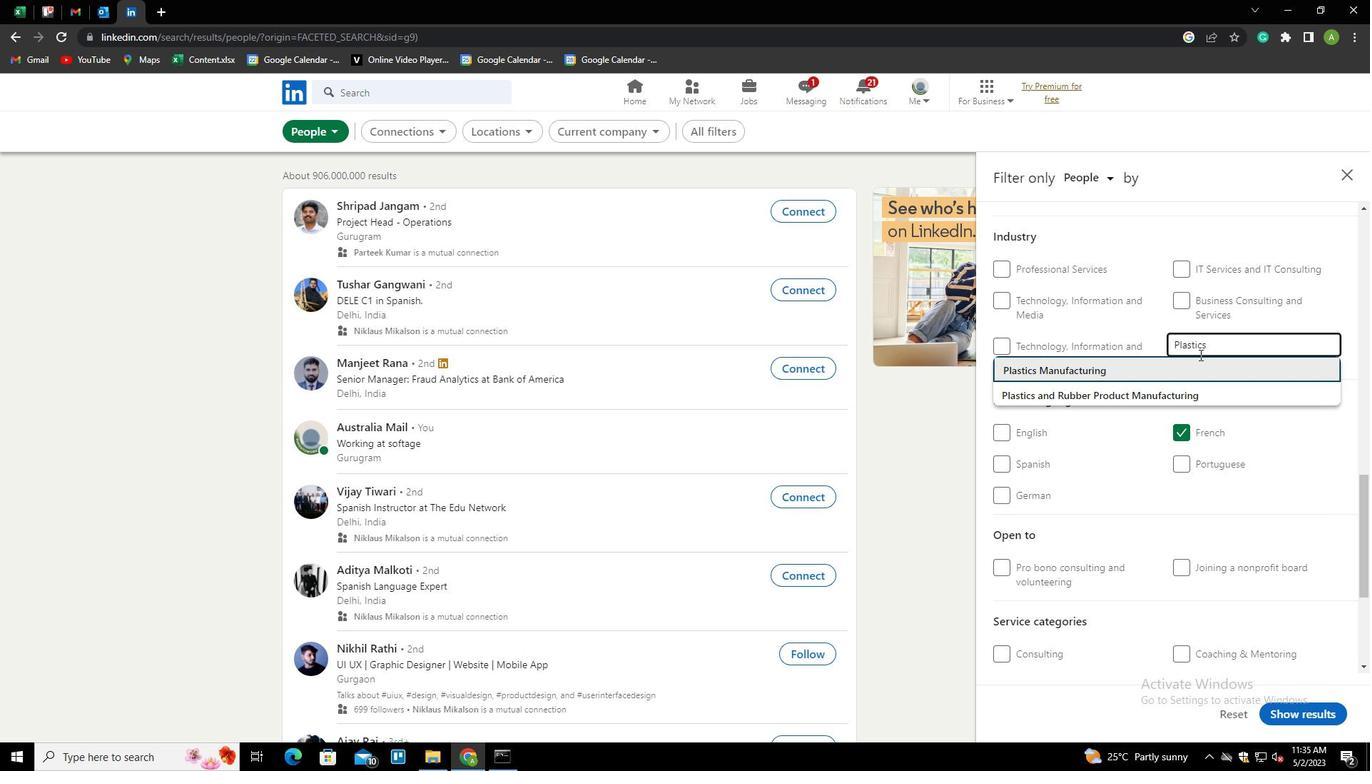
Action: Mouse scrolled (1200, 354) with delta (0, 0)
Screenshot: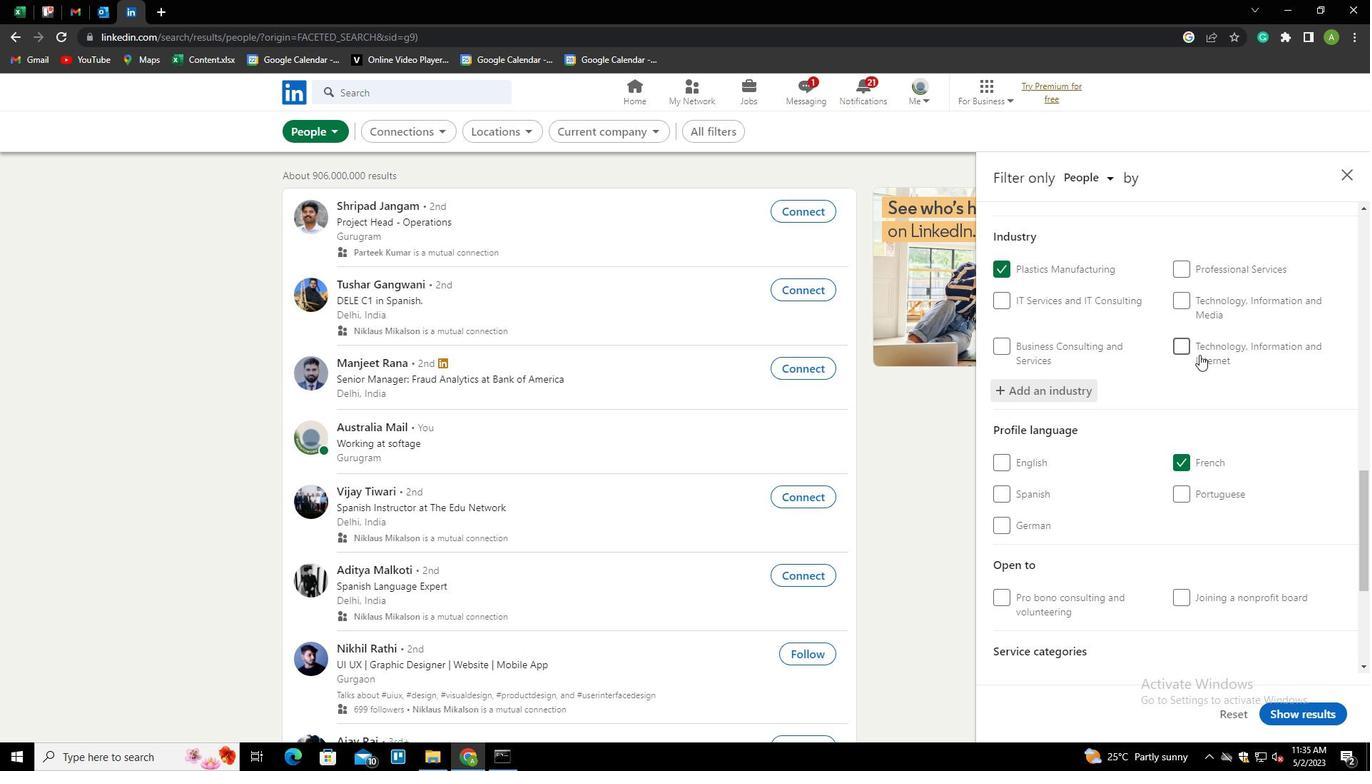 
Action: Mouse scrolled (1200, 354) with delta (0, 0)
Screenshot: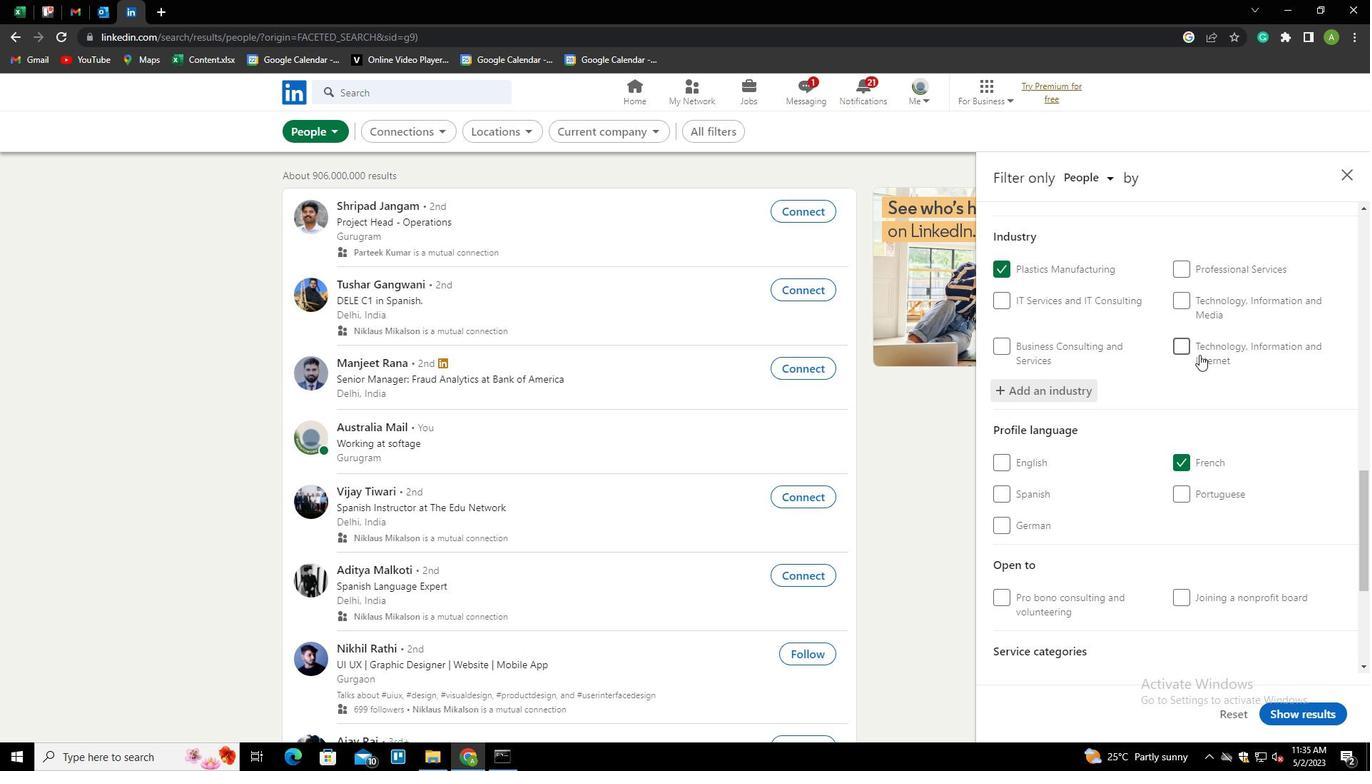 
Action: Mouse scrolled (1200, 354) with delta (0, 0)
Screenshot: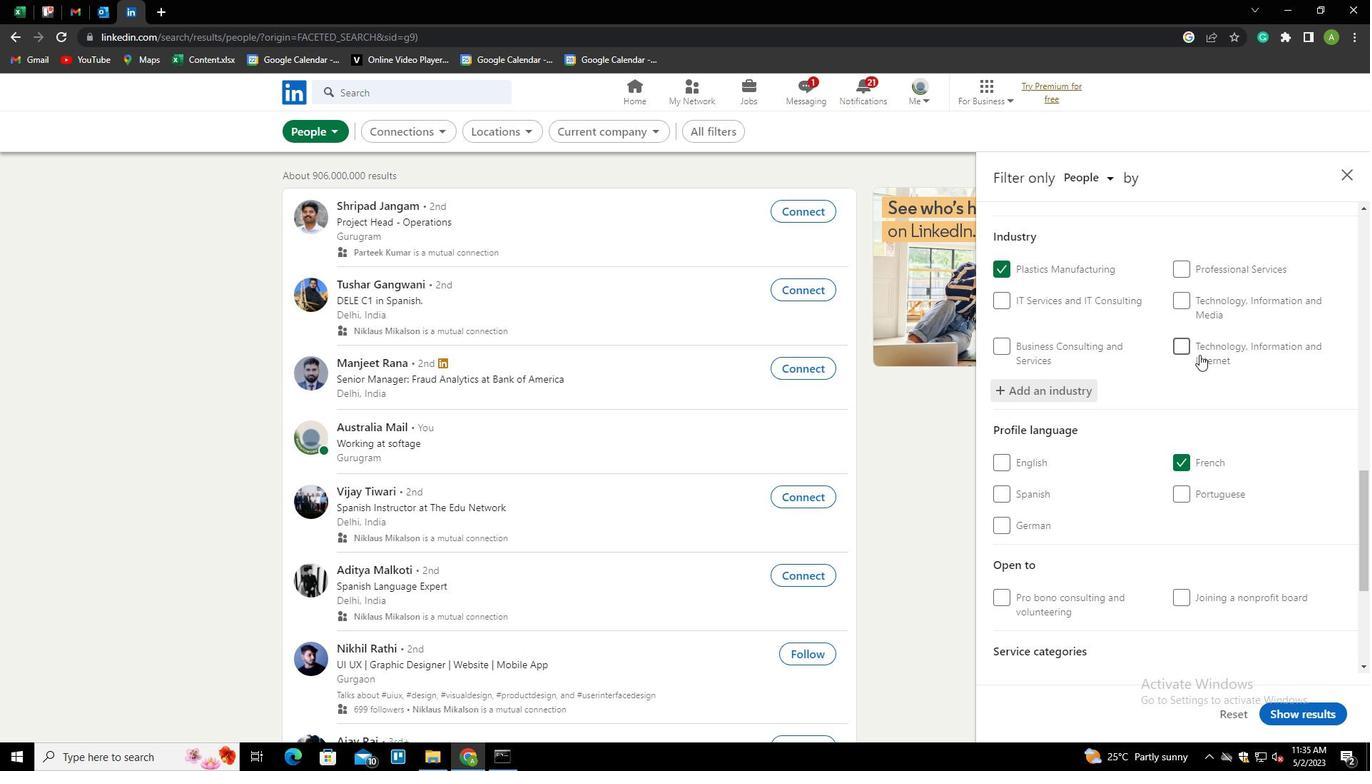 
Action: Mouse scrolled (1200, 354) with delta (0, 0)
Screenshot: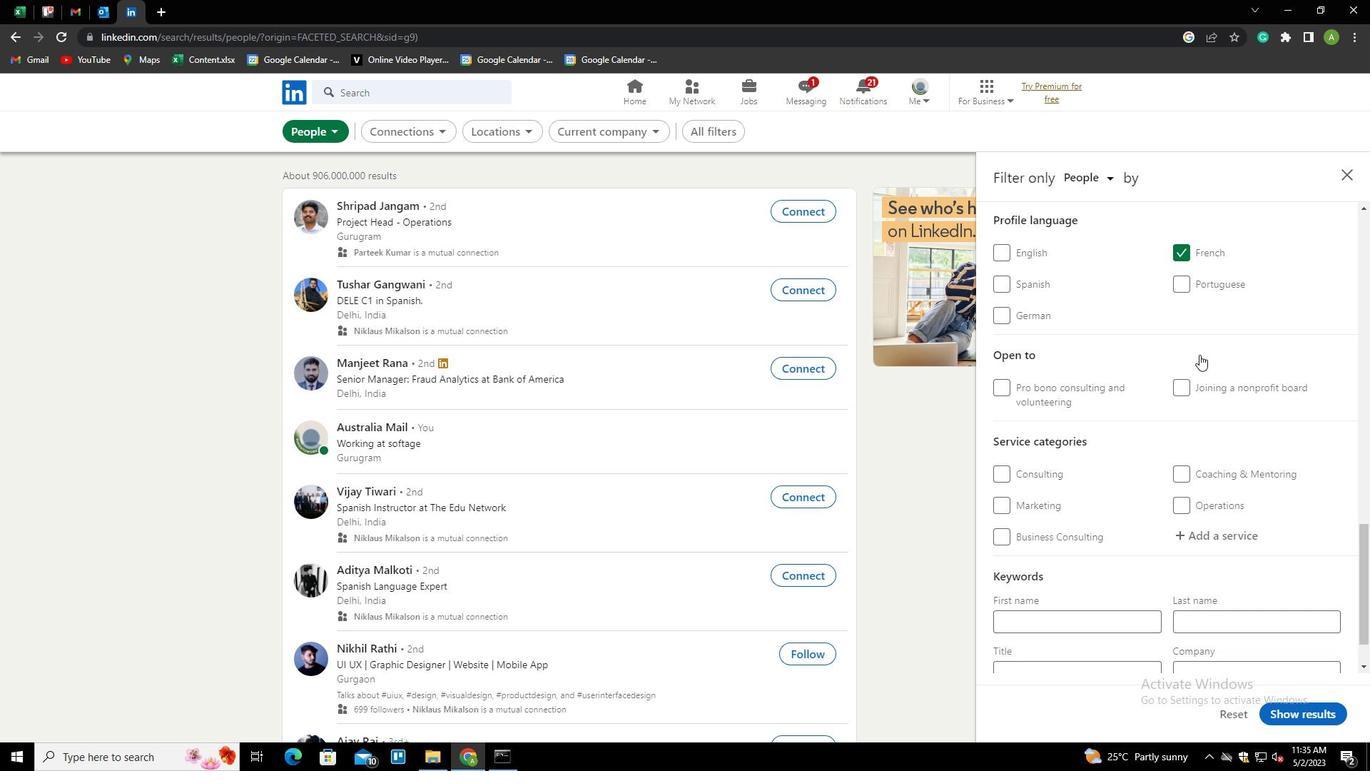 
Action: Mouse scrolled (1200, 354) with delta (0, 0)
Screenshot: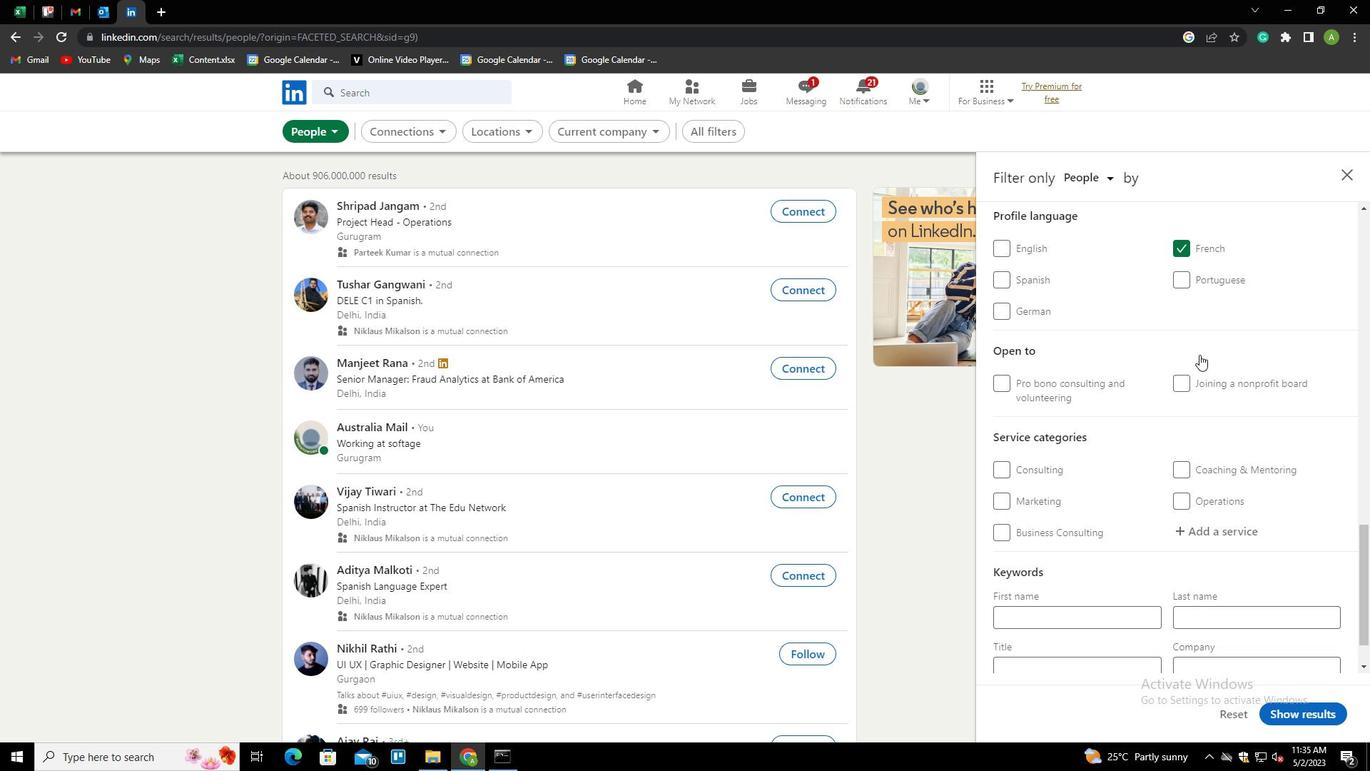
Action: Mouse moved to (1195, 474)
Screenshot: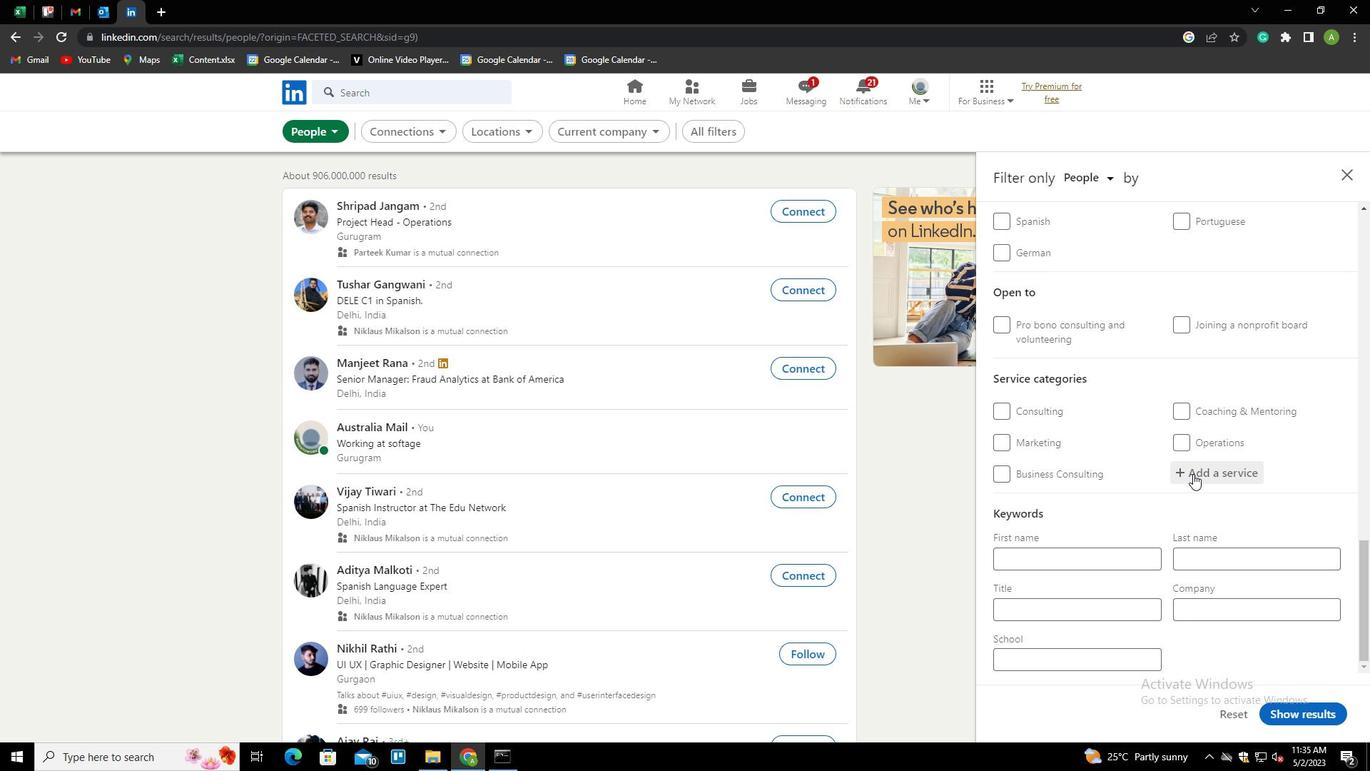 
Action: Mouse pressed left at (1195, 474)
Screenshot: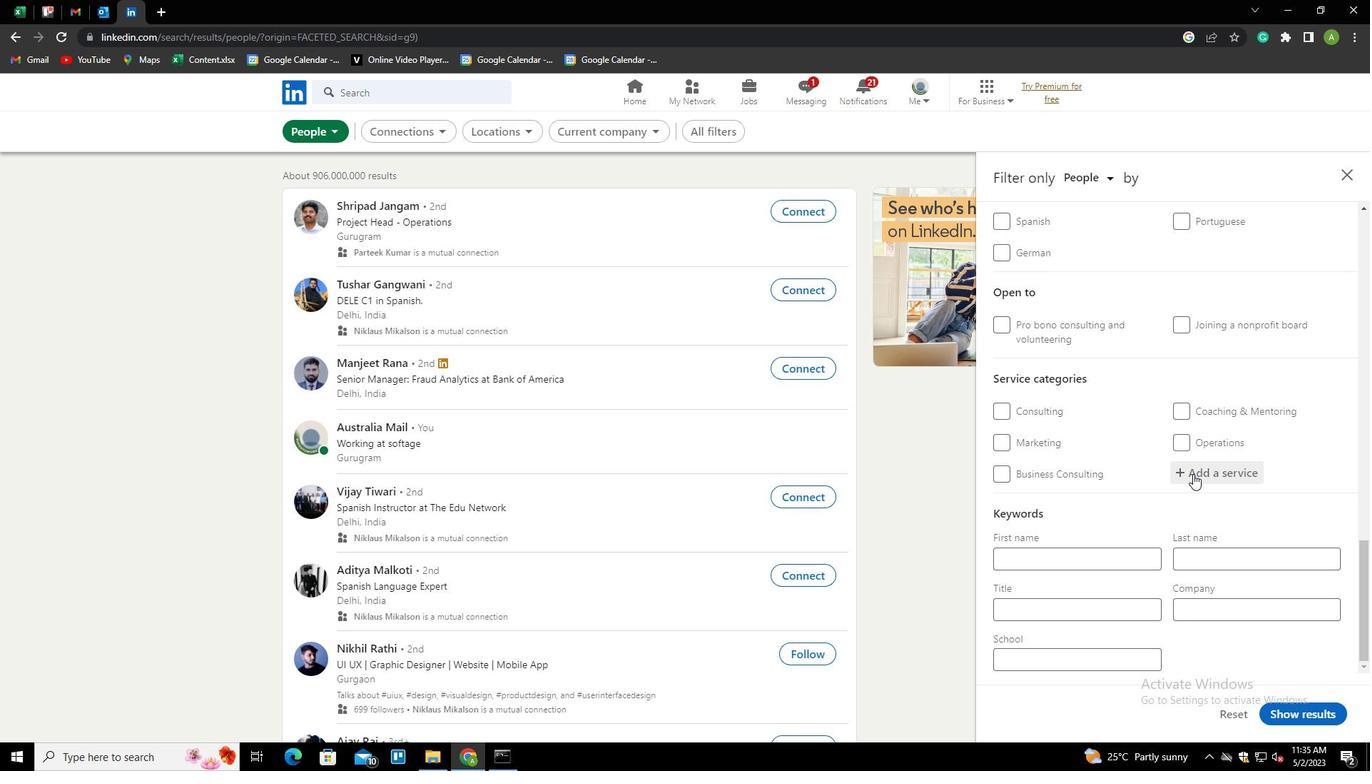 
Action: Mouse moved to (1201, 471)
Screenshot: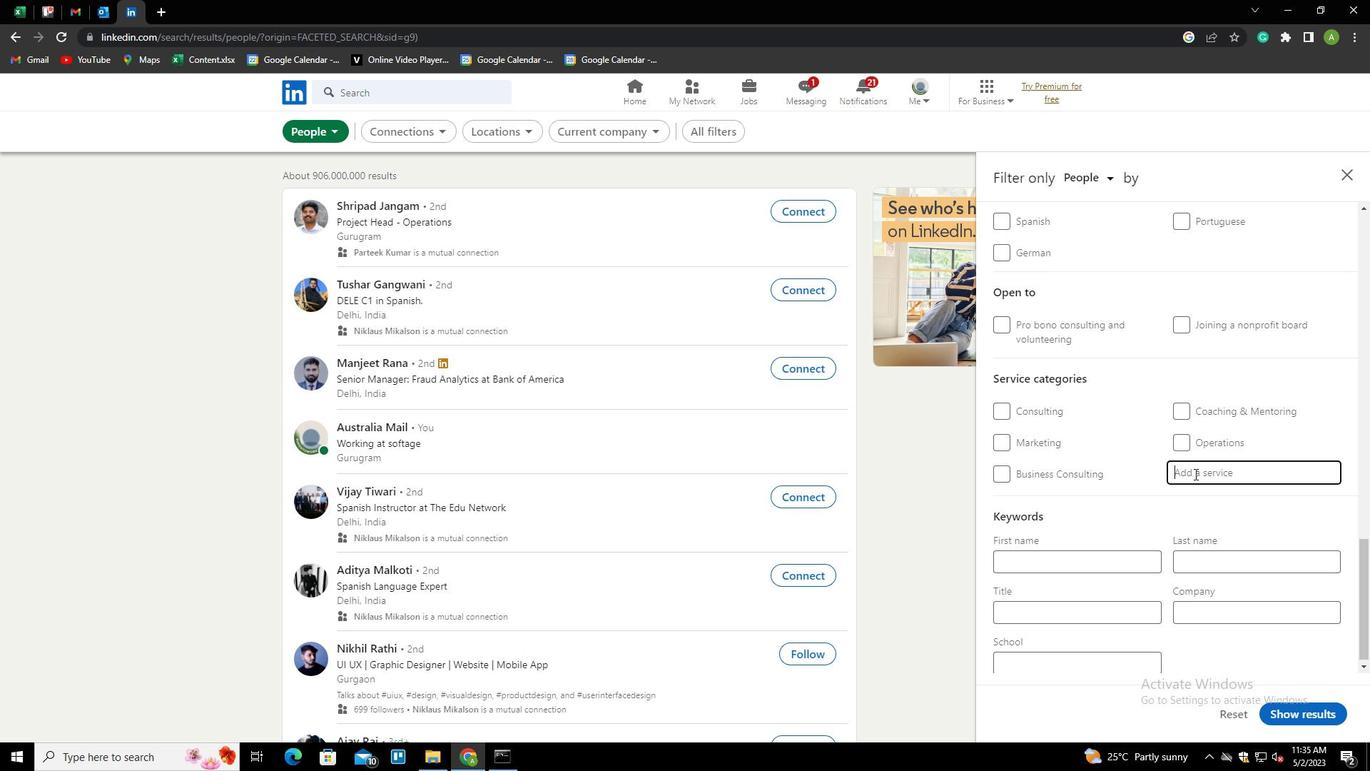 
Action: Key pressed <Key.shift>VIDEO<Key.down><Key.down><Key.enter>
Screenshot: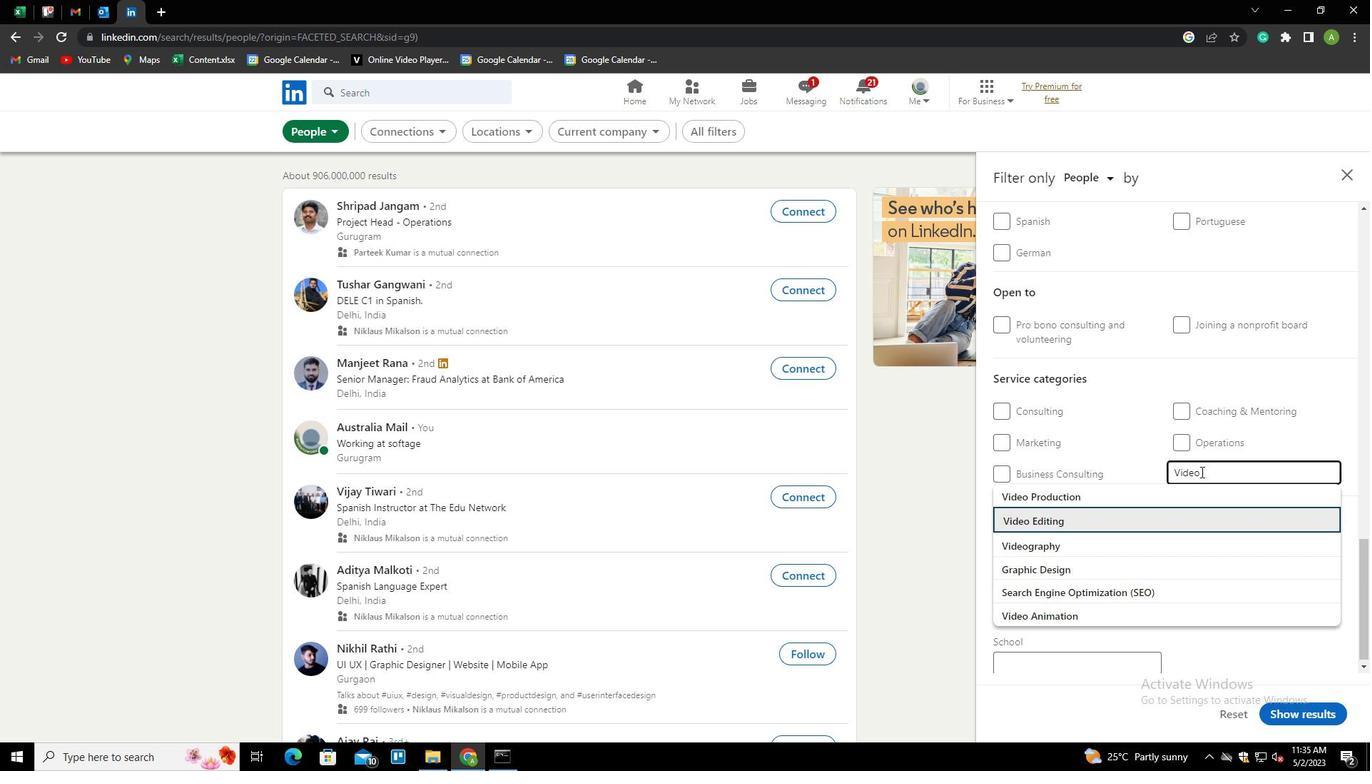 
Action: Mouse scrolled (1201, 471) with delta (0, 0)
Screenshot: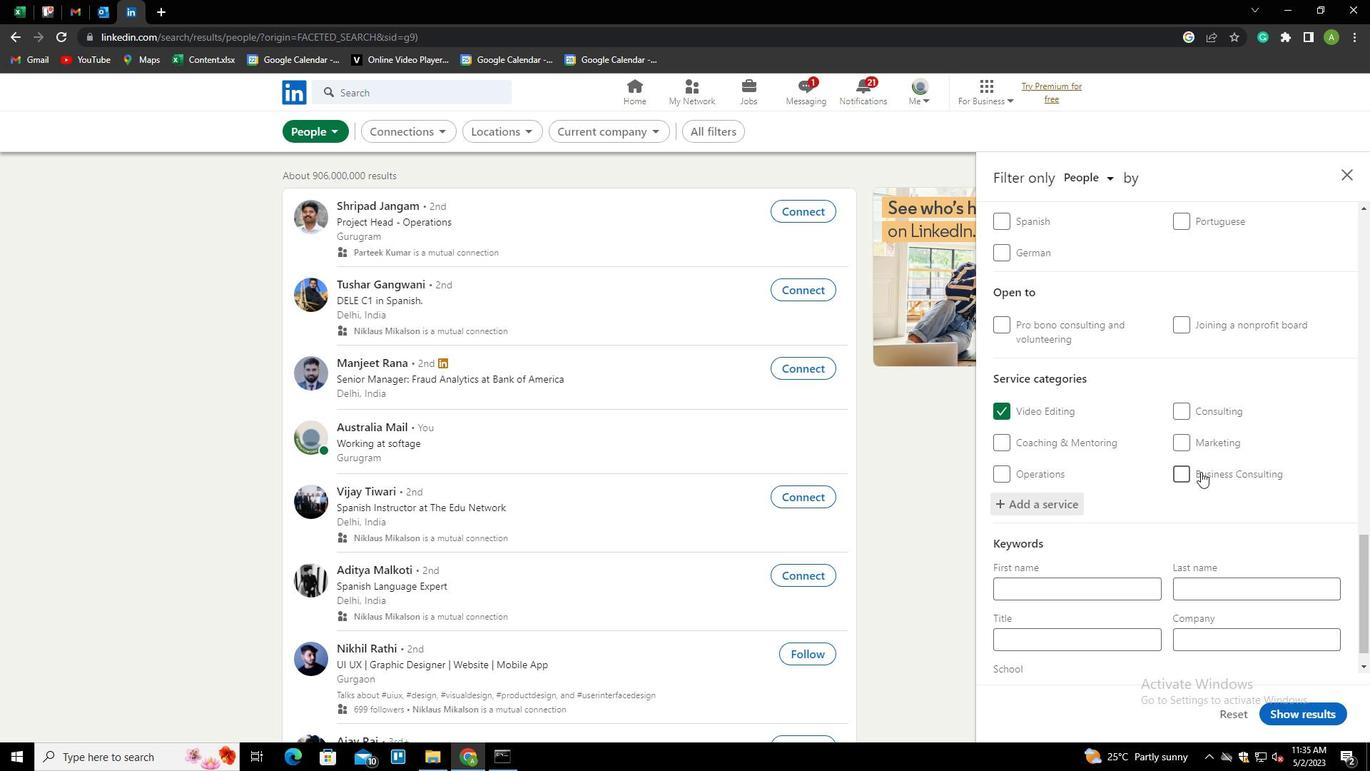 
Action: Mouse scrolled (1201, 471) with delta (0, 0)
Screenshot: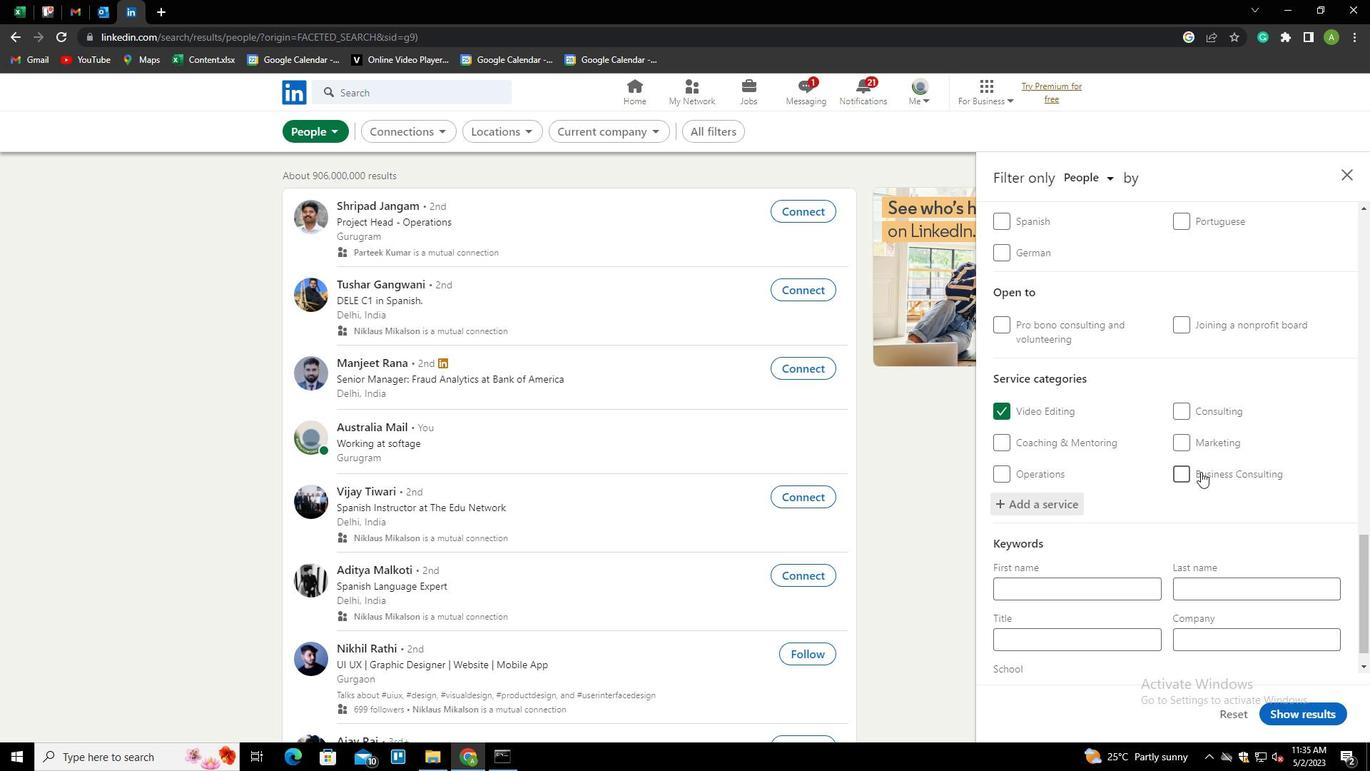 
Action: Mouse scrolled (1201, 471) with delta (0, 0)
Screenshot: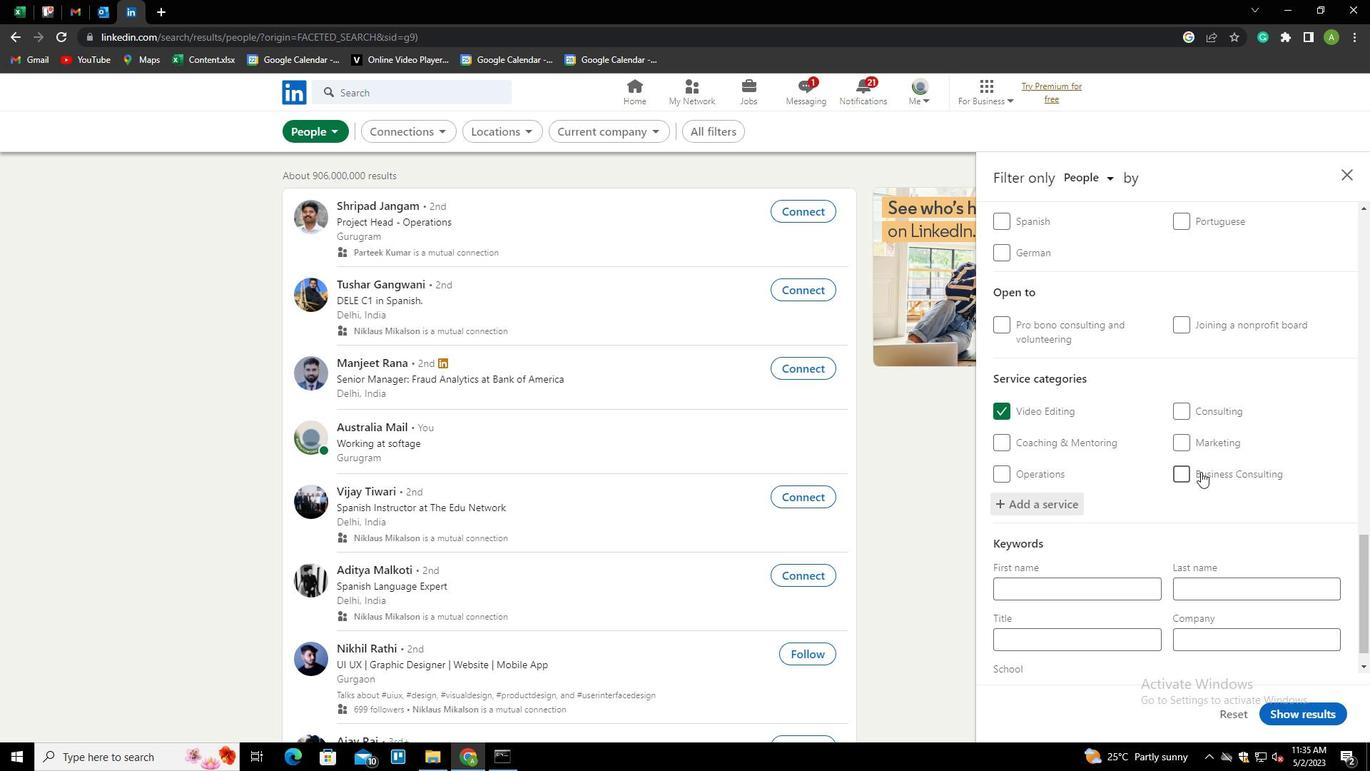 
Action: Mouse scrolled (1201, 471) with delta (0, 0)
Screenshot: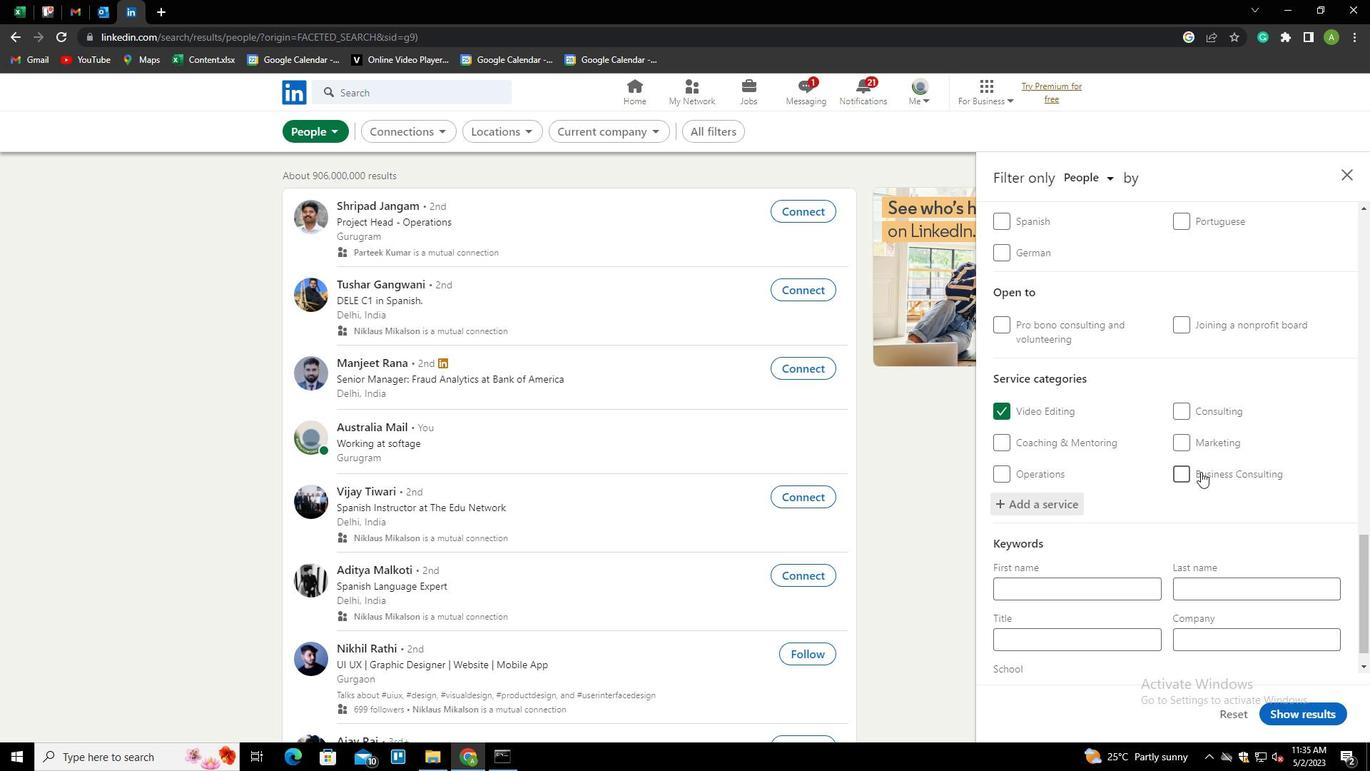 
Action: Mouse moved to (1200, 474)
Screenshot: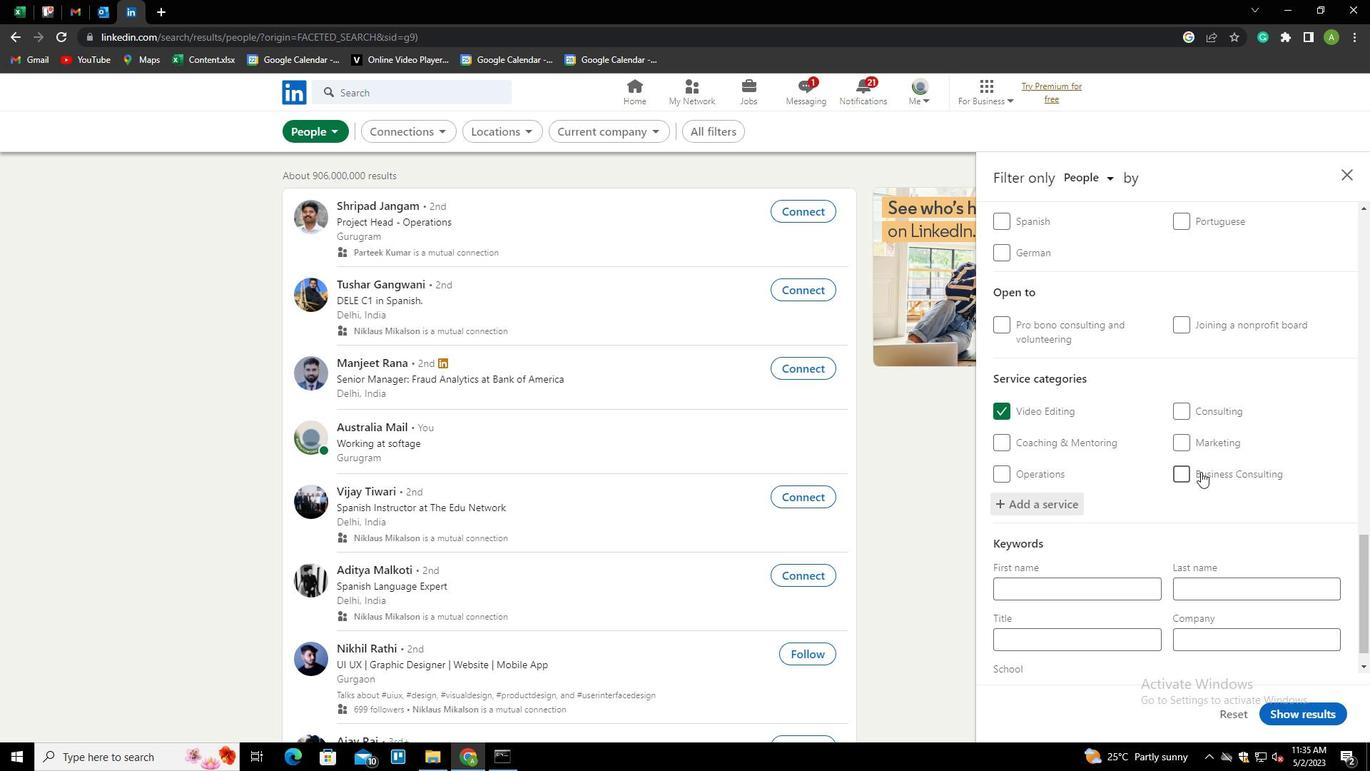 
Action: Mouse scrolled (1200, 474) with delta (0, 0)
Screenshot: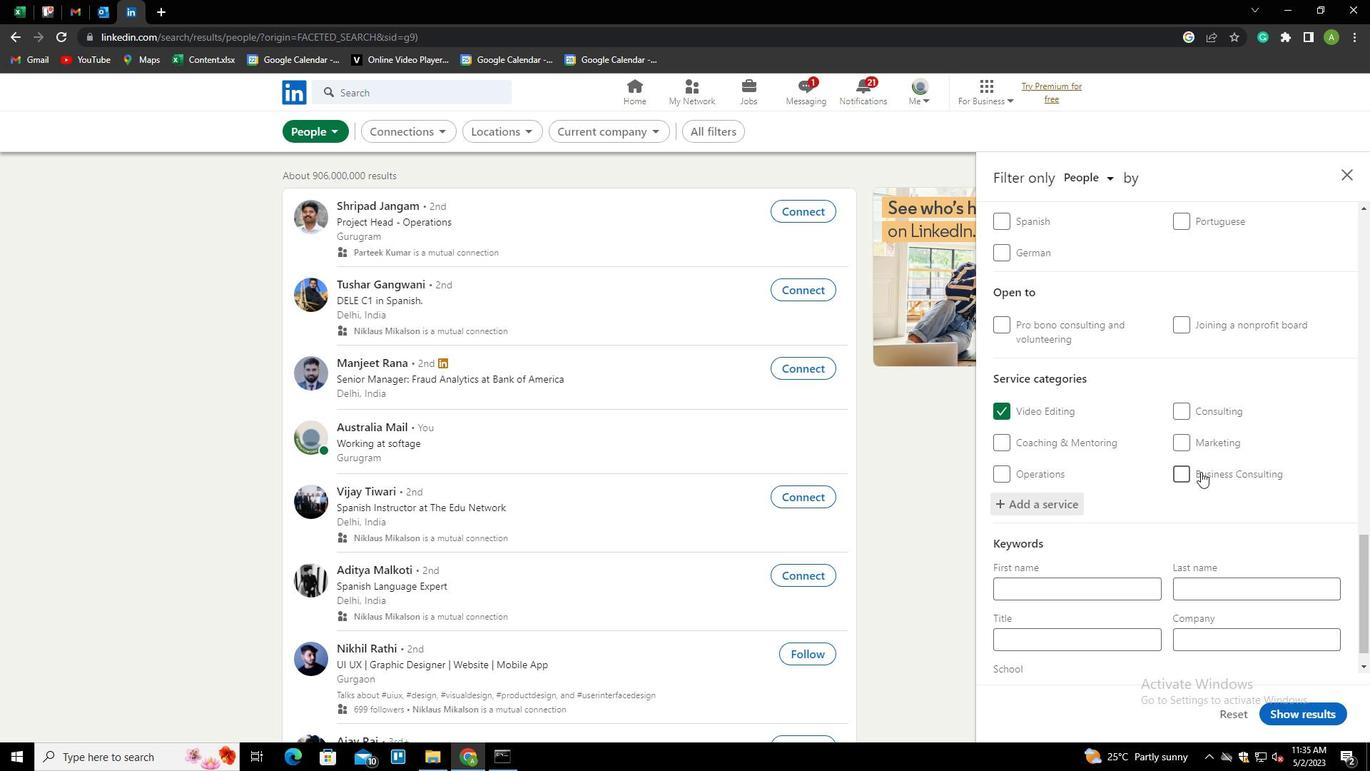 
Action: Mouse moved to (1195, 492)
Screenshot: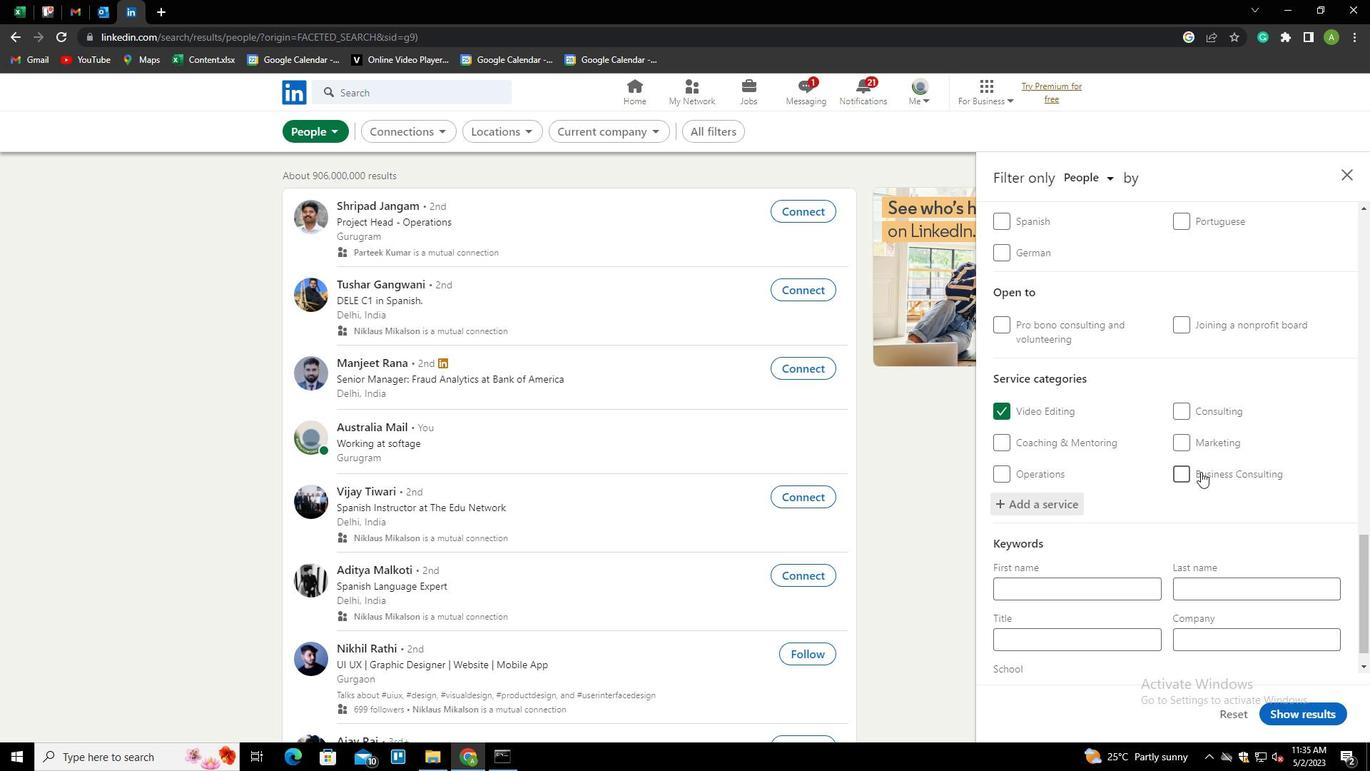 
Action: Mouse scrolled (1195, 491) with delta (0, 0)
Screenshot: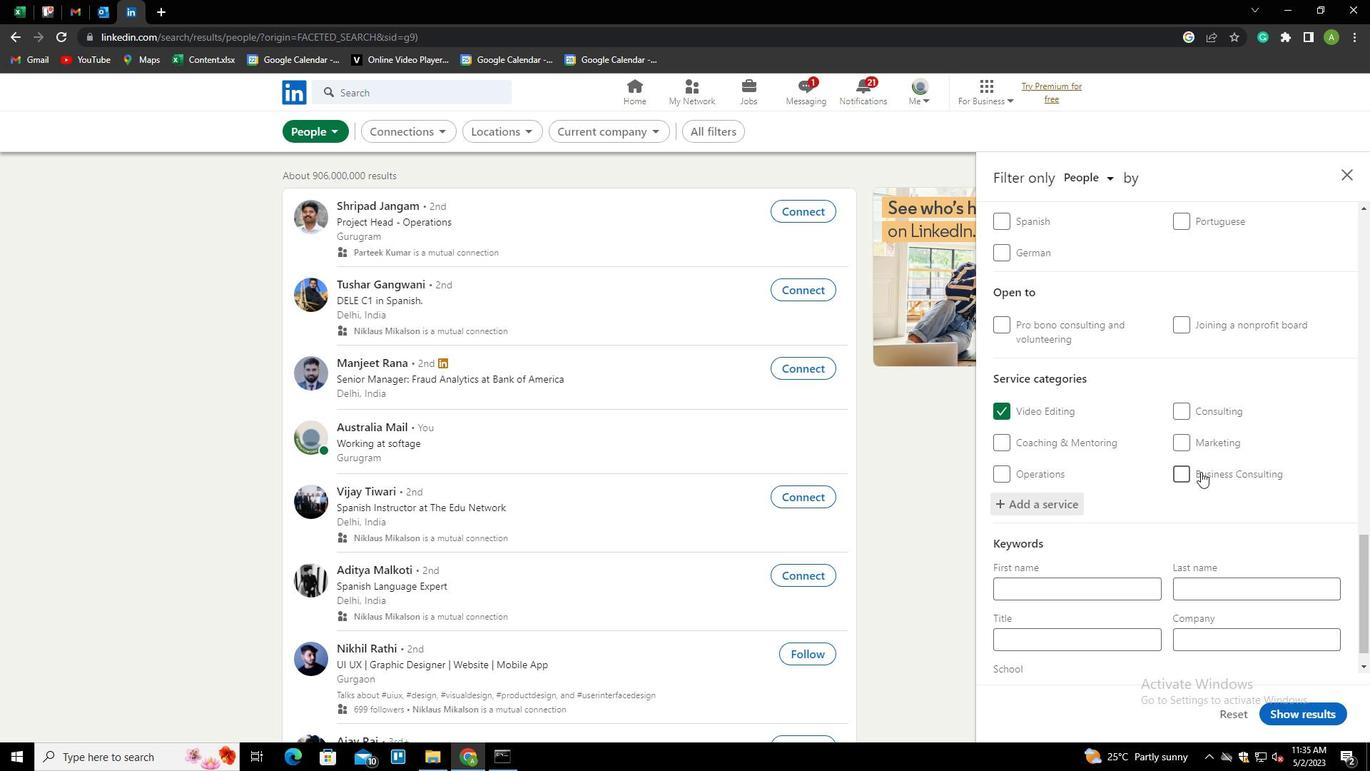 
Action: Mouse moved to (1098, 612)
Screenshot: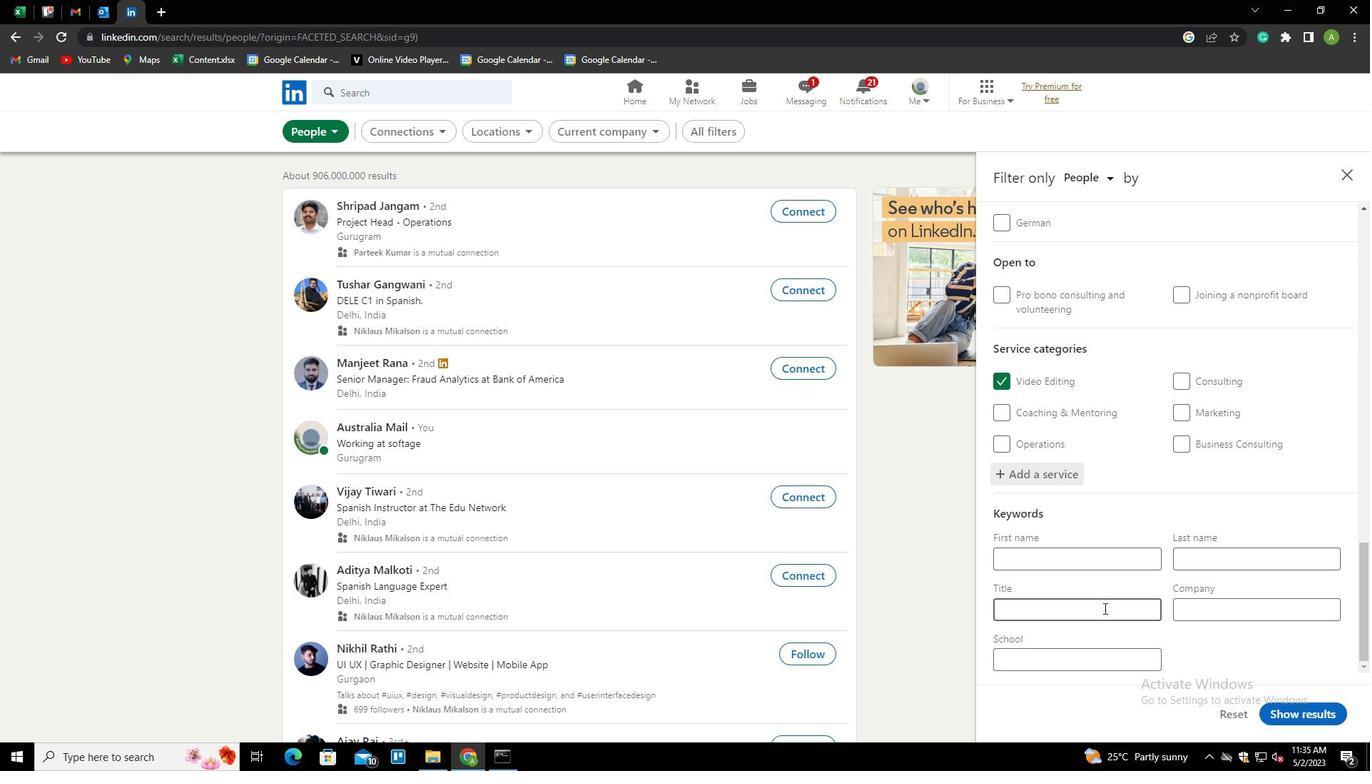 
Action: Mouse pressed left at (1098, 612)
Screenshot: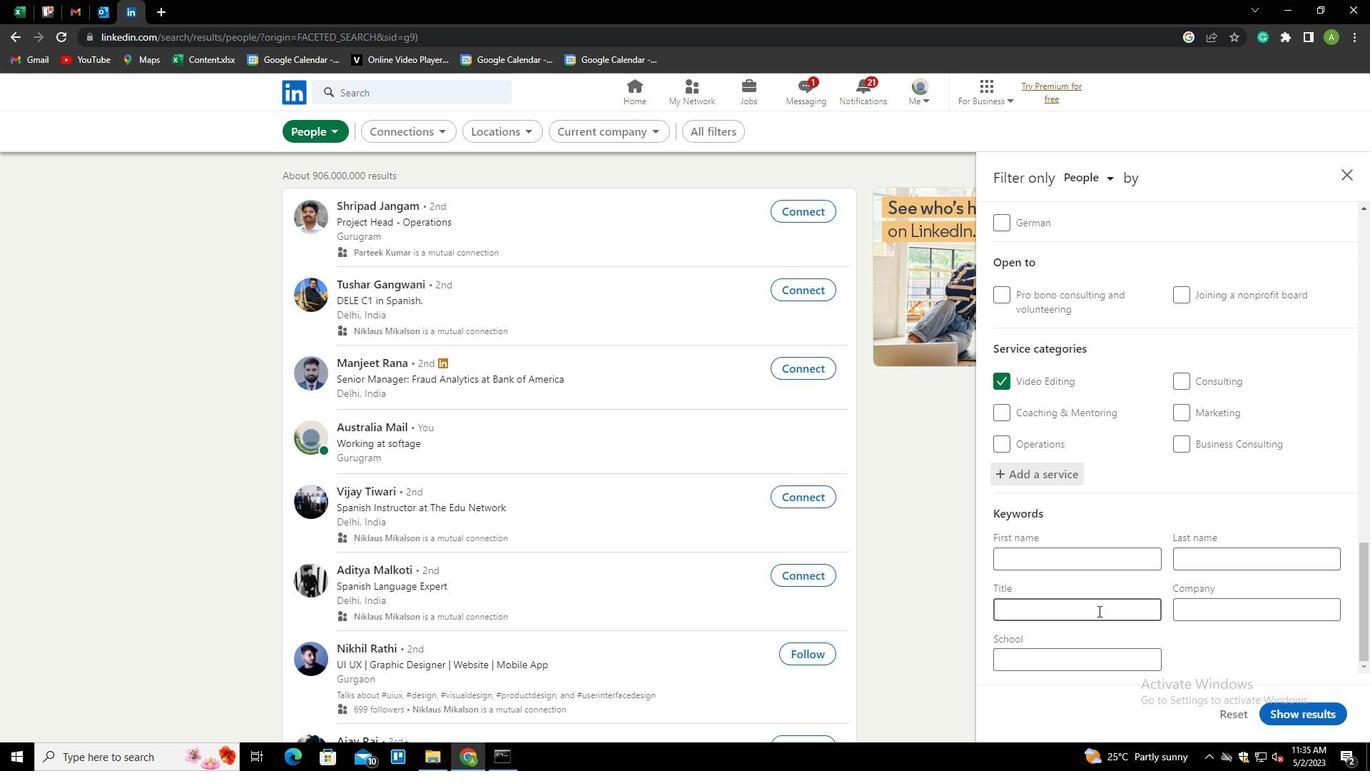 
Action: Mouse moved to (1098, 612)
Screenshot: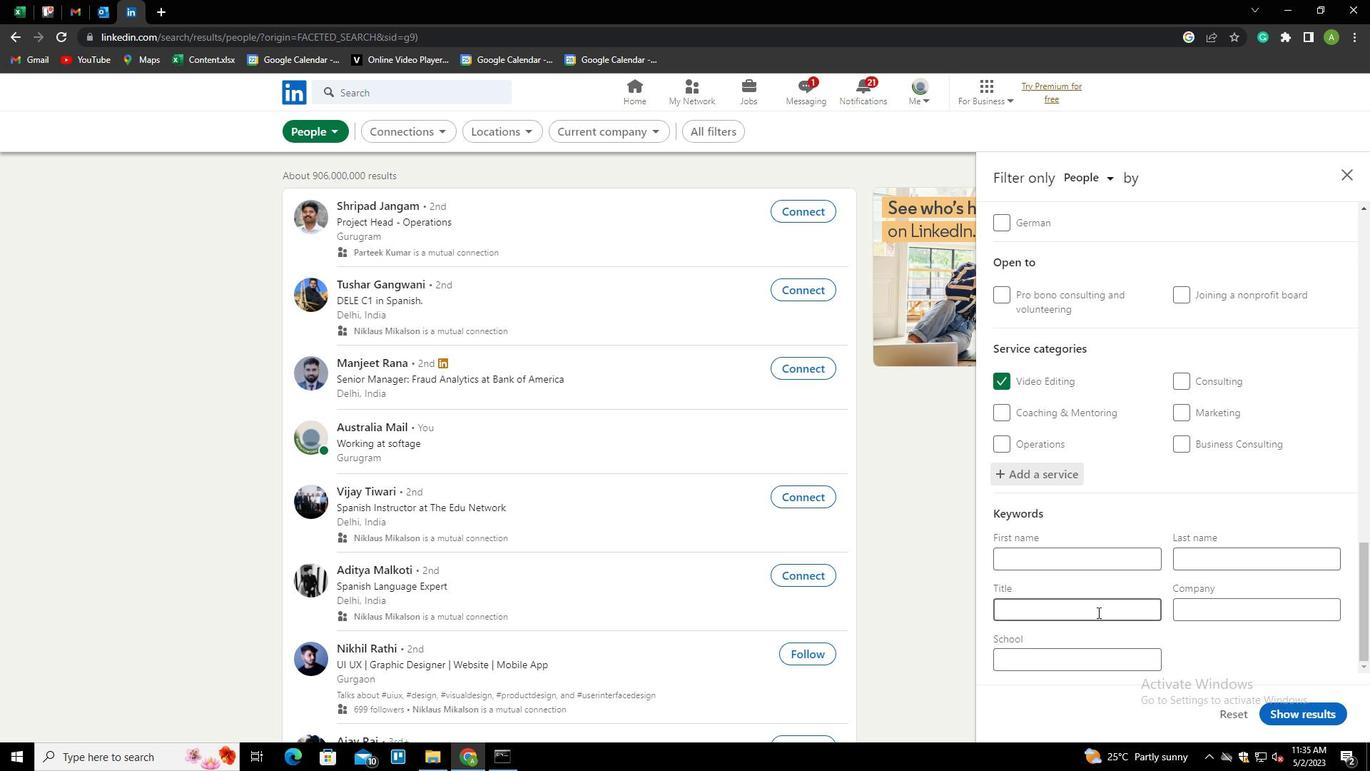 
Action: Key pressed <Key.shift>CONTROLLER
Screenshot: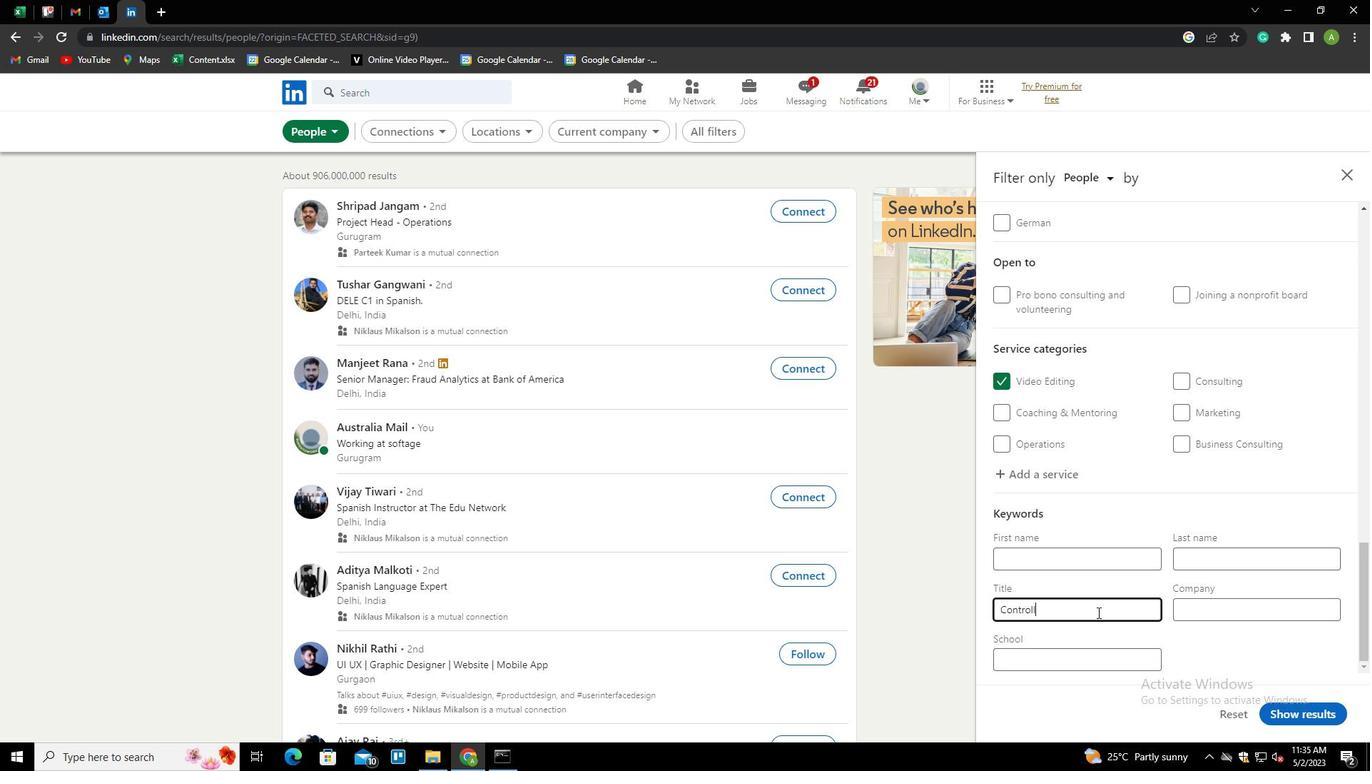
Action: Mouse moved to (1219, 641)
Screenshot: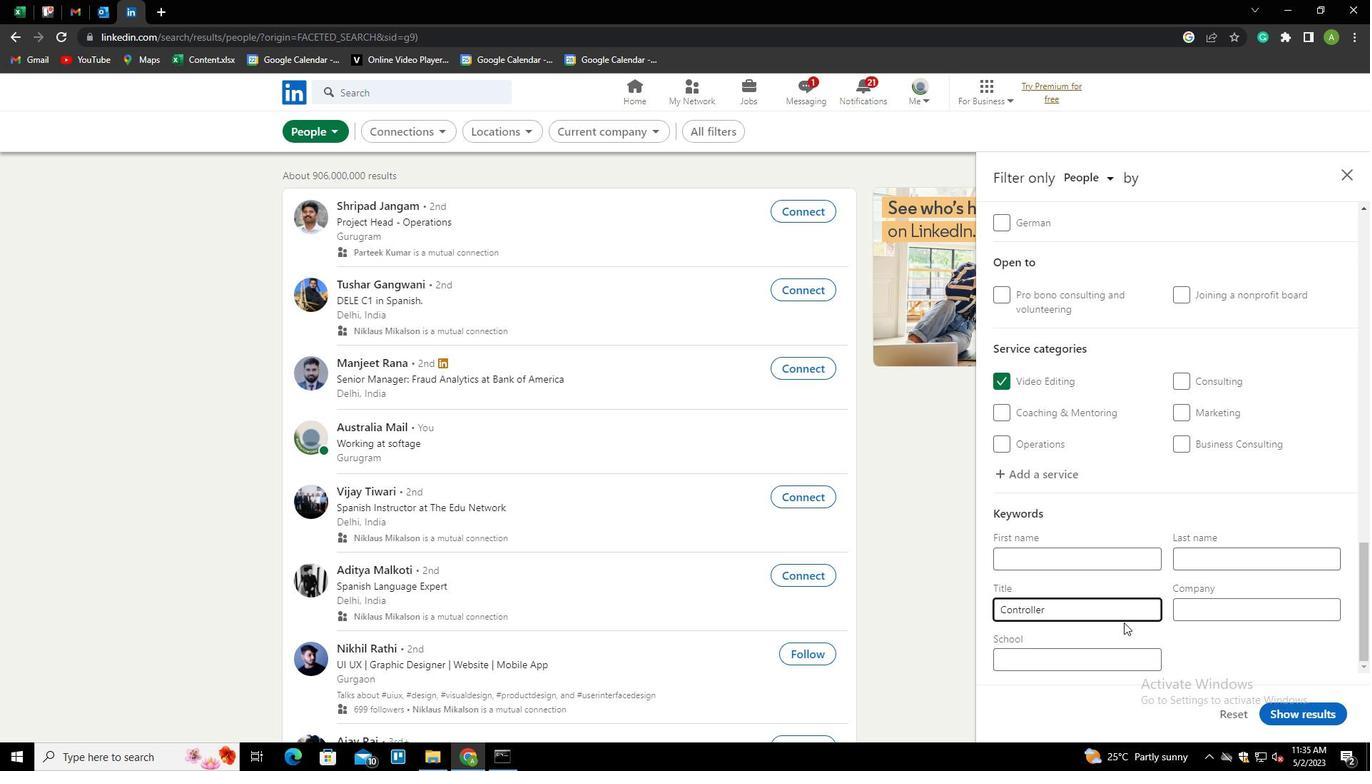 
Action: Mouse pressed left at (1219, 641)
Screenshot: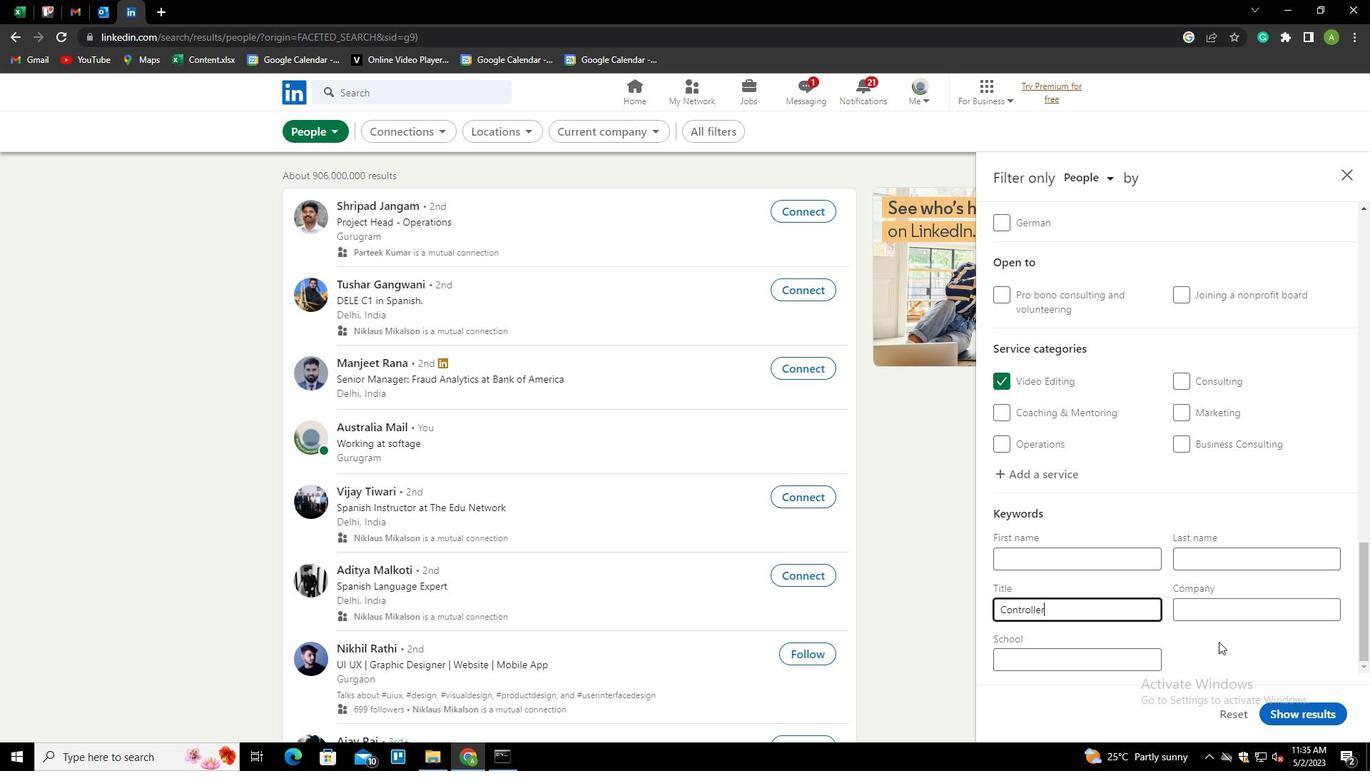 
Action: Mouse moved to (1297, 716)
Screenshot: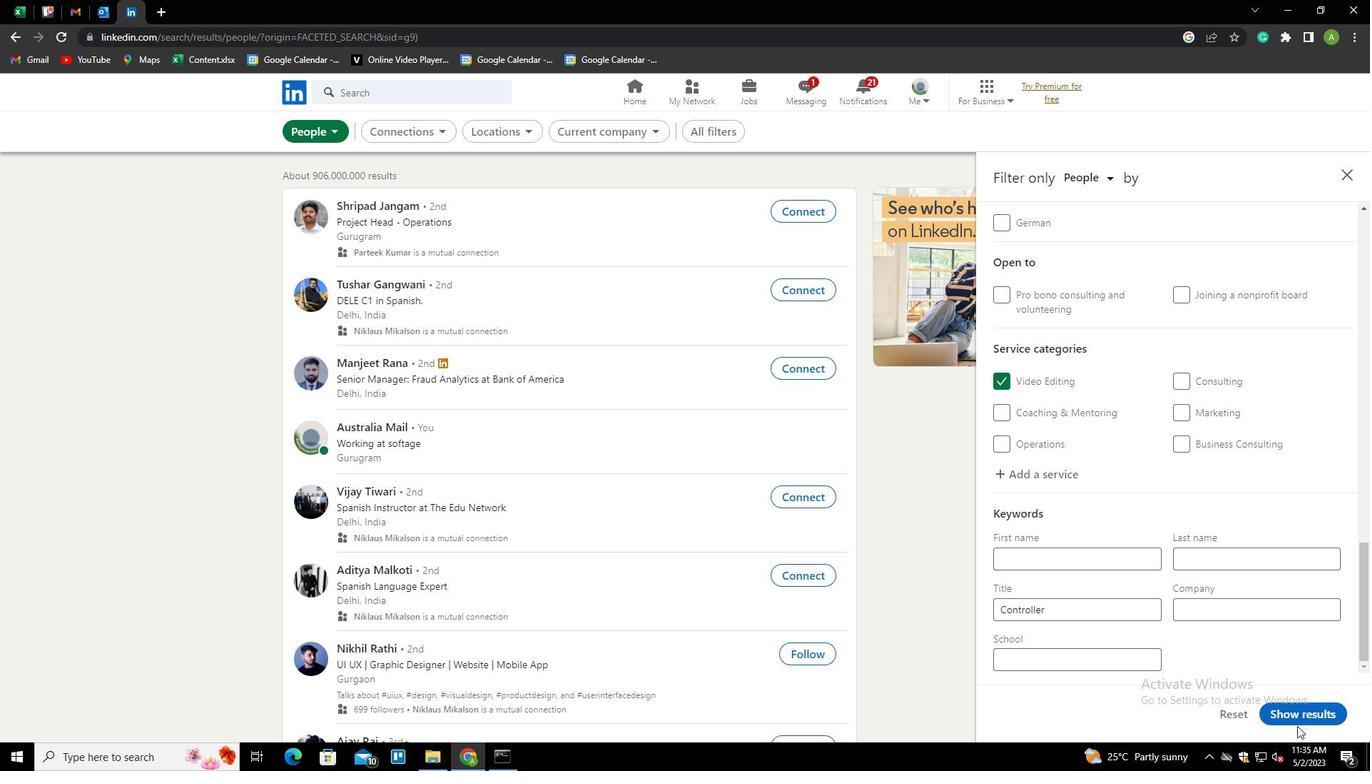 
Action: Mouse pressed left at (1297, 716)
Screenshot: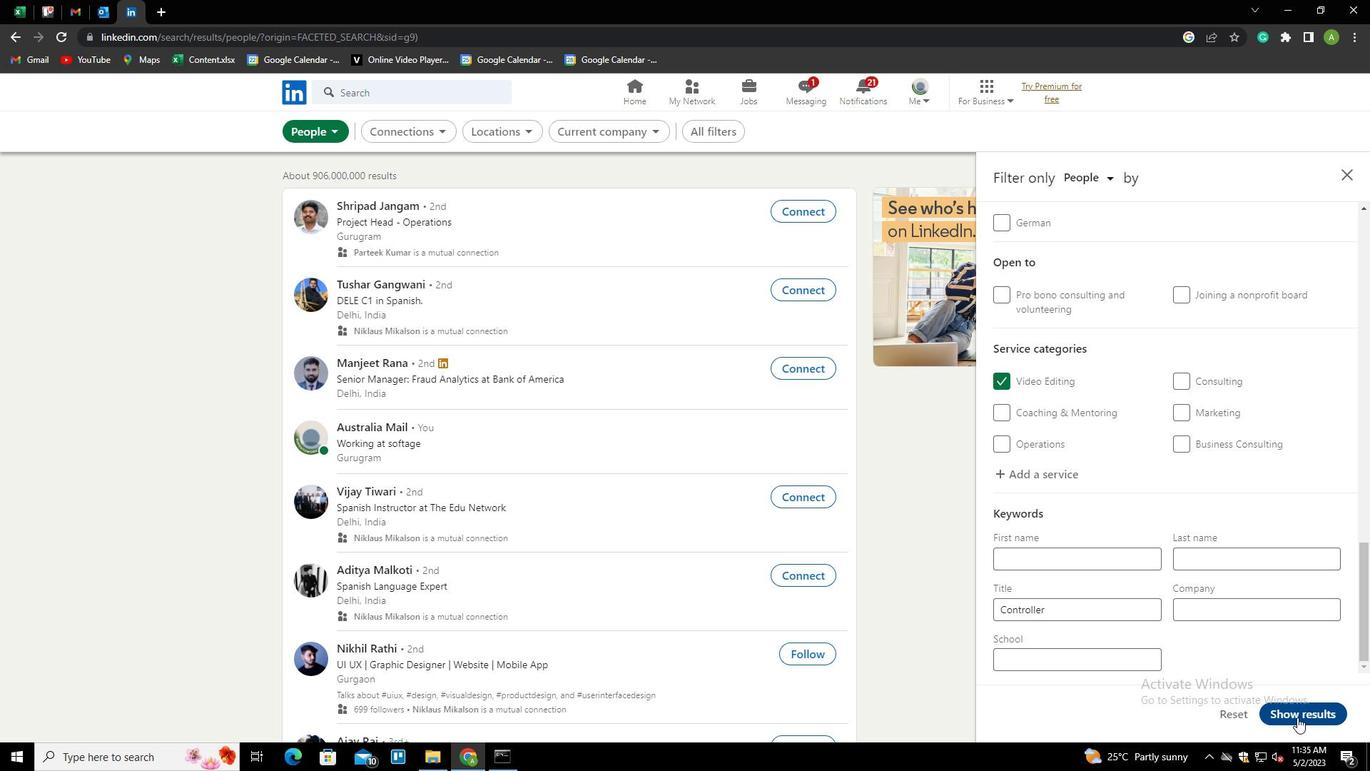 
